 Task: Find connections with filter location Frederiksberg with filter topic #entrepreneurwith filter profile language Spanish with filter current company 360 Market Updates with filter school Shri Ram College of Commerce with filter industry Rubber Products Manufacturing with filter service category Nonprofit Consulting with filter keywords title Paralegal
Action: Mouse moved to (681, 84)
Screenshot: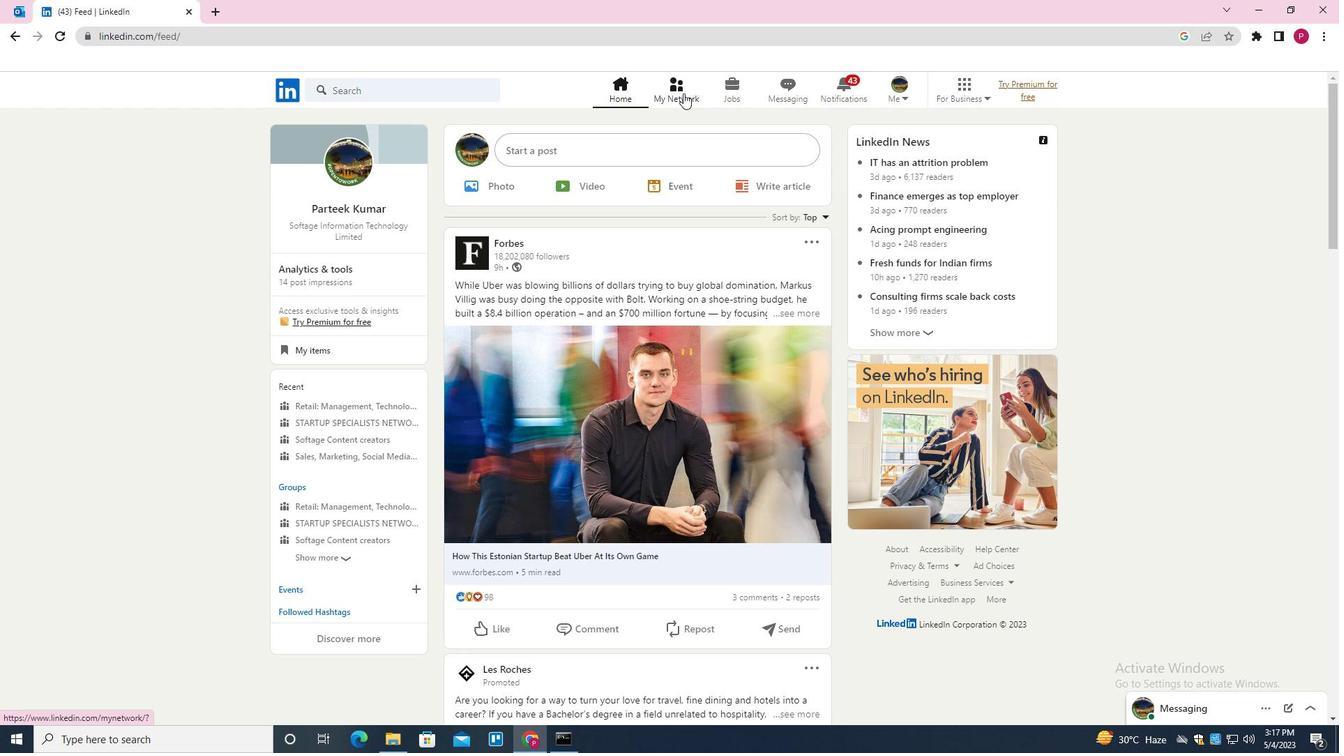 
Action: Mouse pressed left at (681, 84)
Screenshot: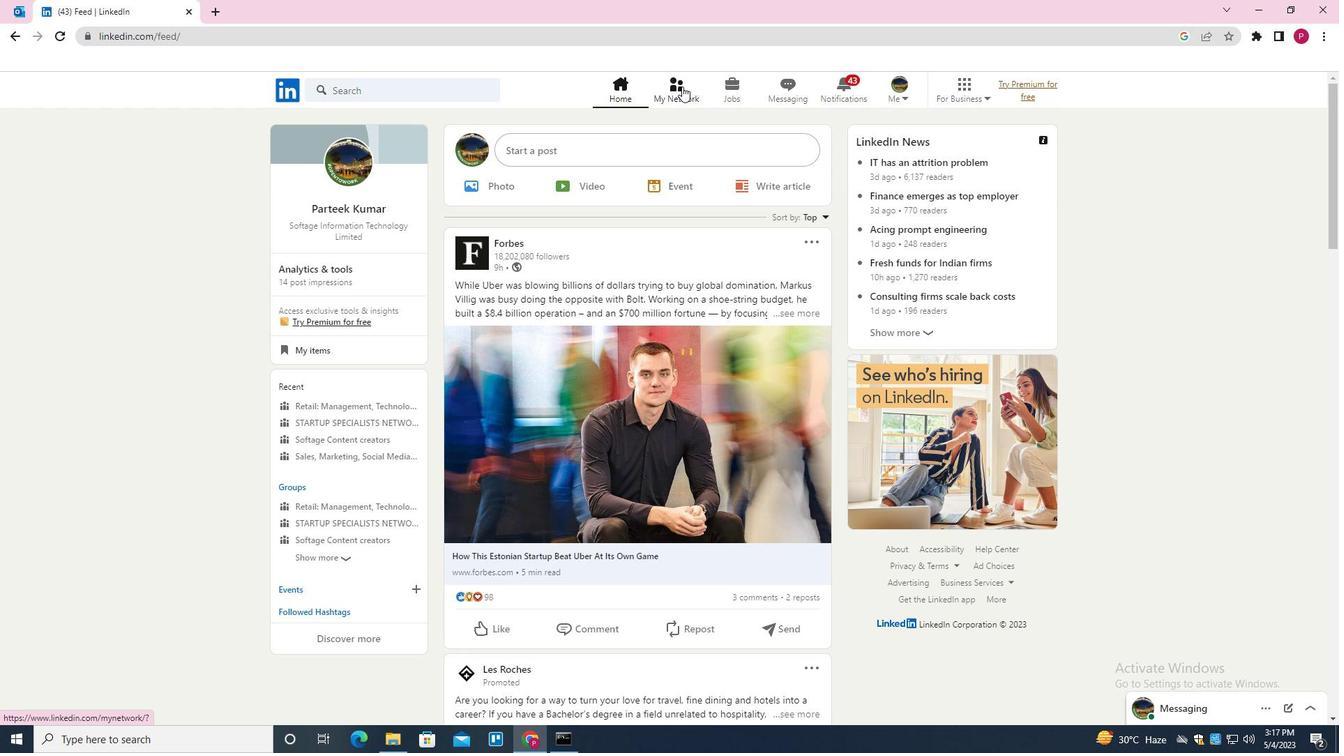 
Action: Mouse moved to (431, 166)
Screenshot: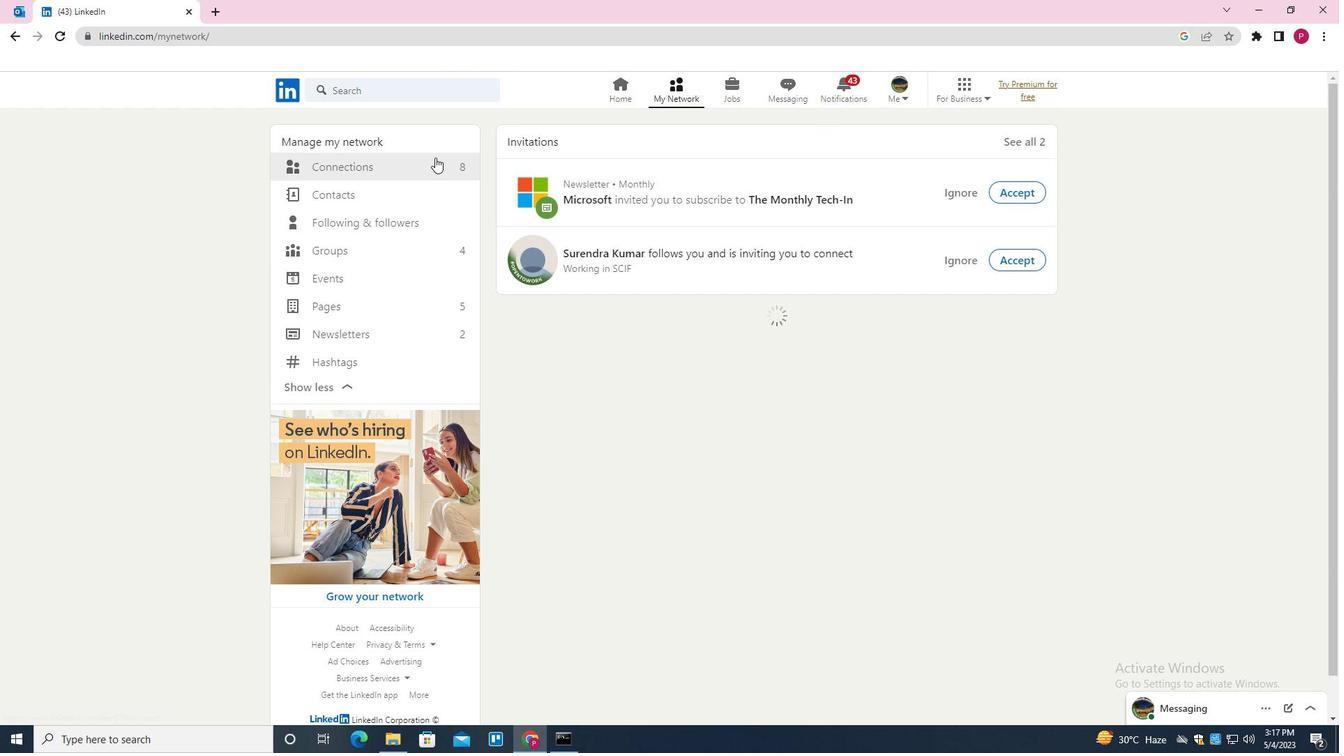 
Action: Mouse pressed left at (431, 166)
Screenshot: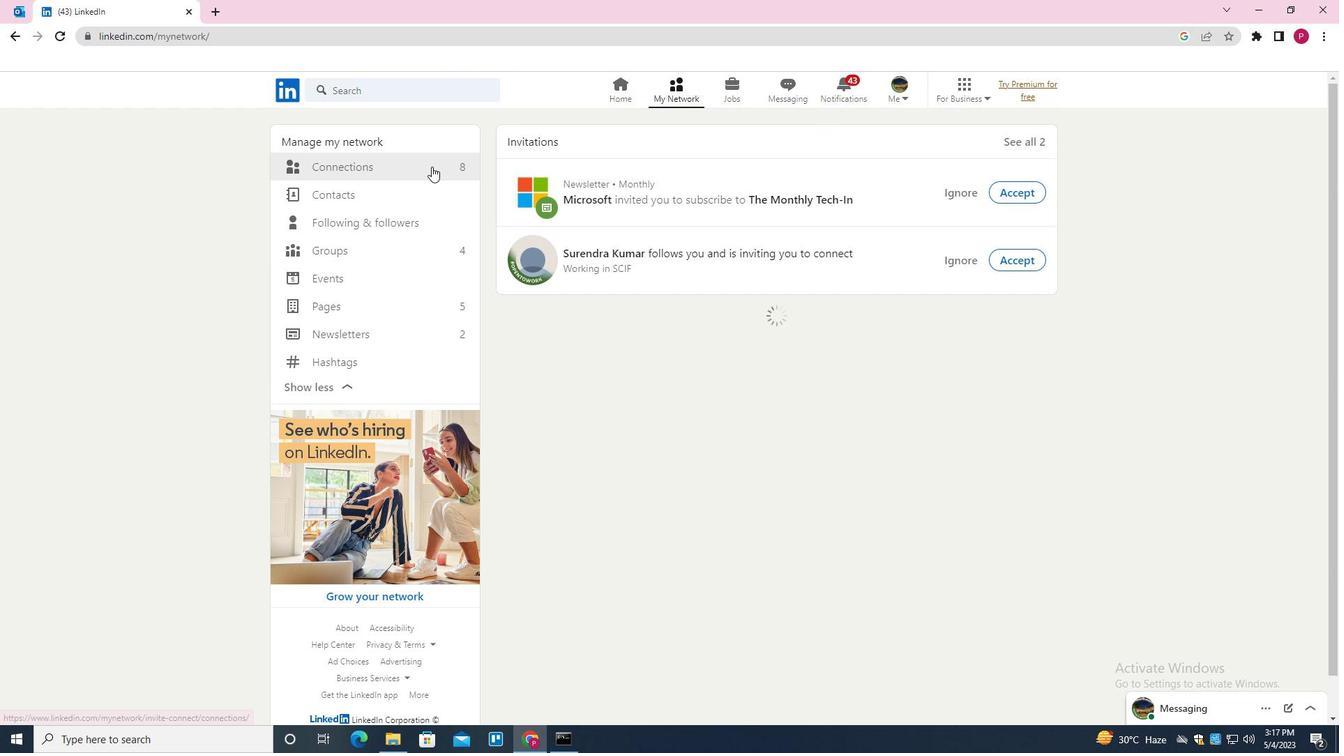 
Action: Mouse moved to (766, 167)
Screenshot: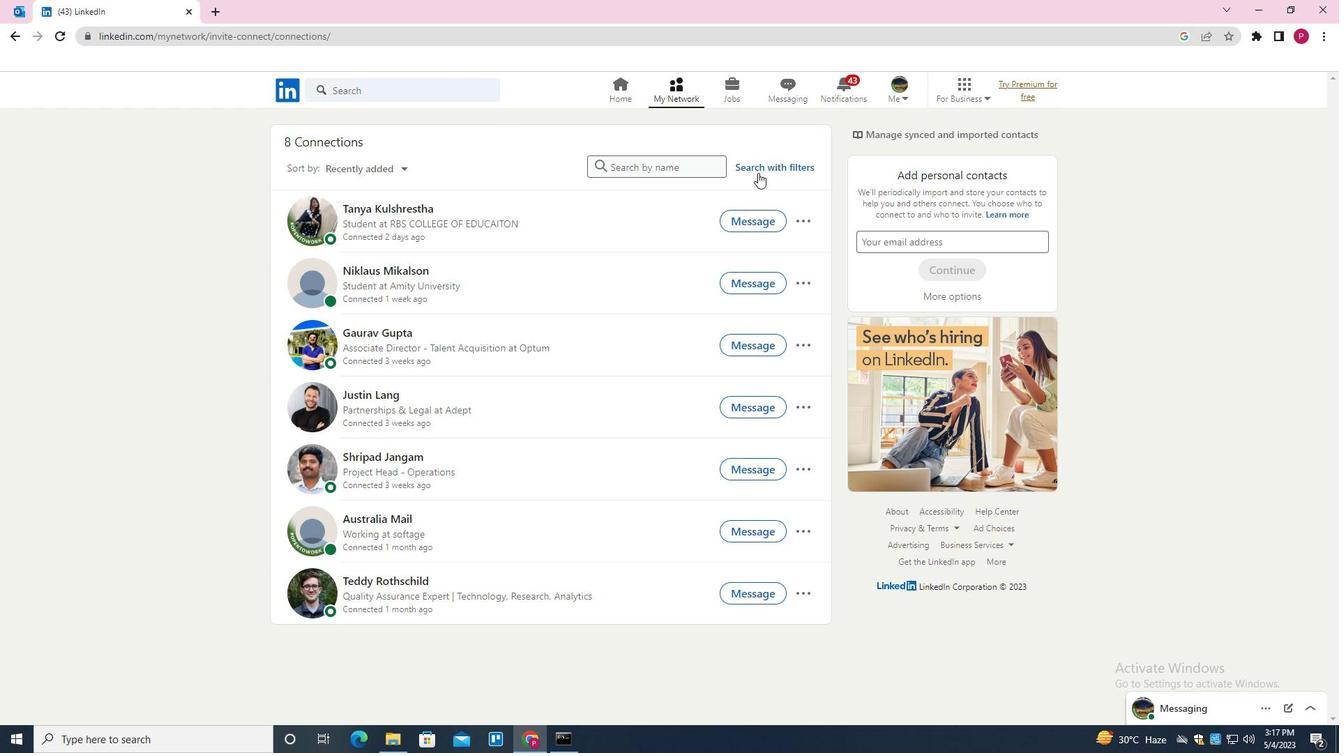 
Action: Mouse pressed left at (766, 167)
Screenshot: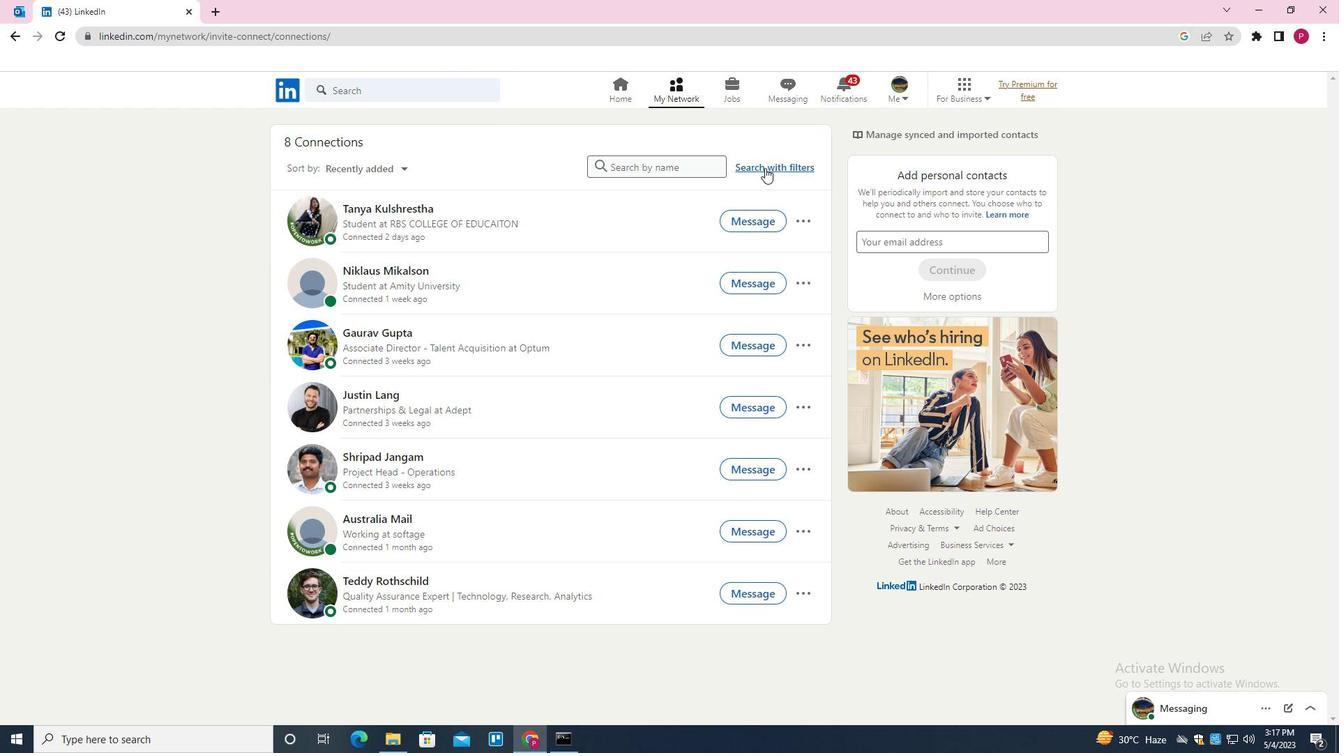 
Action: Mouse moved to (719, 132)
Screenshot: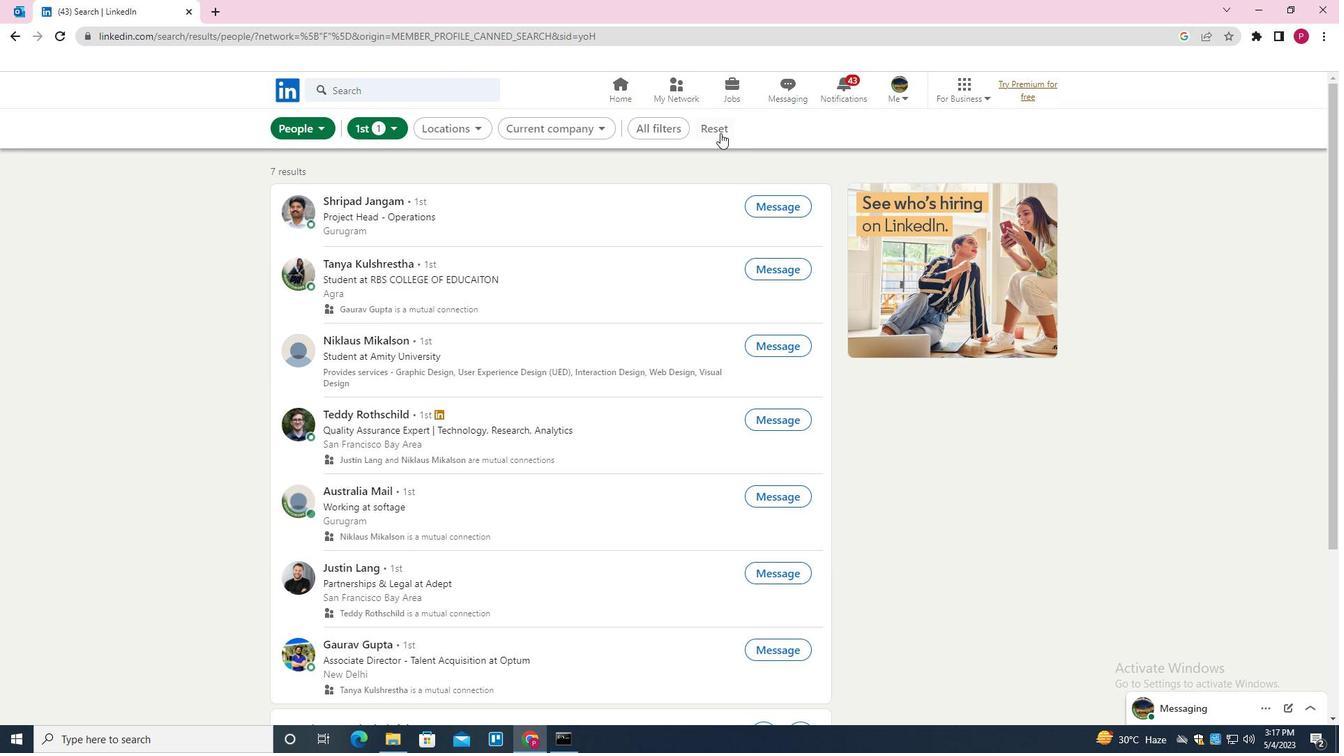 
Action: Mouse pressed left at (719, 132)
Screenshot: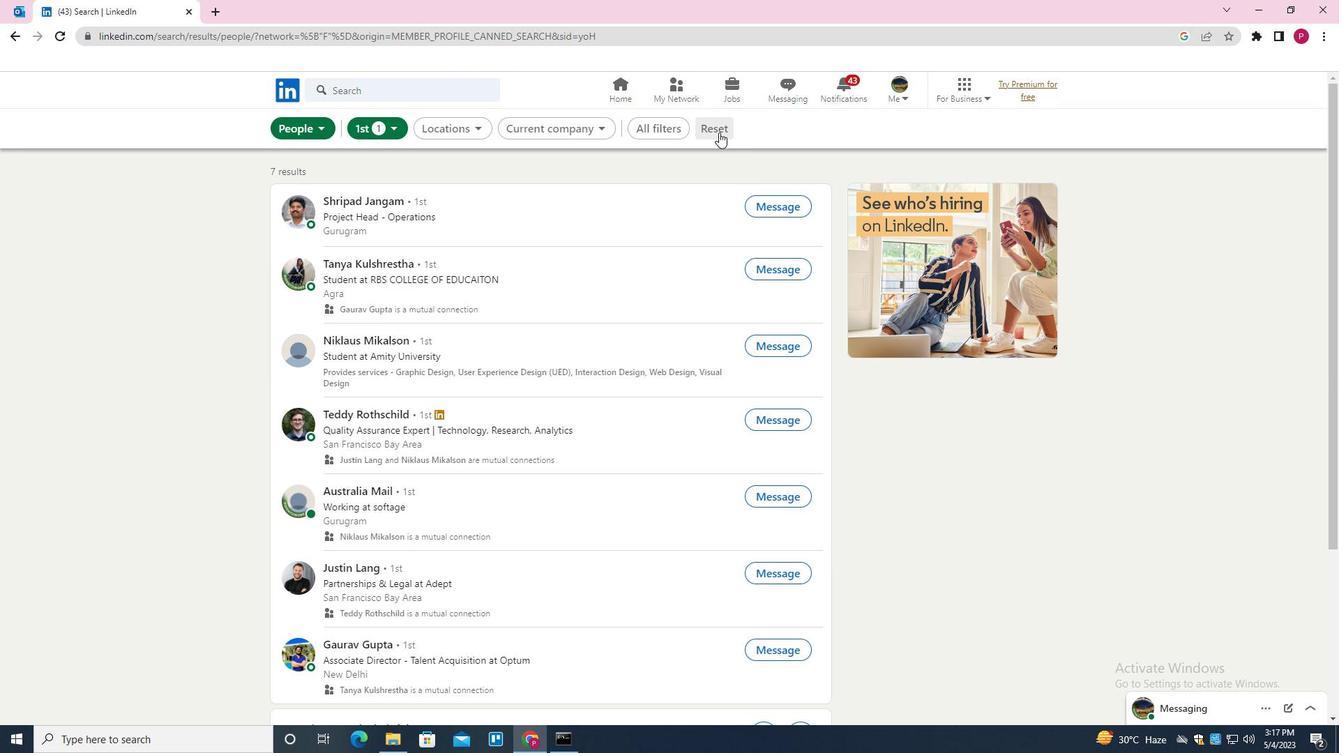 
Action: Mouse moved to (694, 132)
Screenshot: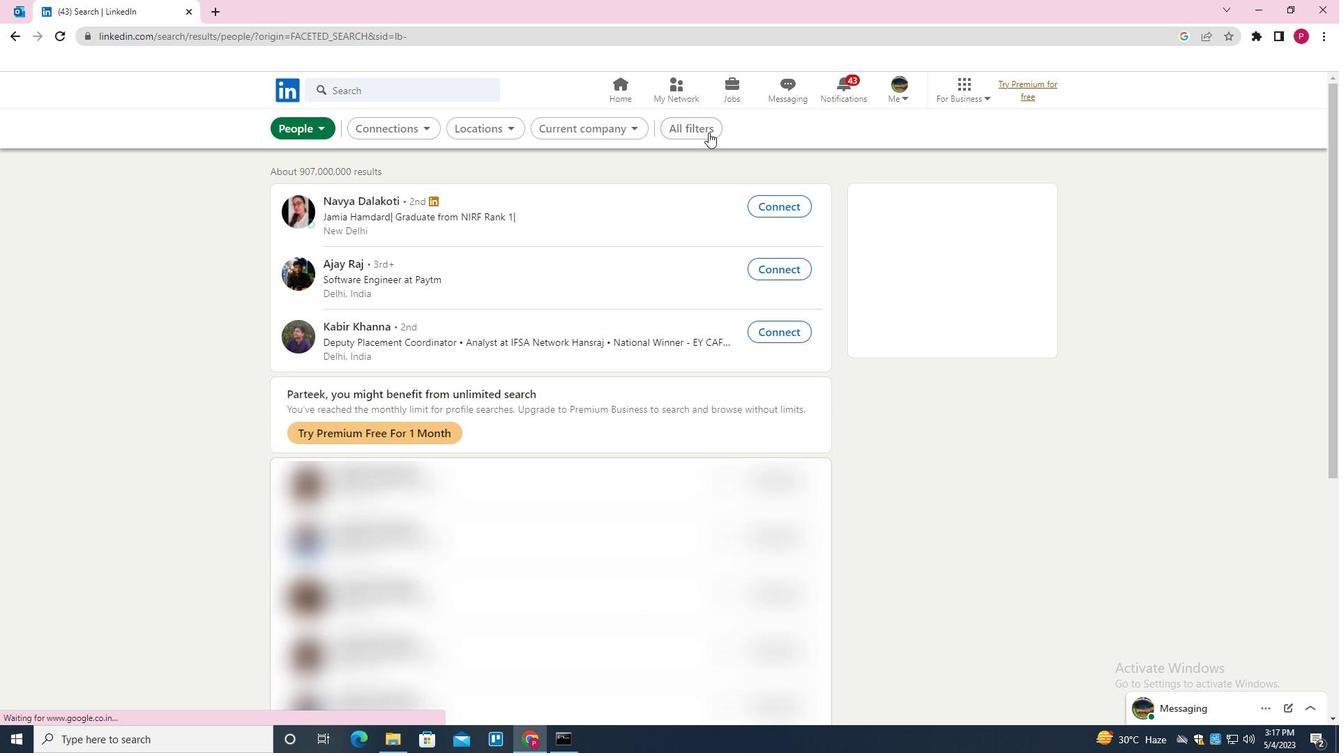 
Action: Mouse pressed left at (694, 132)
Screenshot: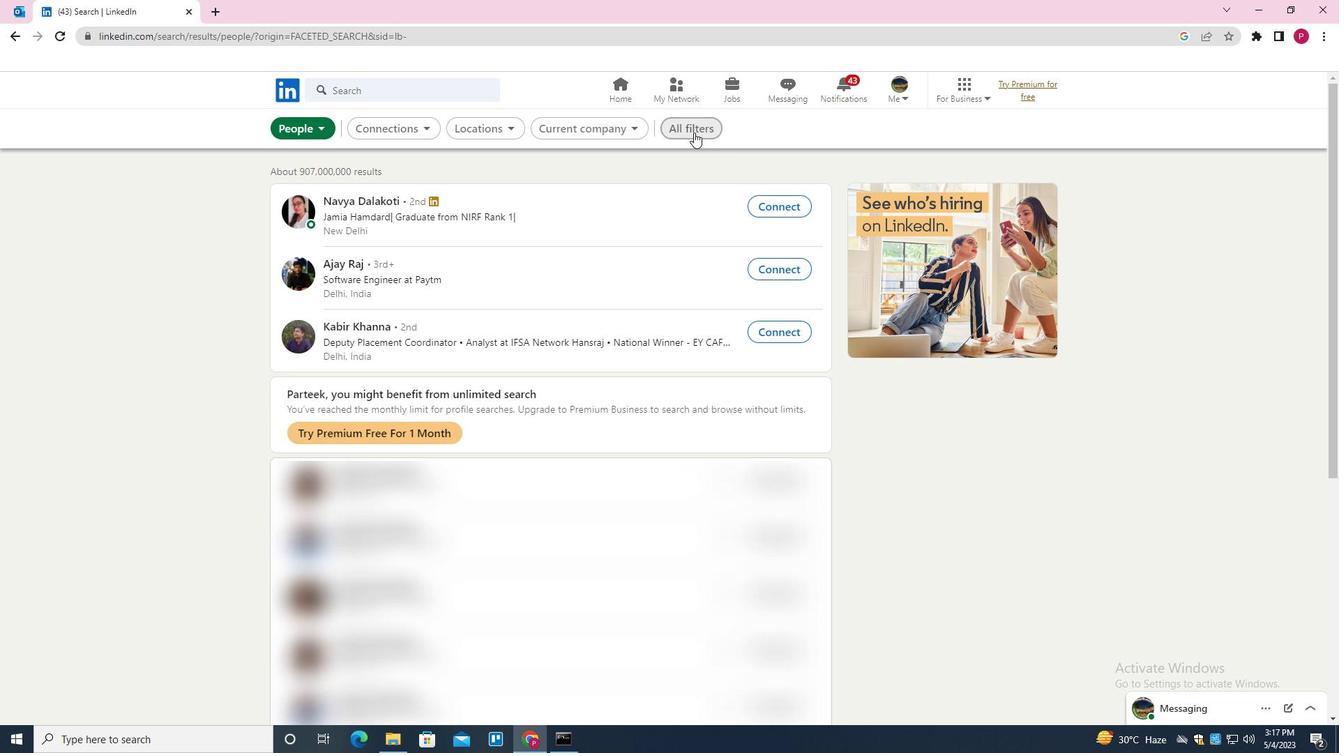 
Action: Mouse moved to (1066, 395)
Screenshot: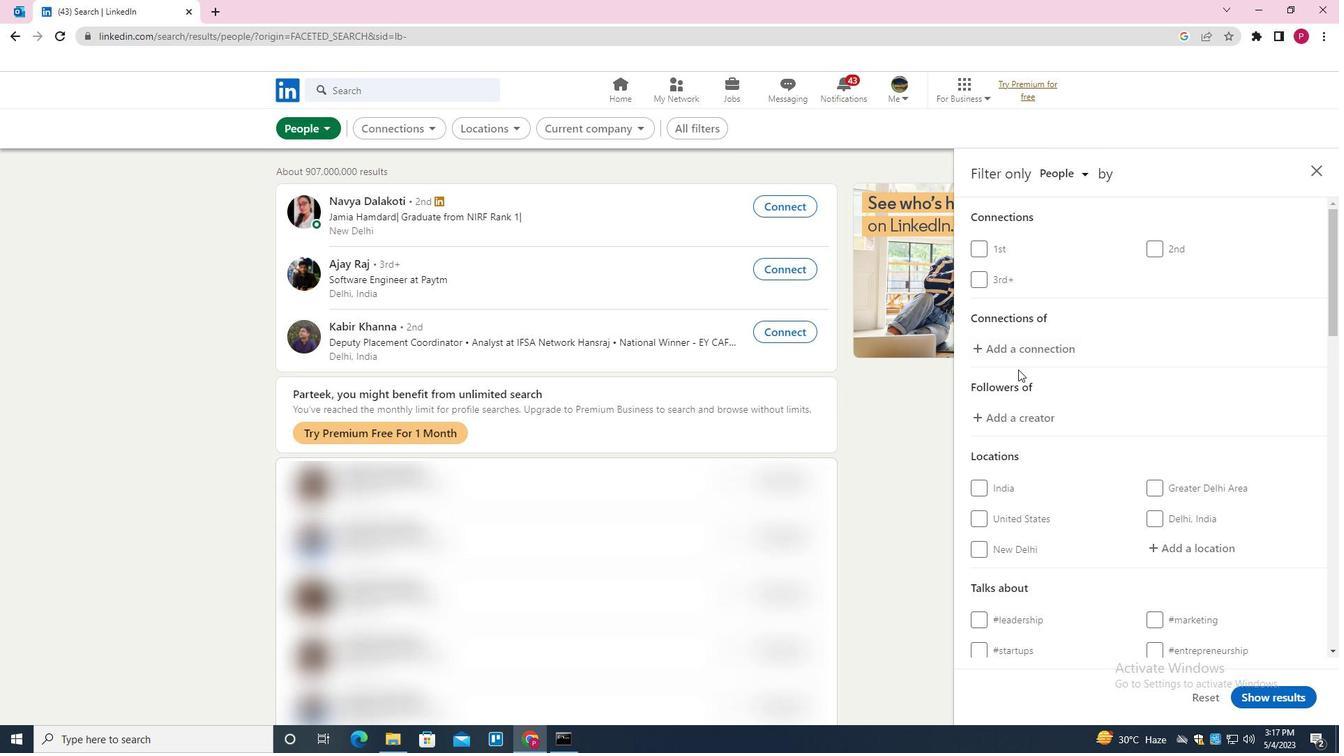 
Action: Mouse scrolled (1066, 394) with delta (0, 0)
Screenshot: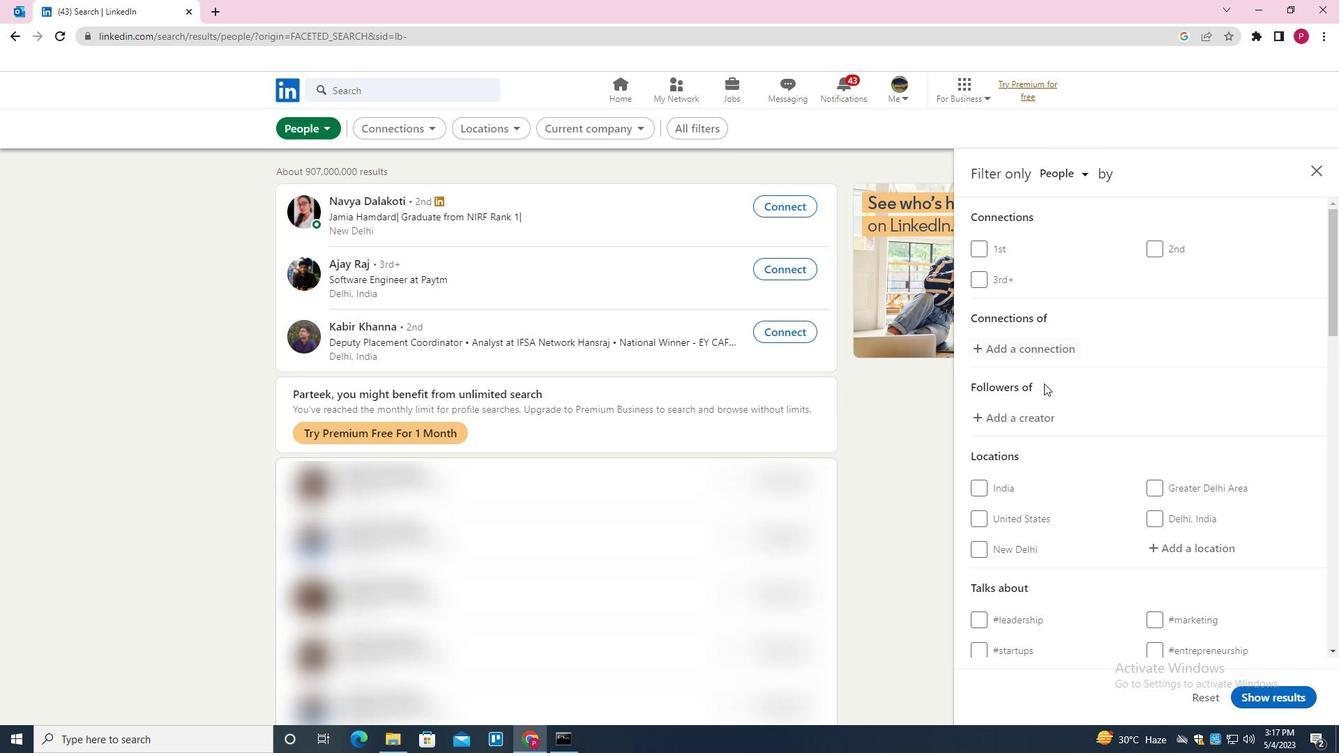 
Action: Mouse scrolled (1066, 394) with delta (0, 0)
Screenshot: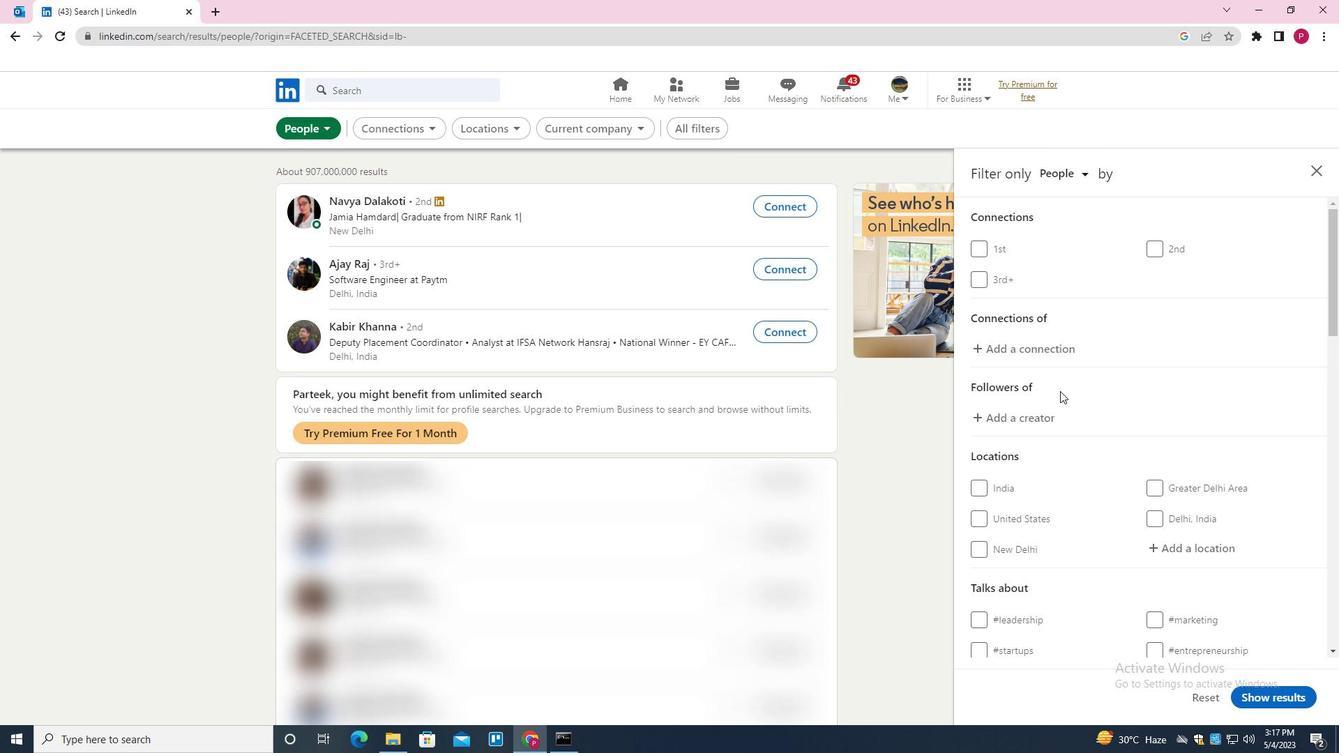 
Action: Mouse moved to (1079, 406)
Screenshot: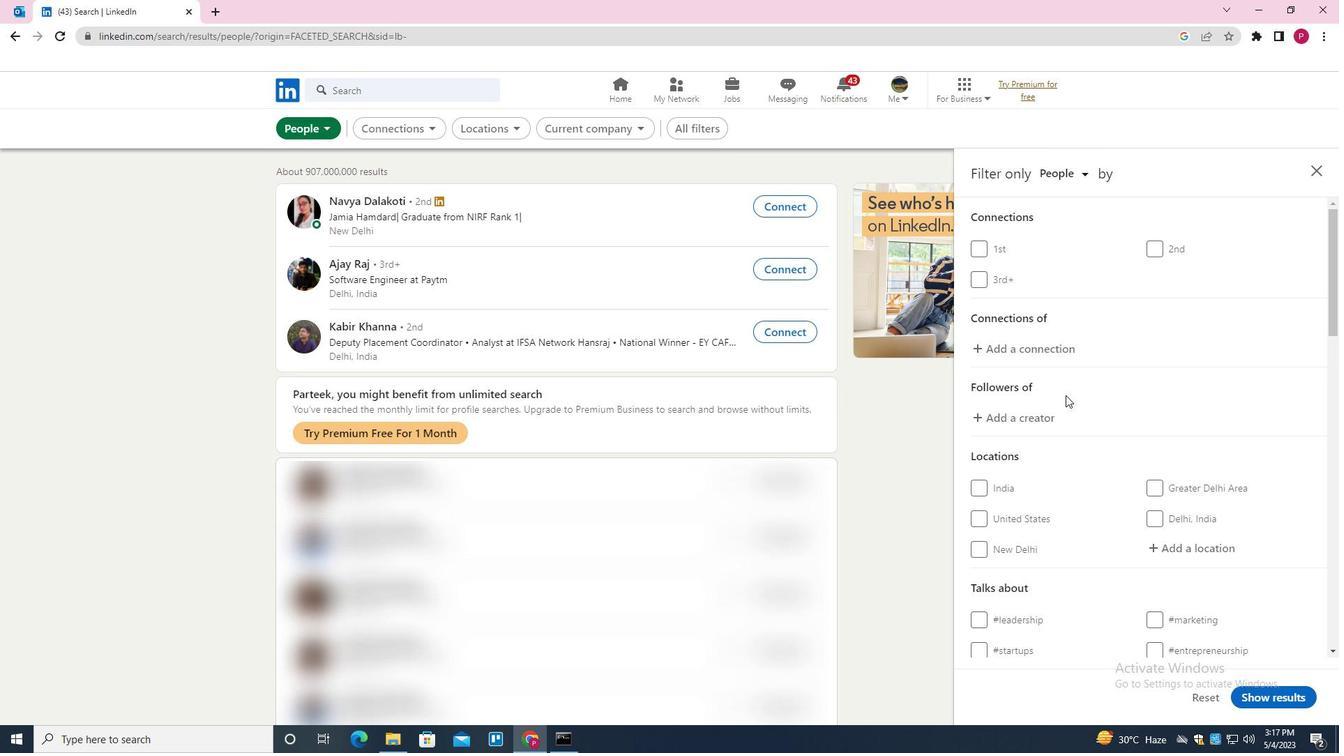 
Action: Mouse scrolled (1079, 405) with delta (0, 0)
Screenshot: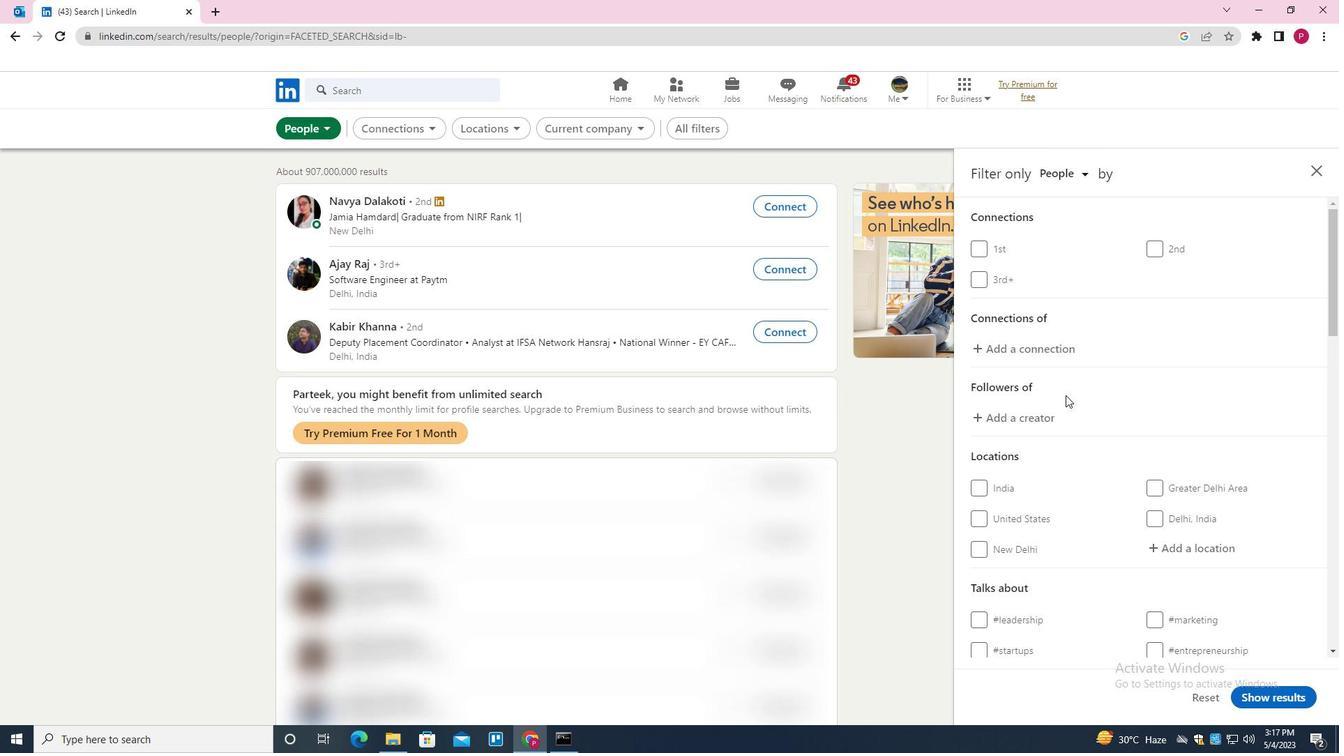
Action: Mouse moved to (1192, 336)
Screenshot: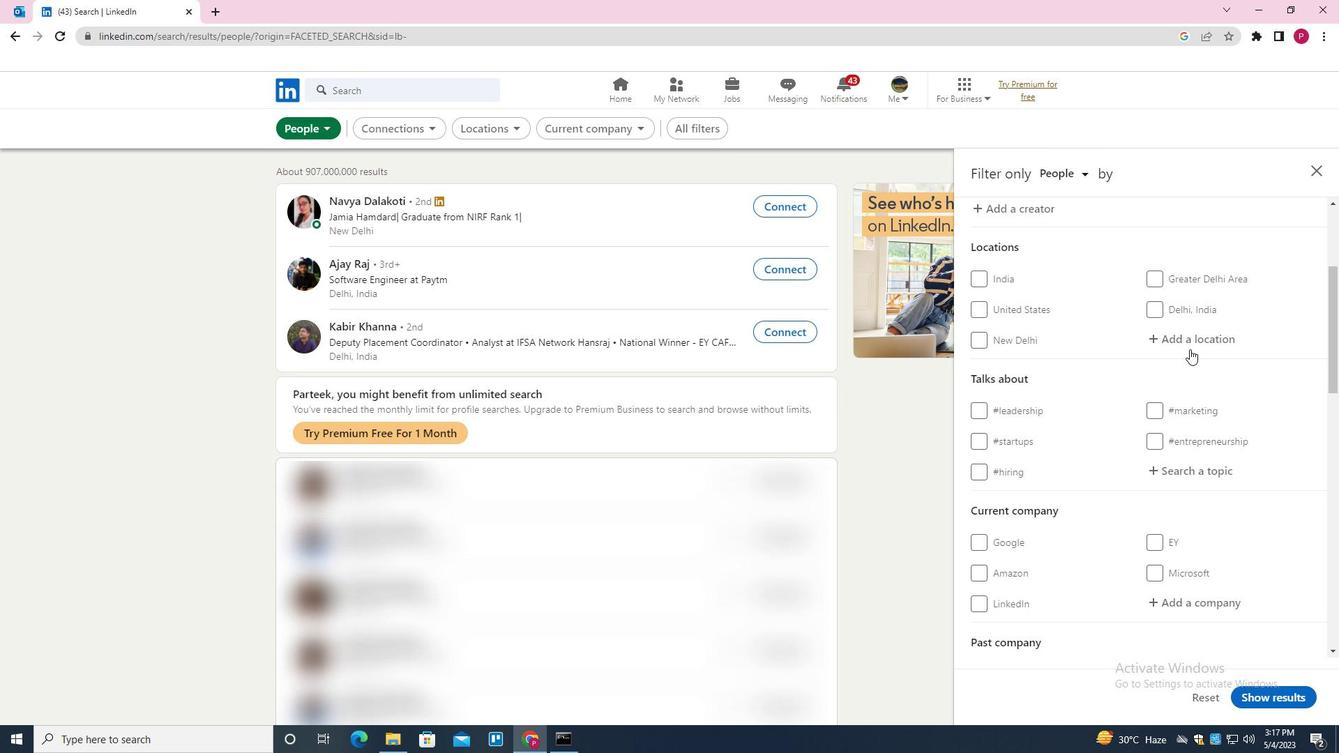 
Action: Mouse pressed left at (1192, 336)
Screenshot: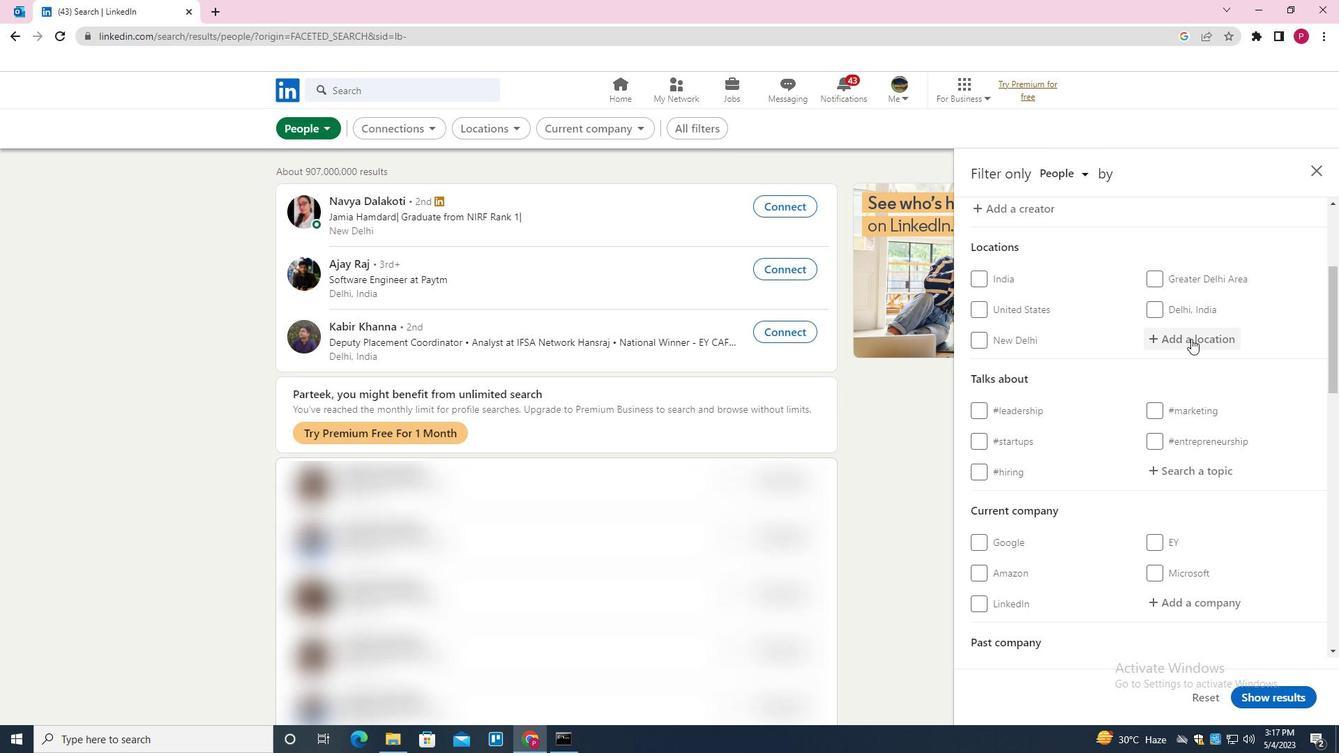 
Action: Mouse moved to (1191, 344)
Screenshot: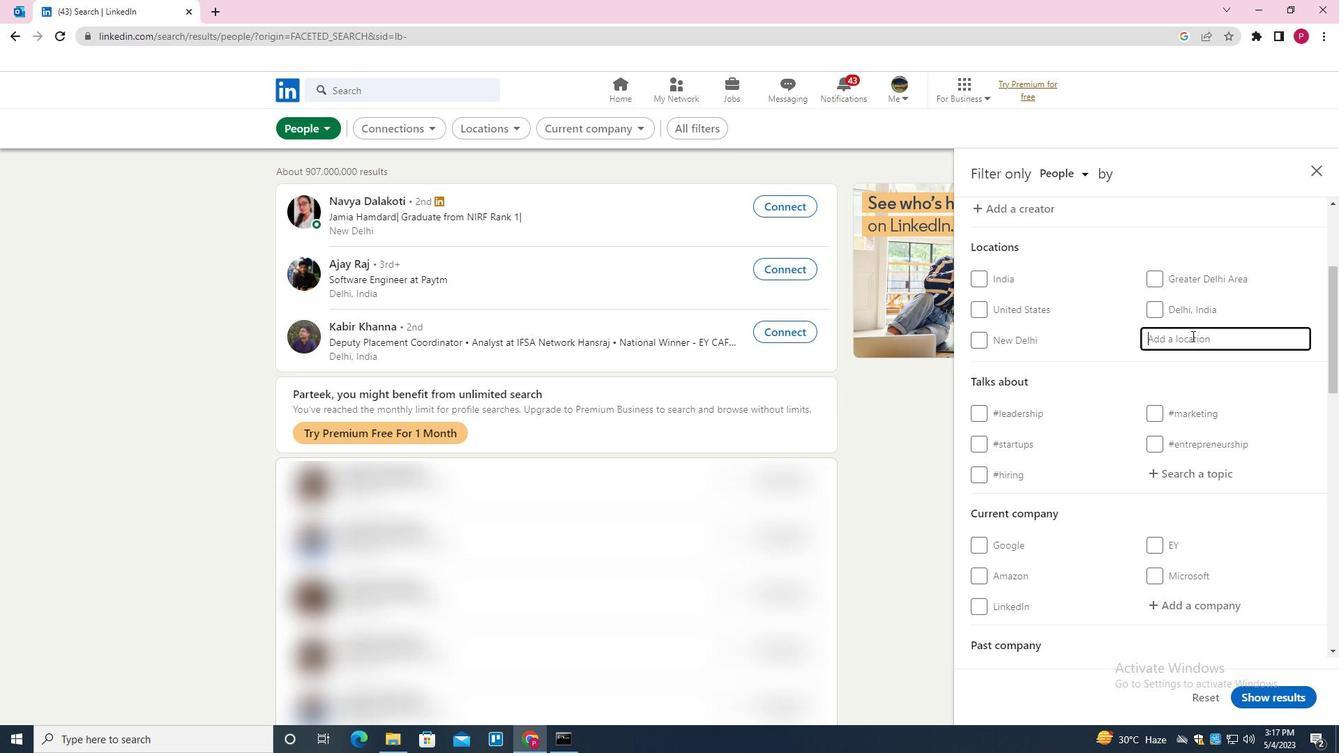 
Action: Key pressed <Key.shift><Key.shift><Key.shift>FREDERISKSBERG
Screenshot: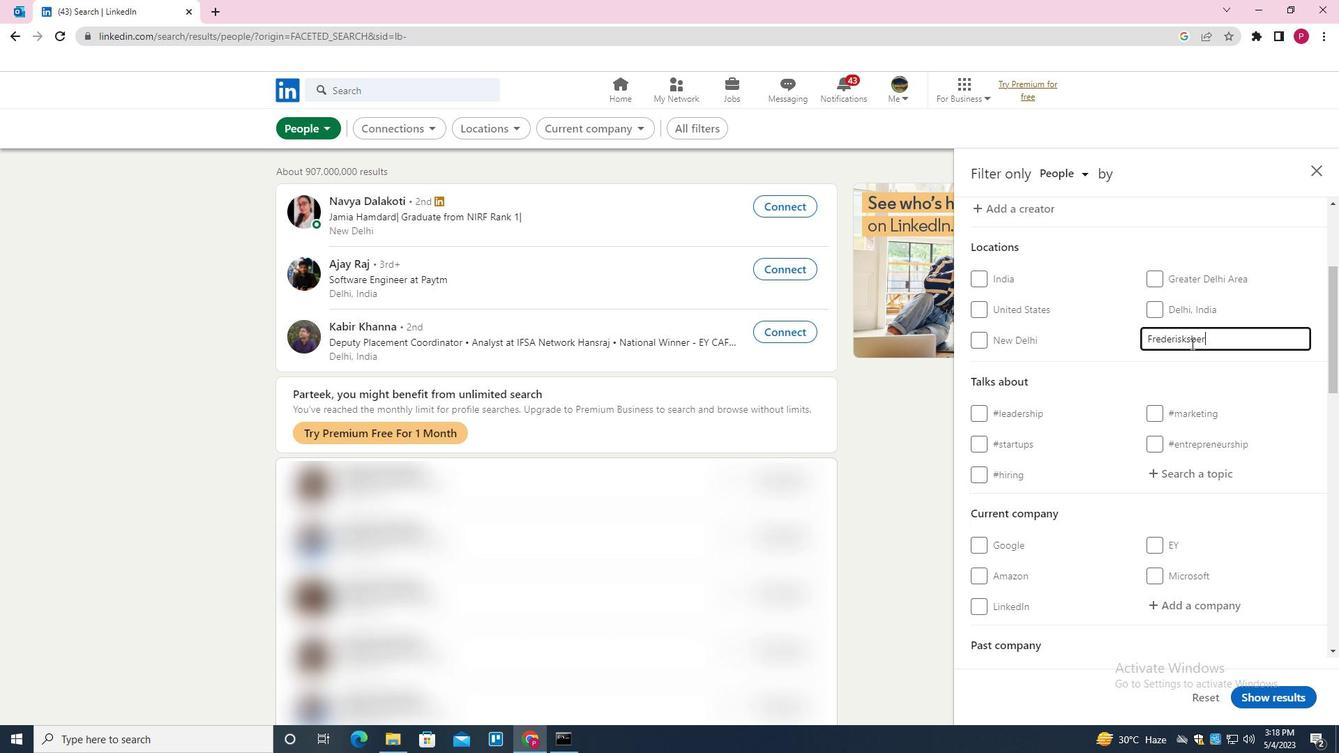 
Action: Mouse moved to (1147, 467)
Screenshot: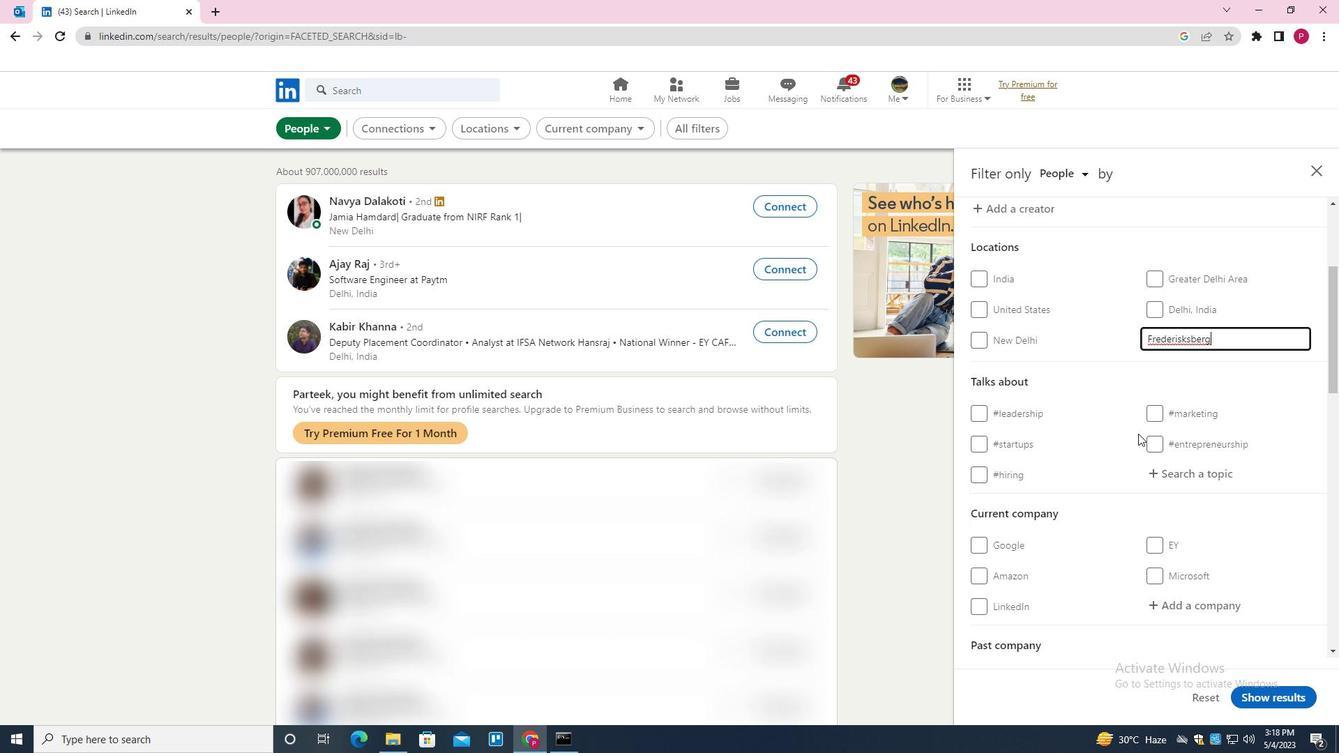 
Action: Mouse scrolled (1147, 466) with delta (0, 0)
Screenshot: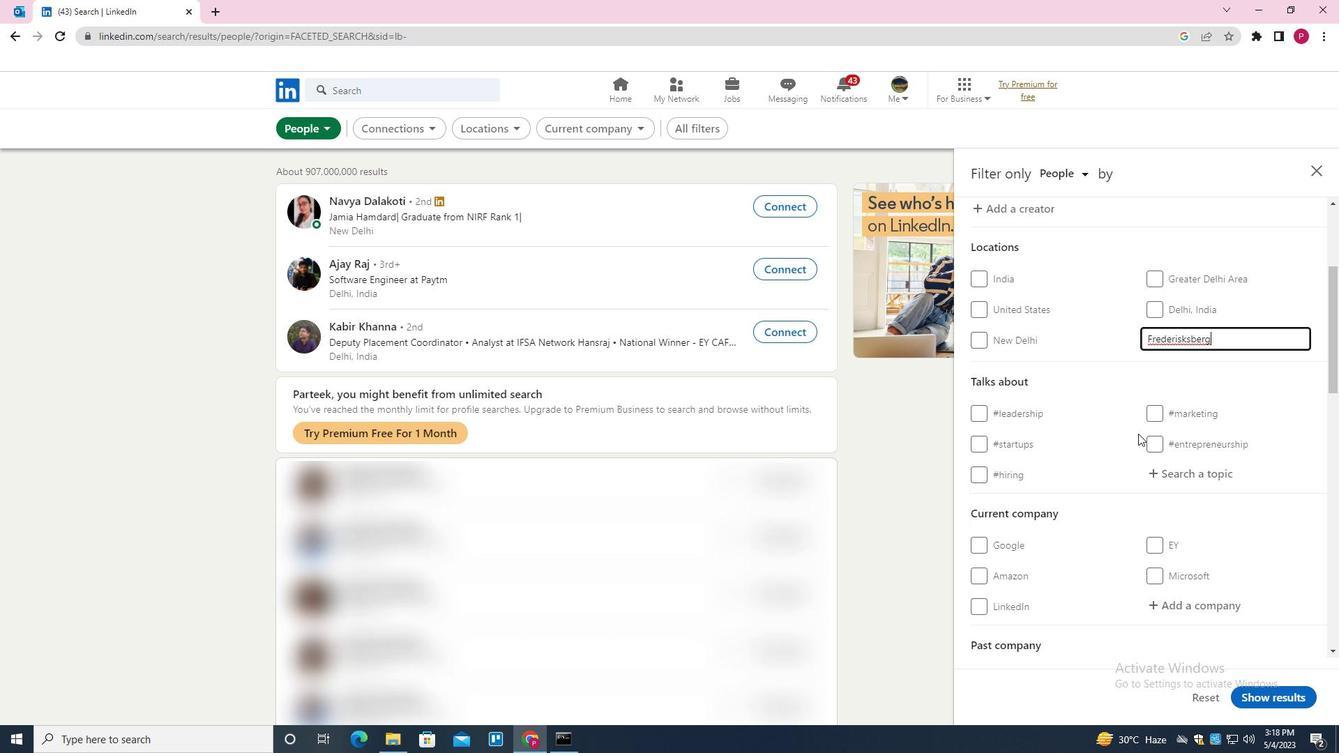 
Action: Mouse moved to (1143, 472)
Screenshot: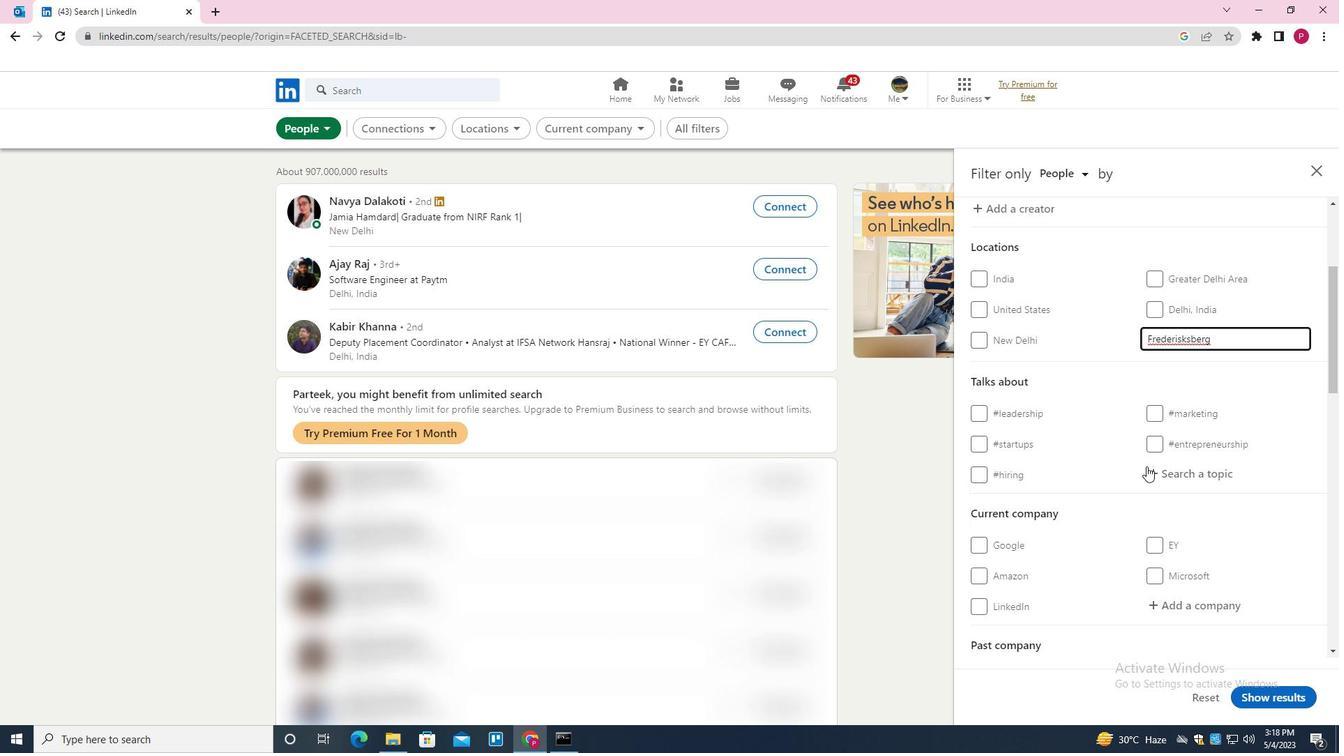 
Action: Mouse scrolled (1143, 471) with delta (0, 0)
Screenshot: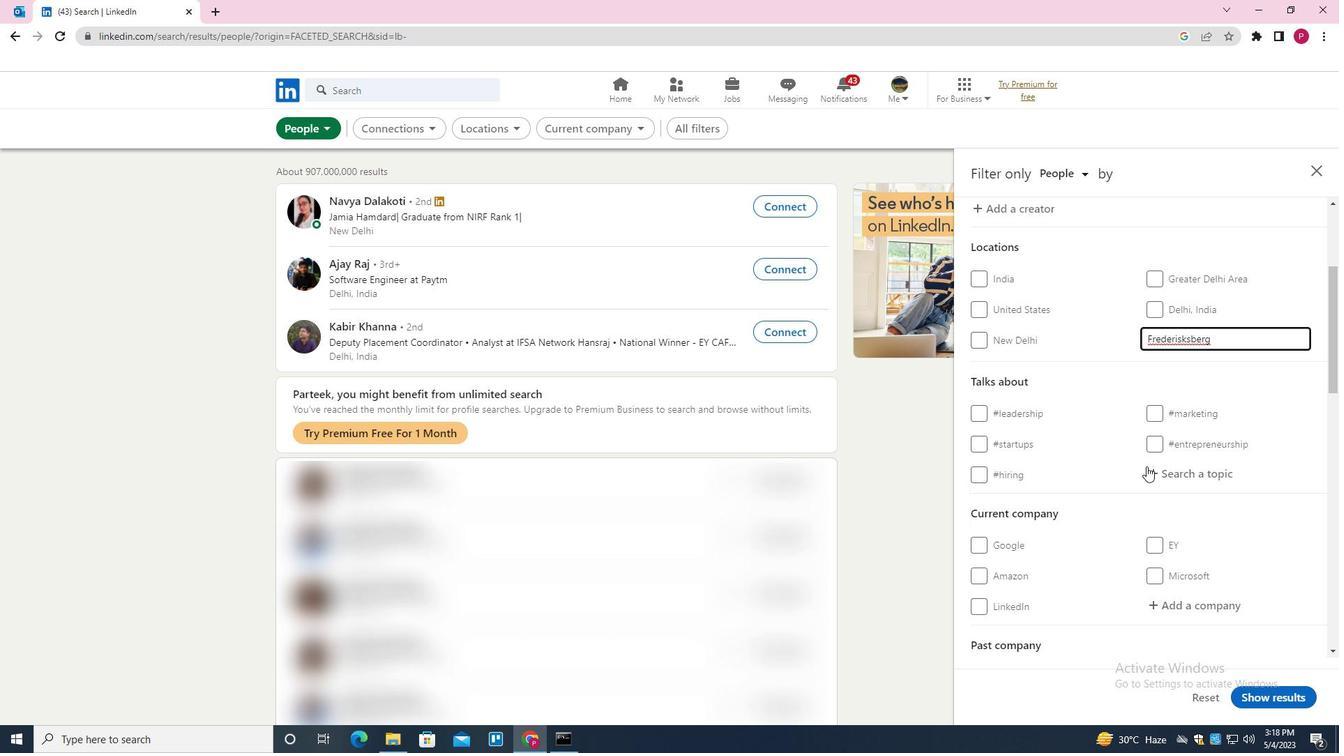 
Action: Mouse moved to (1190, 333)
Screenshot: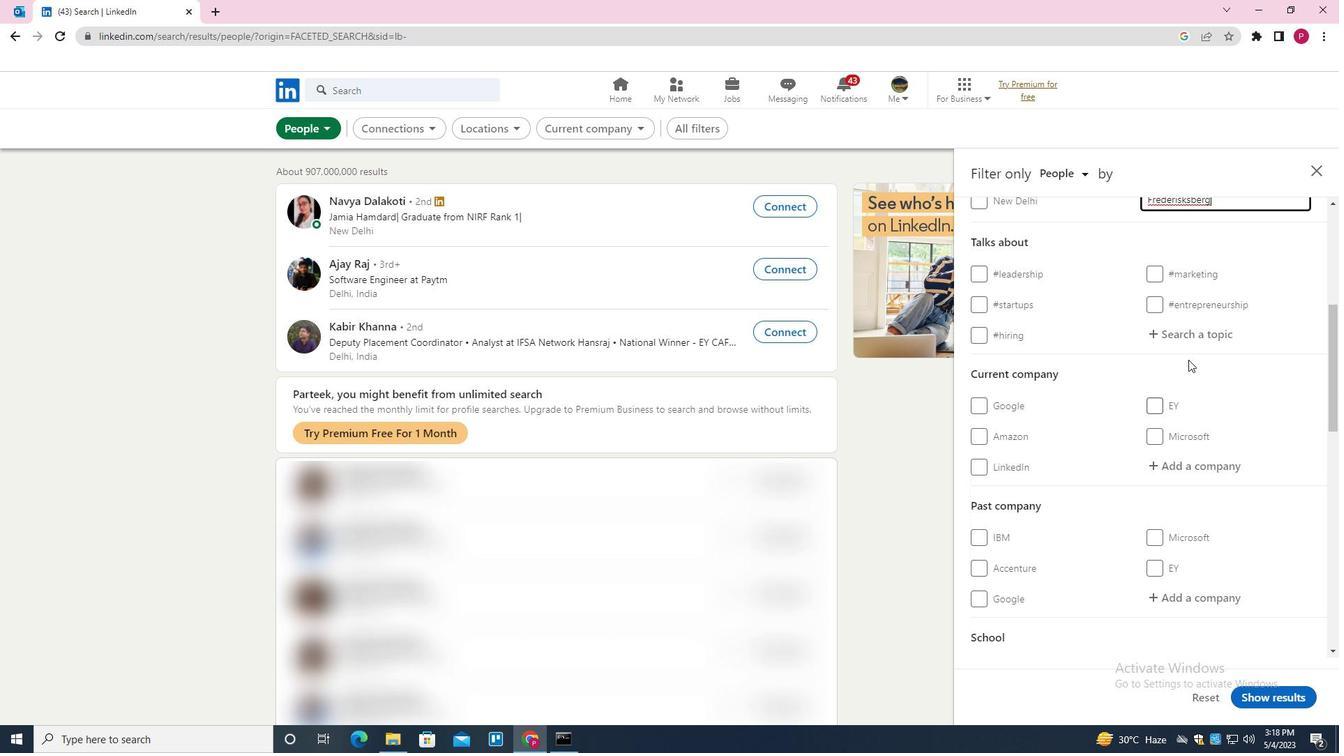 
Action: Mouse pressed left at (1190, 333)
Screenshot: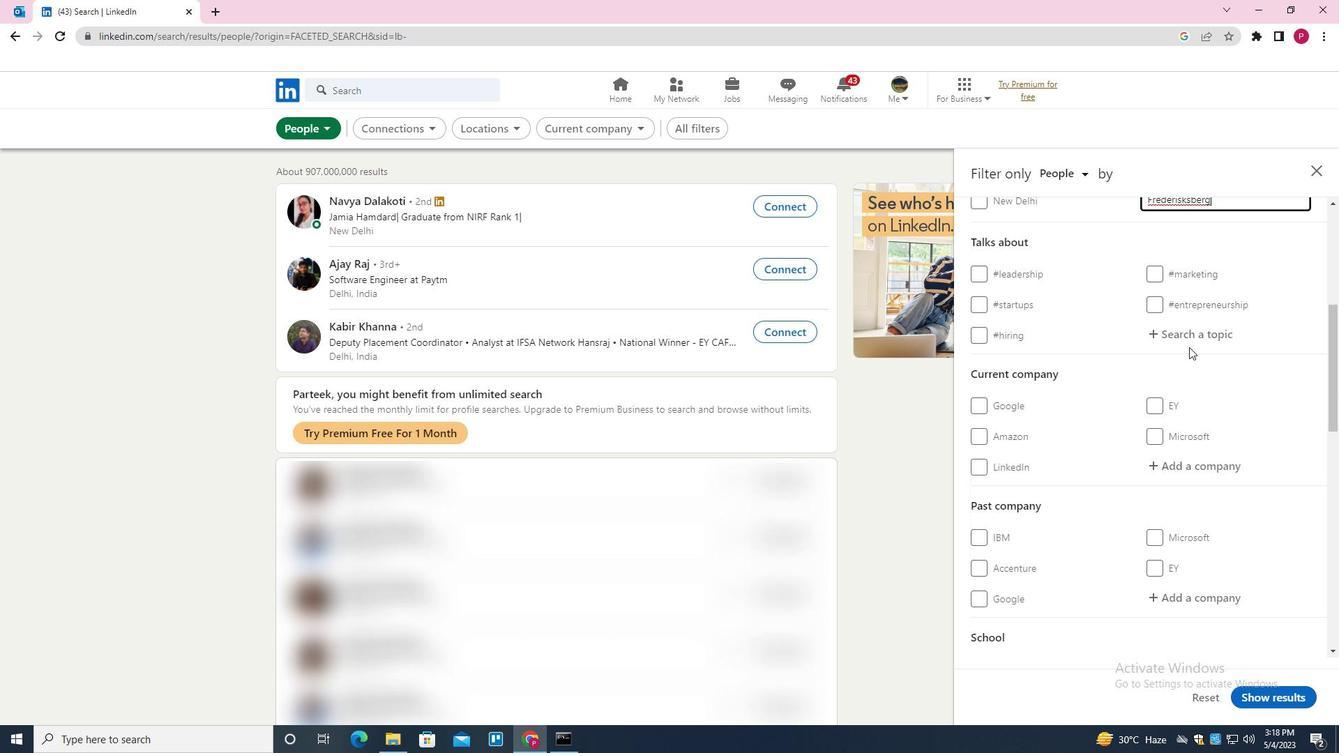 
Action: Key pressed ENTERPRENEUR
Screenshot: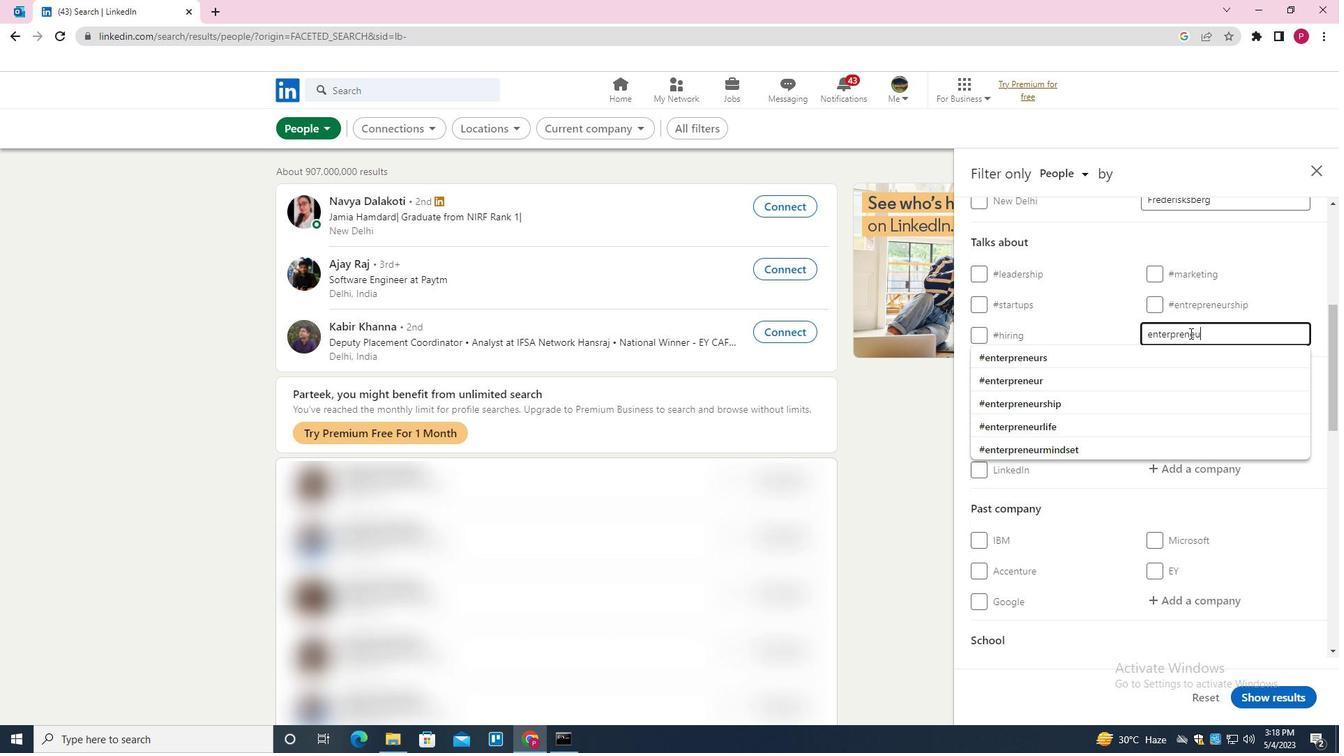 
Action: Mouse moved to (1126, 383)
Screenshot: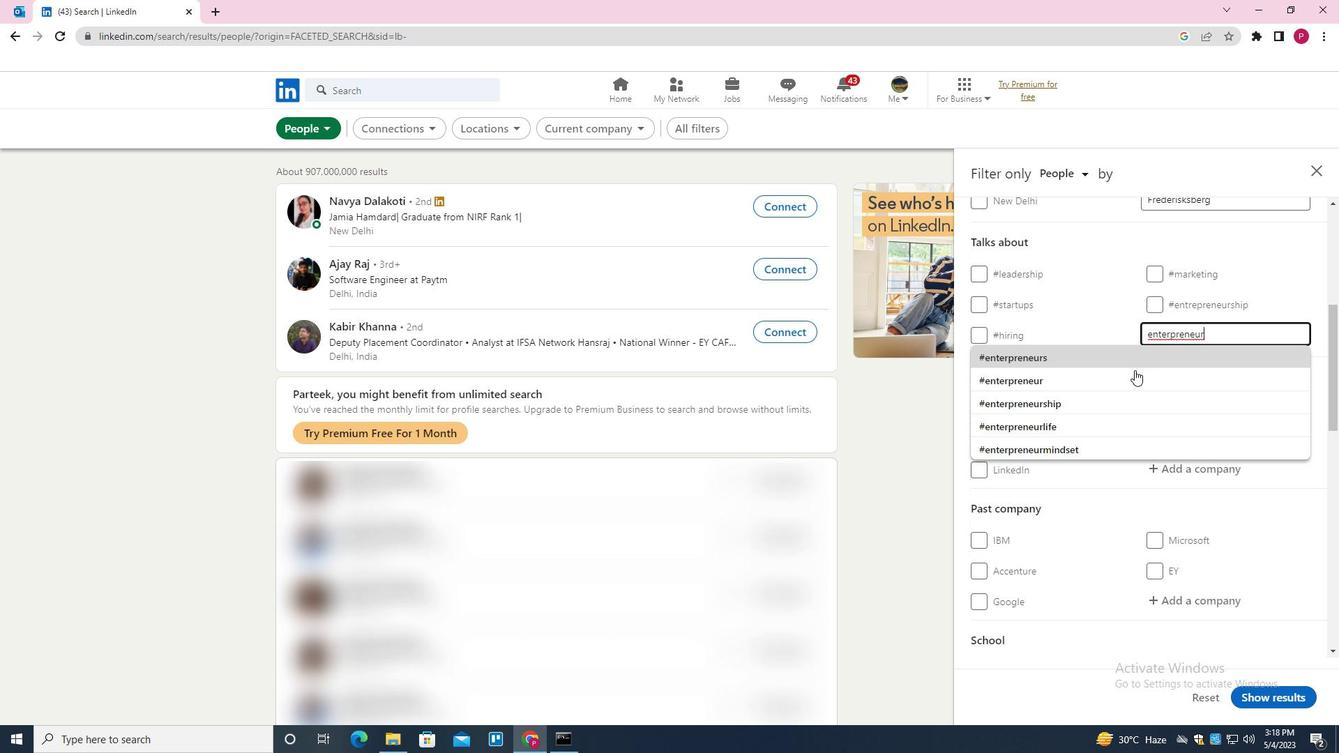 
Action: Mouse pressed left at (1126, 383)
Screenshot: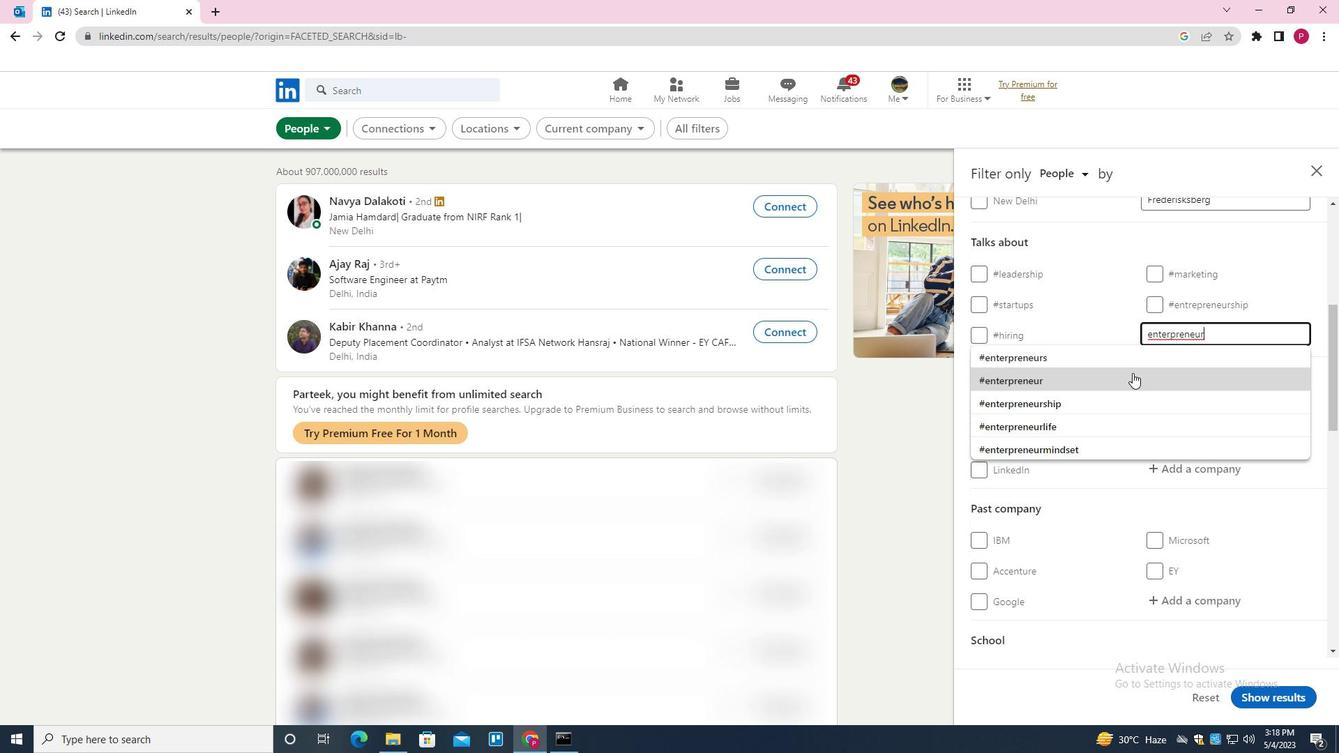 
Action: Mouse moved to (1090, 388)
Screenshot: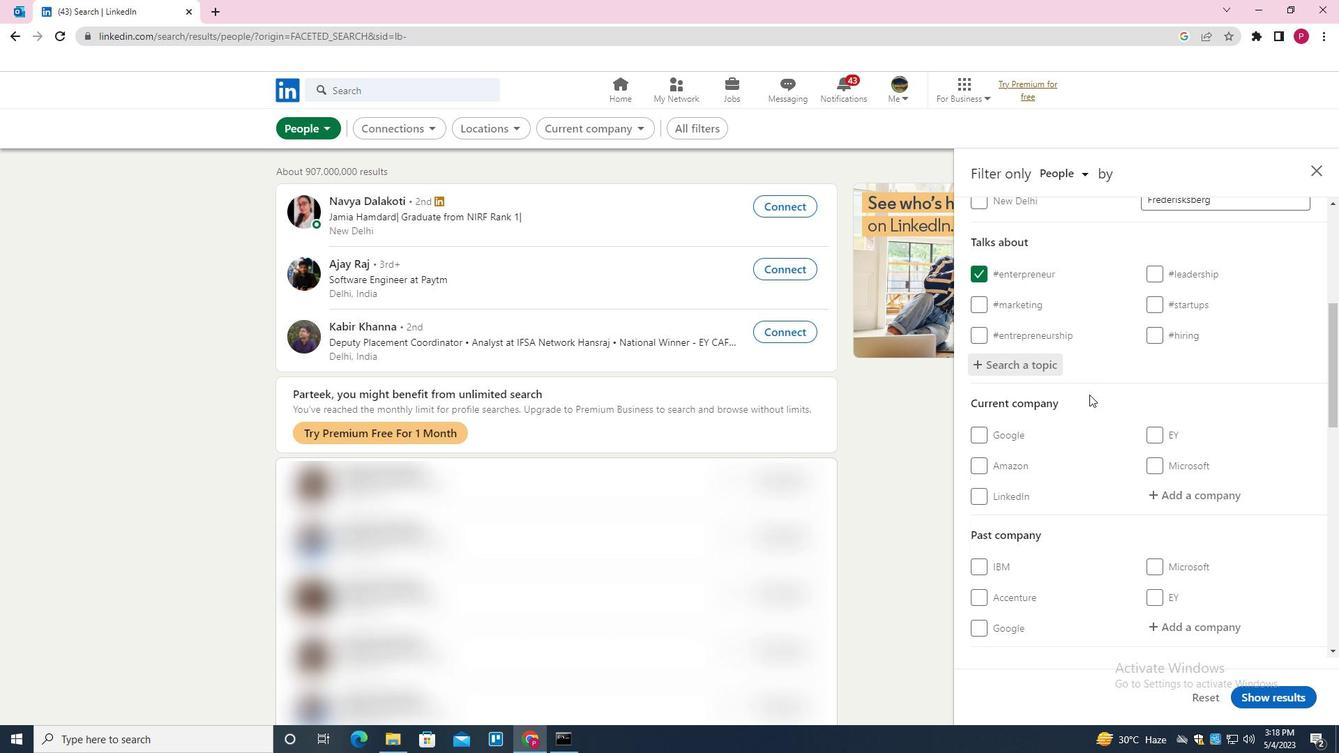 
Action: Mouse scrolled (1090, 387) with delta (0, 0)
Screenshot: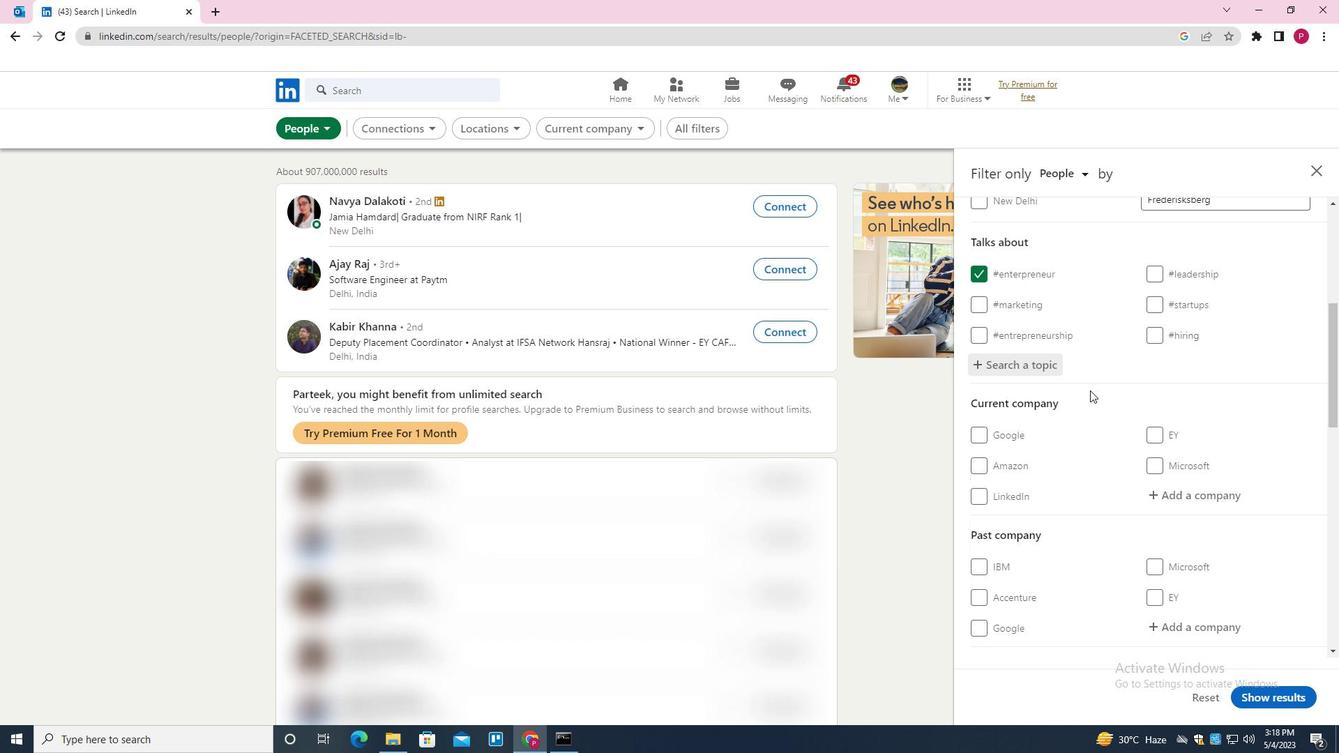 
Action: Mouse scrolled (1090, 387) with delta (0, 0)
Screenshot: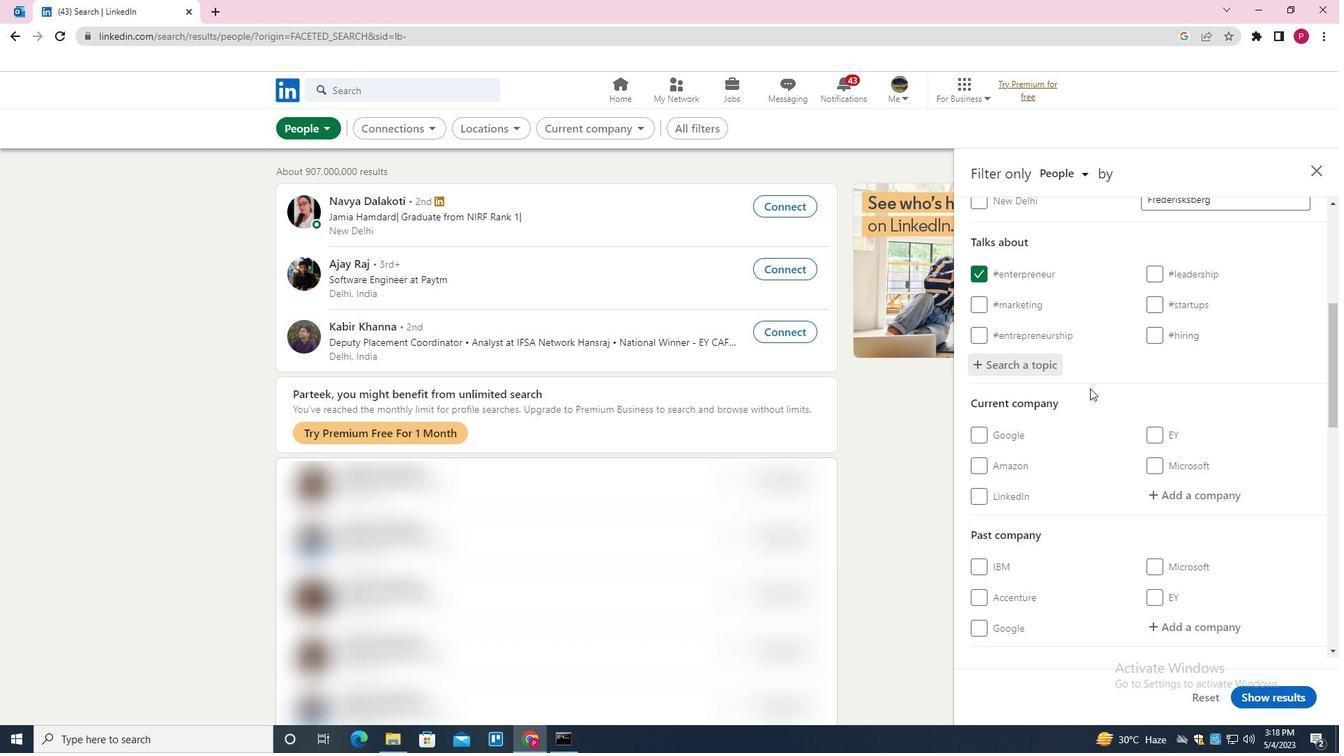 
Action: Mouse moved to (1096, 413)
Screenshot: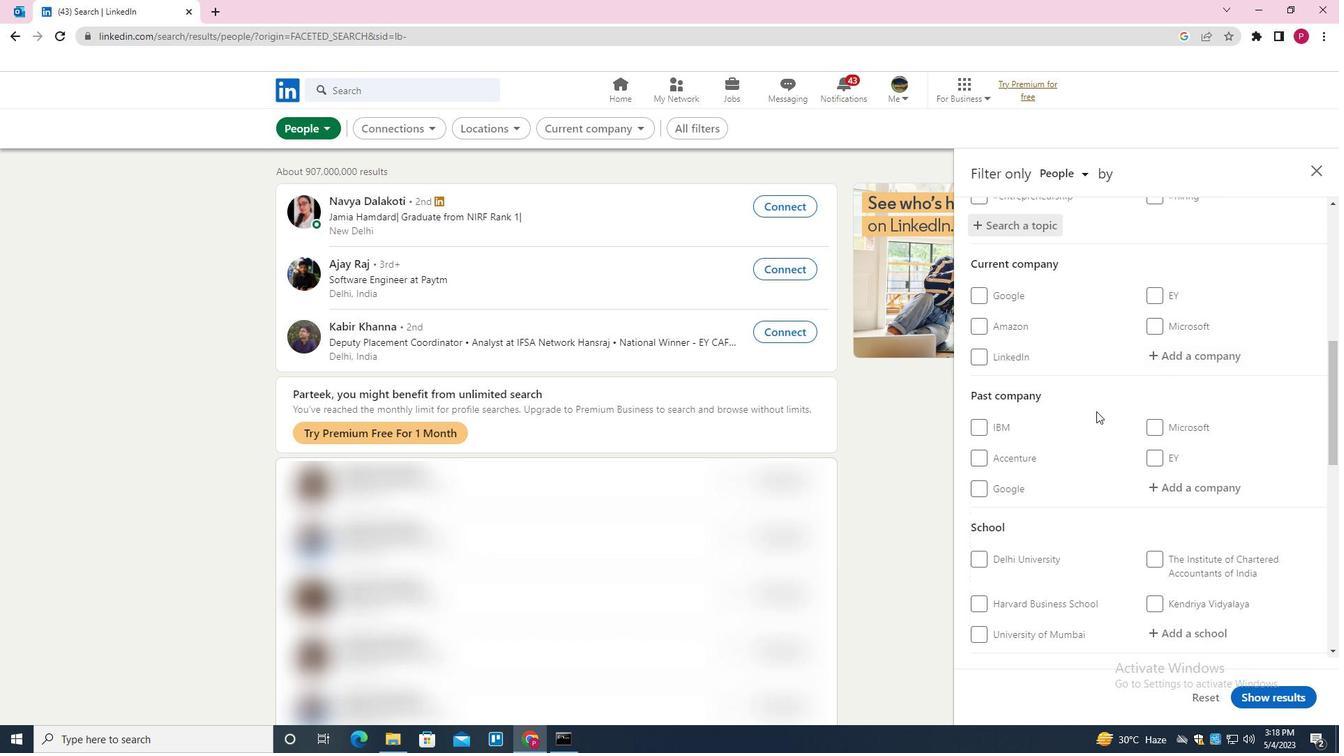 
Action: Mouse scrolled (1096, 412) with delta (0, 0)
Screenshot: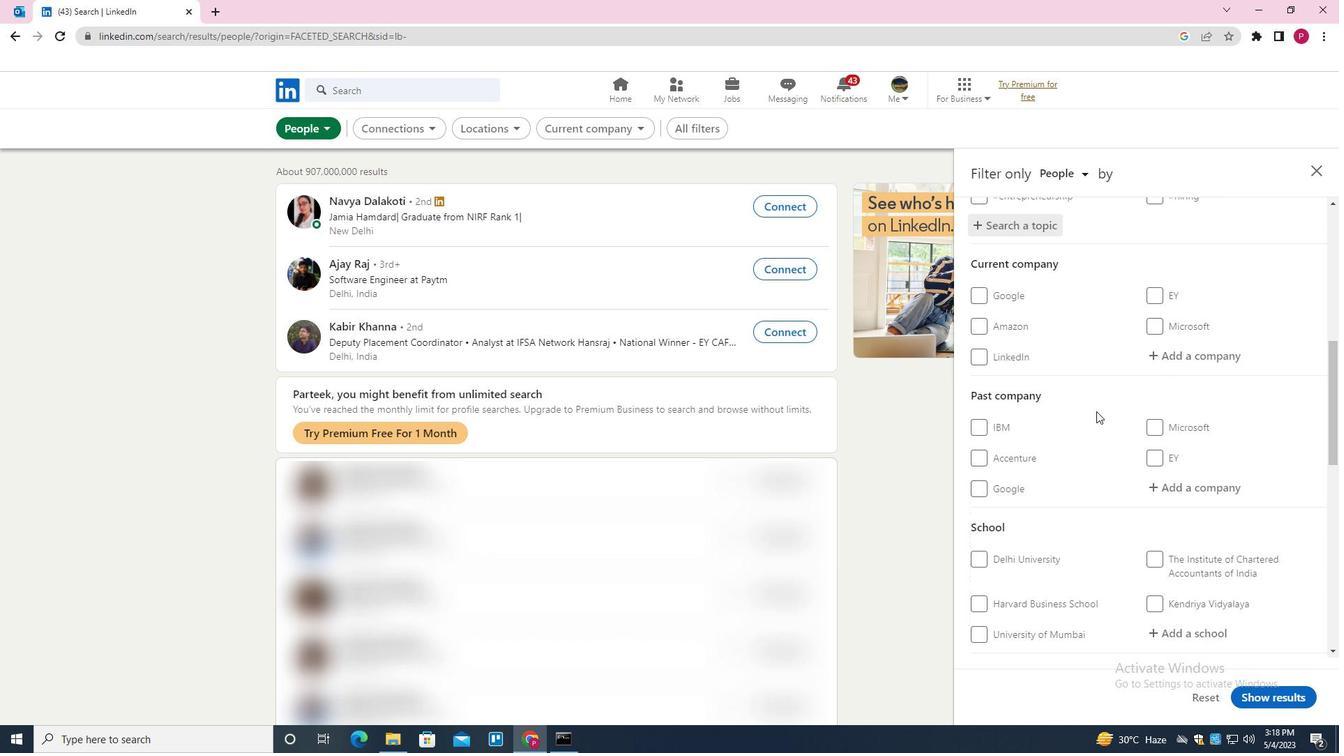 
Action: Mouse moved to (1101, 423)
Screenshot: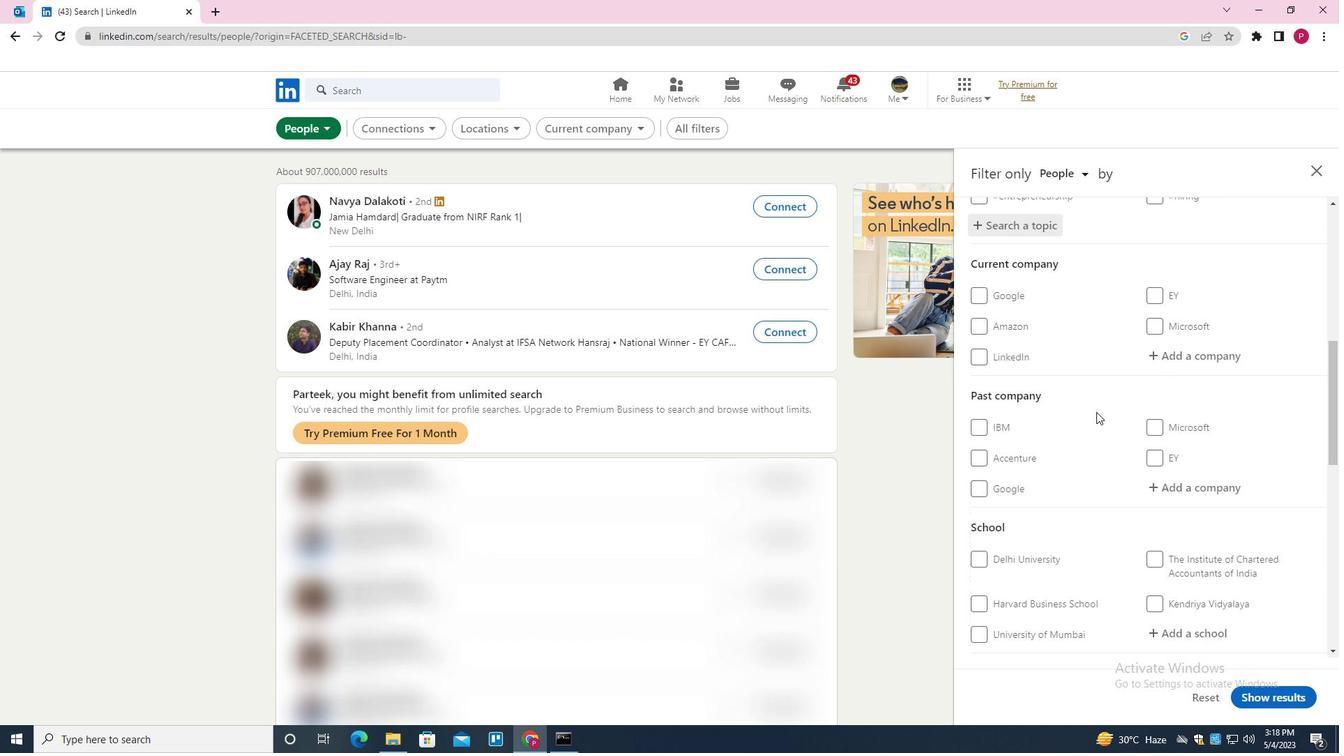 
Action: Mouse scrolled (1101, 422) with delta (0, 0)
Screenshot: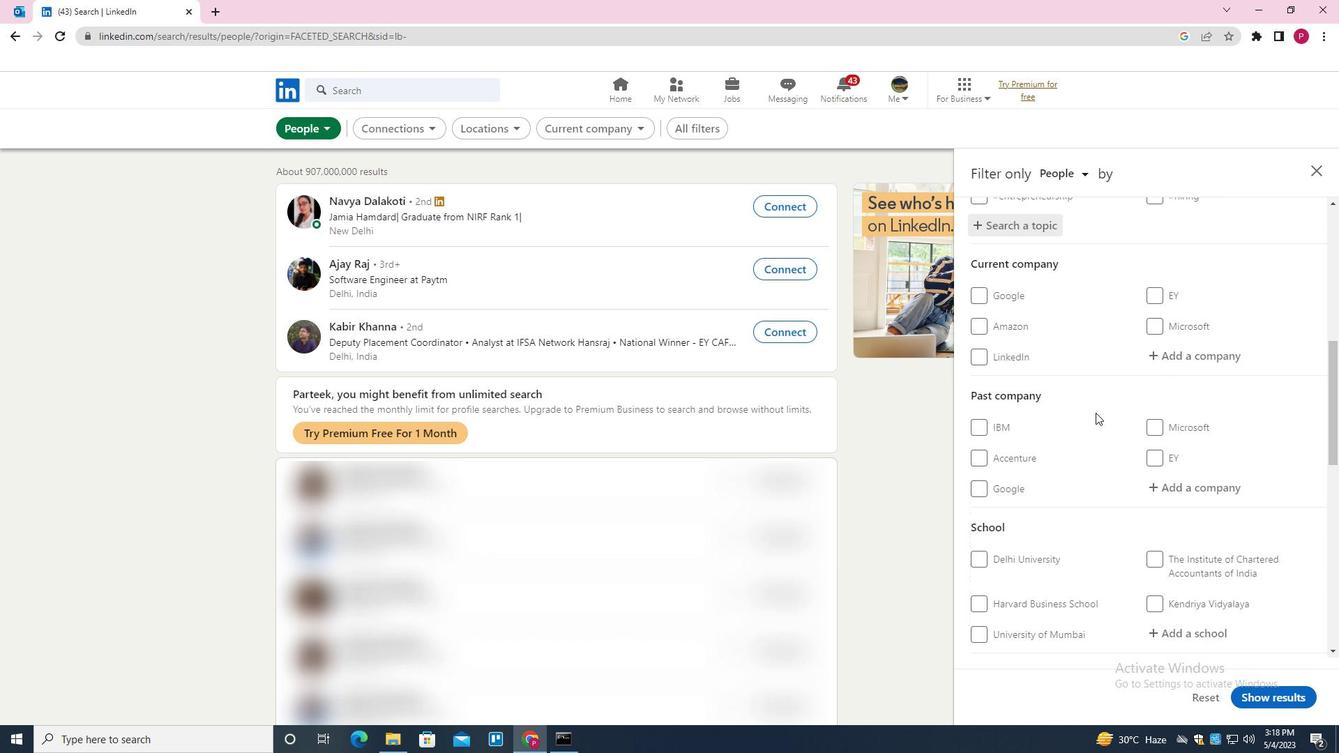 
Action: Mouse moved to (1102, 423)
Screenshot: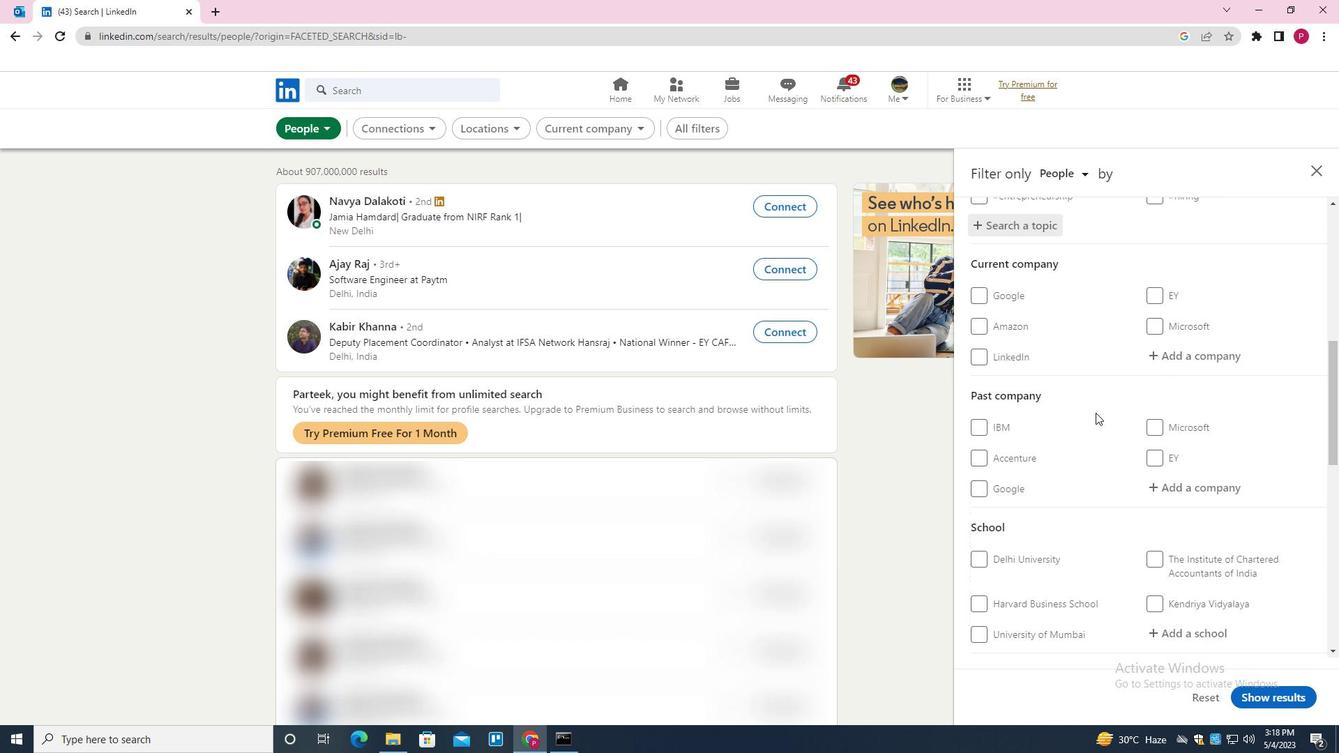 
Action: Mouse scrolled (1102, 422) with delta (0, 0)
Screenshot: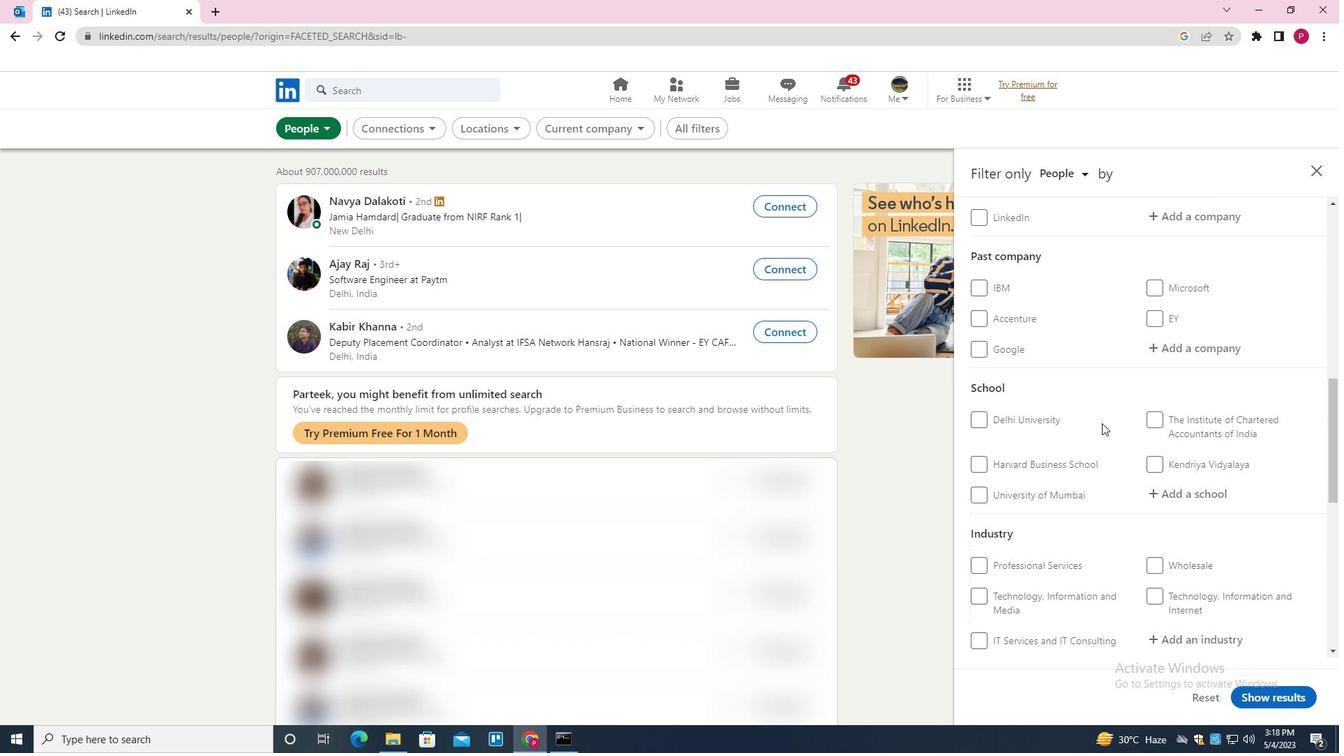 
Action: Mouse scrolled (1102, 422) with delta (0, 0)
Screenshot: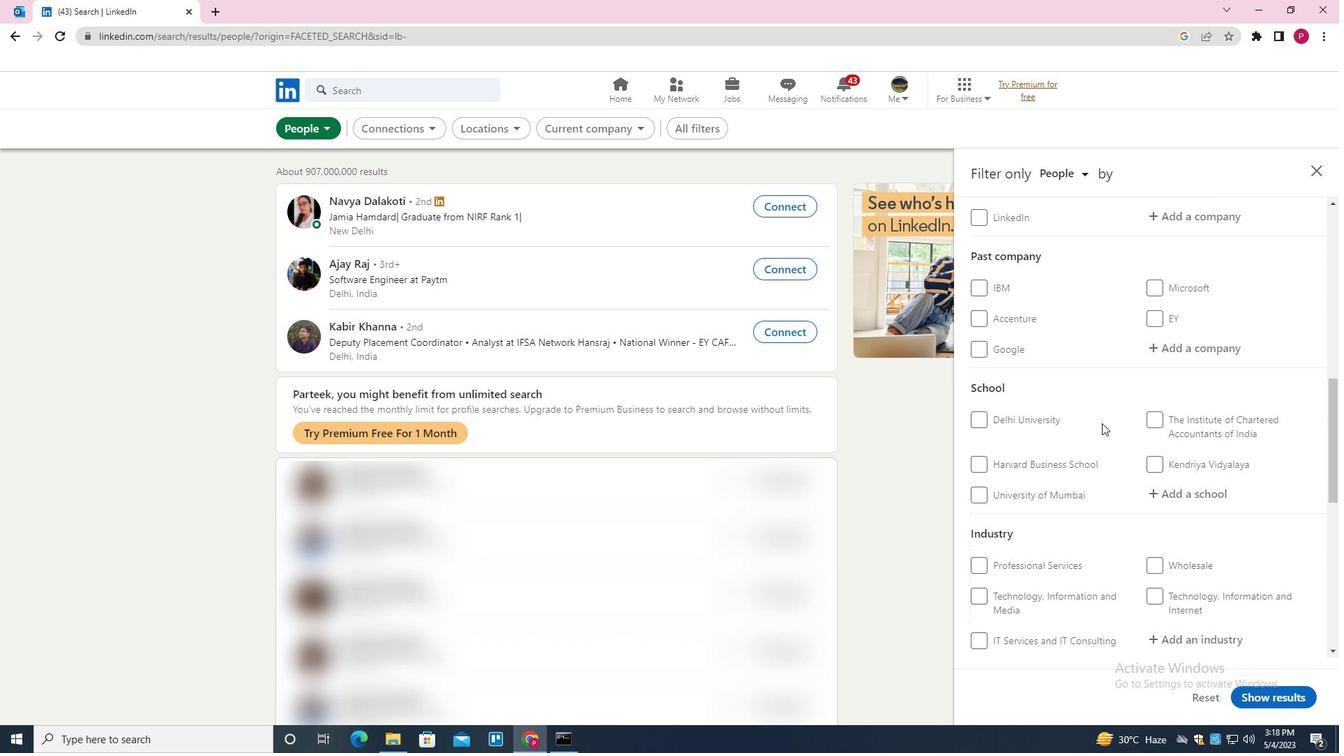 
Action: Mouse moved to (1108, 420)
Screenshot: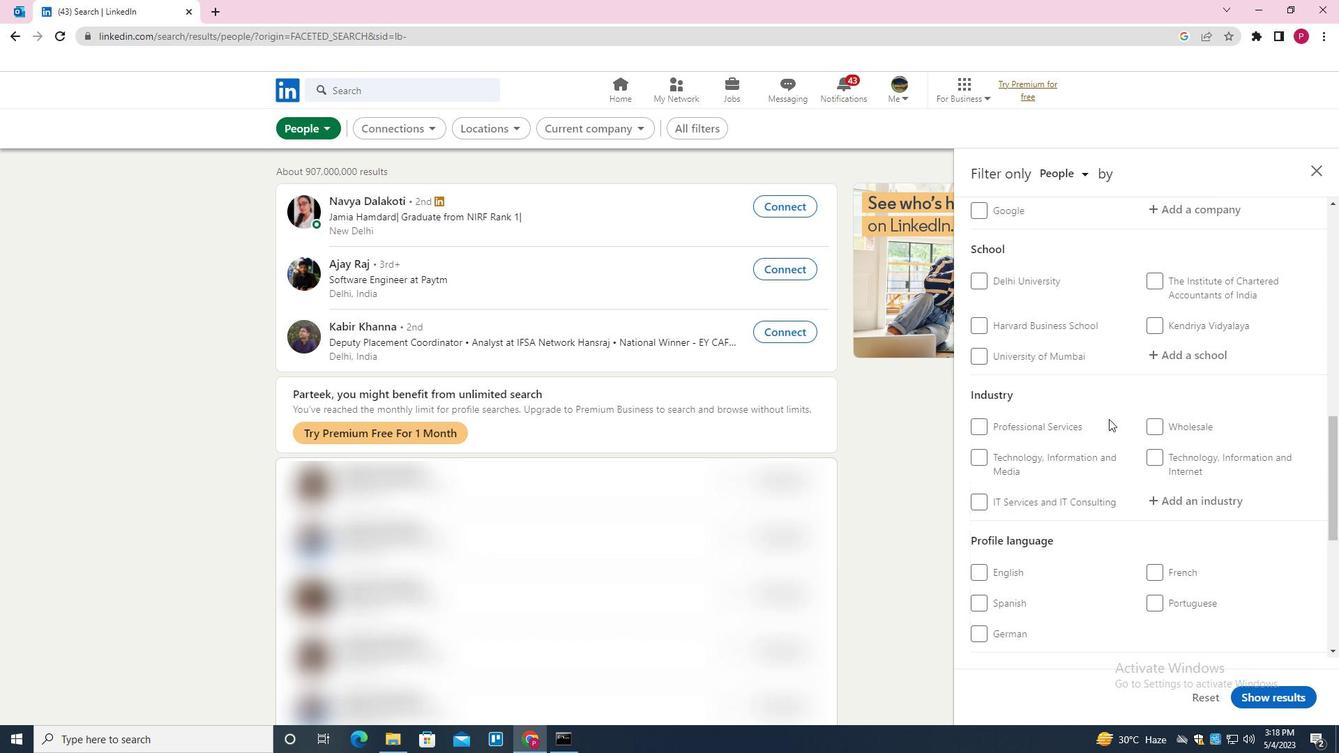 
Action: Mouse scrolled (1108, 419) with delta (0, 0)
Screenshot: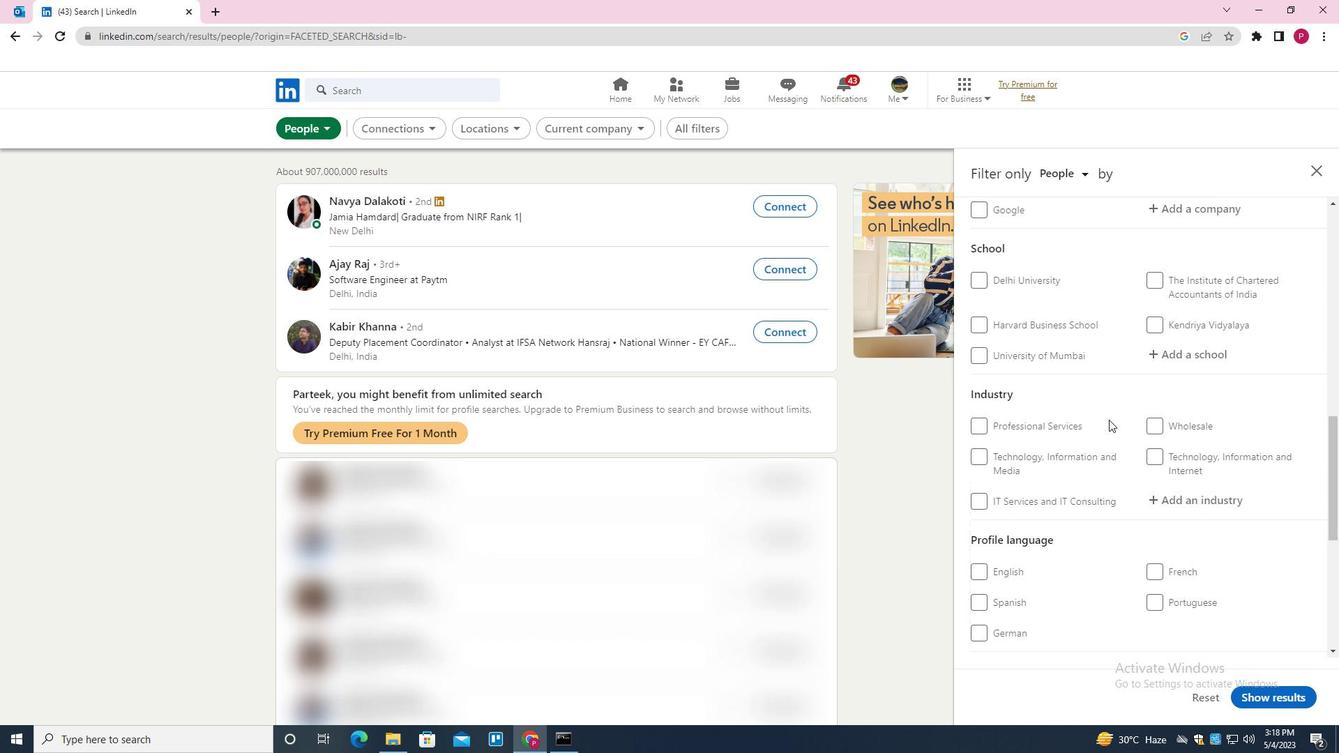 
Action: Mouse scrolled (1108, 419) with delta (0, 0)
Screenshot: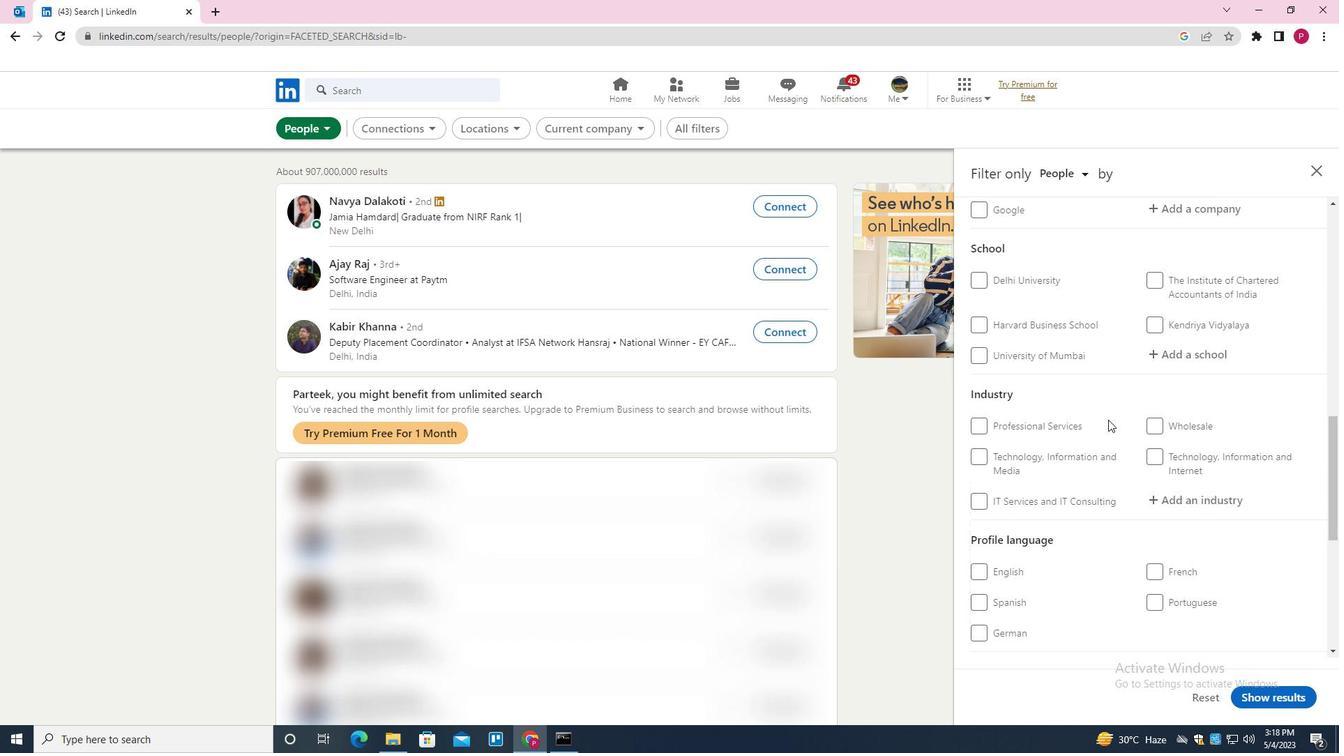 
Action: Mouse moved to (997, 457)
Screenshot: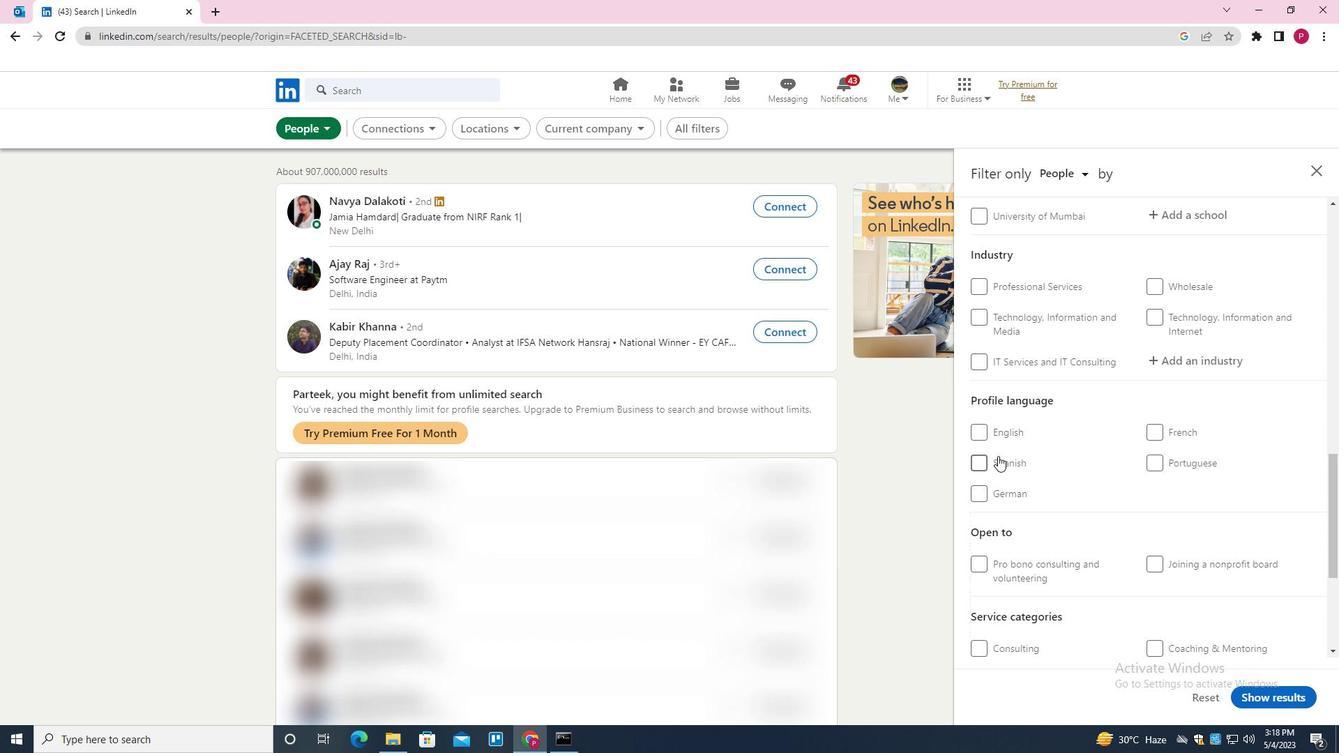 
Action: Mouse pressed left at (997, 457)
Screenshot: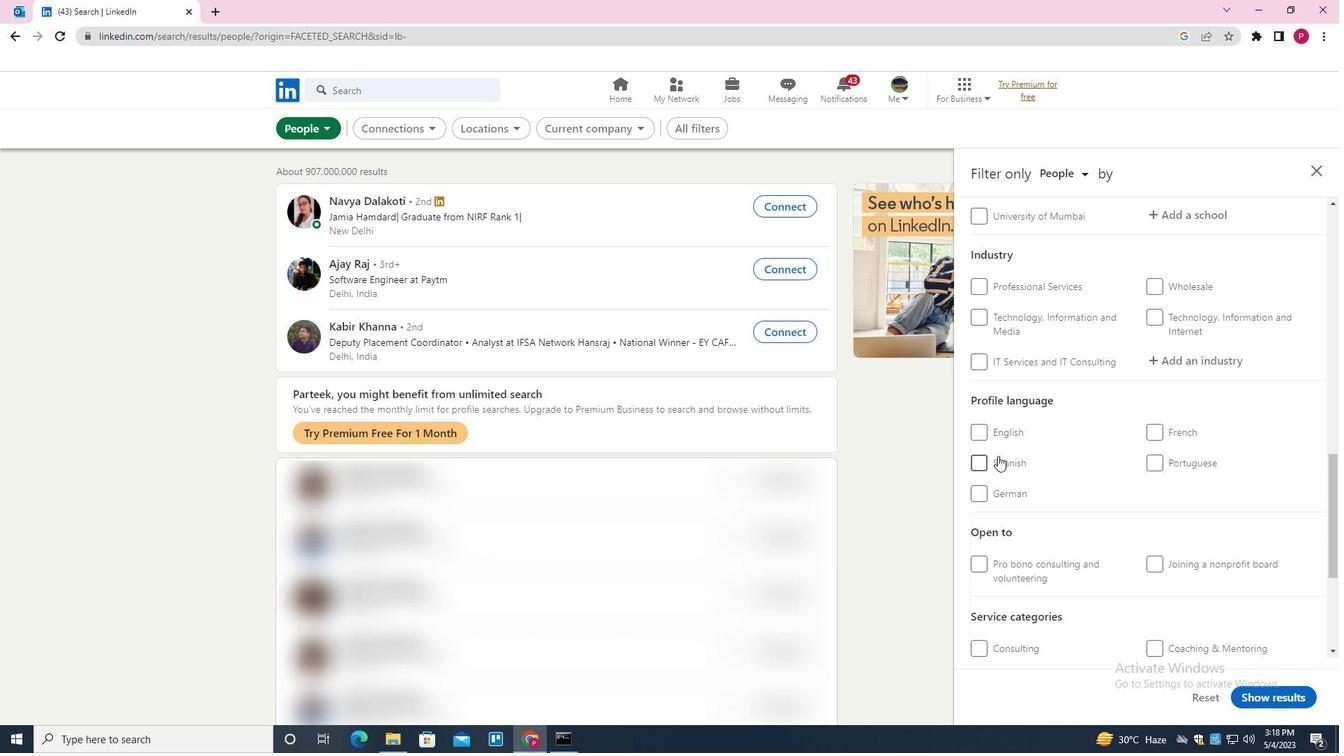 
Action: Mouse moved to (1002, 480)
Screenshot: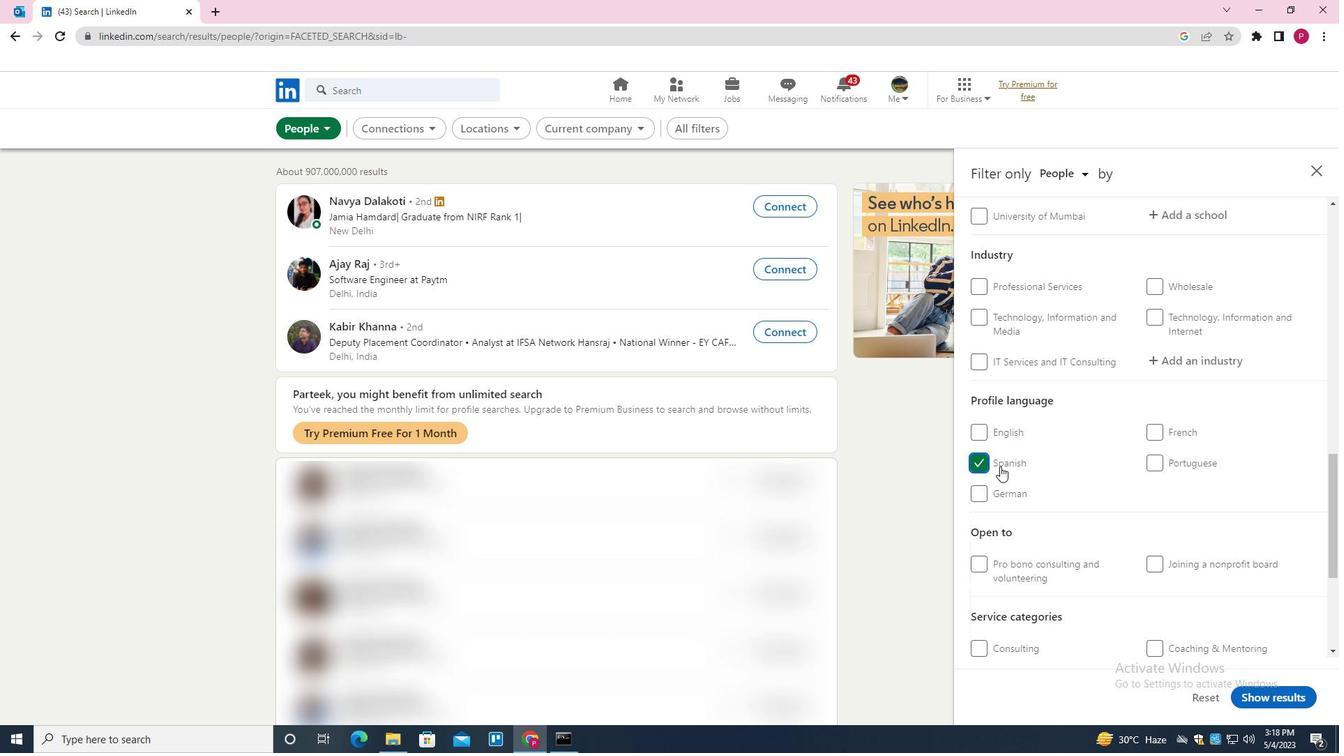 
Action: Mouse scrolled (1002, 481) with delta (0, 0)
Screenshot: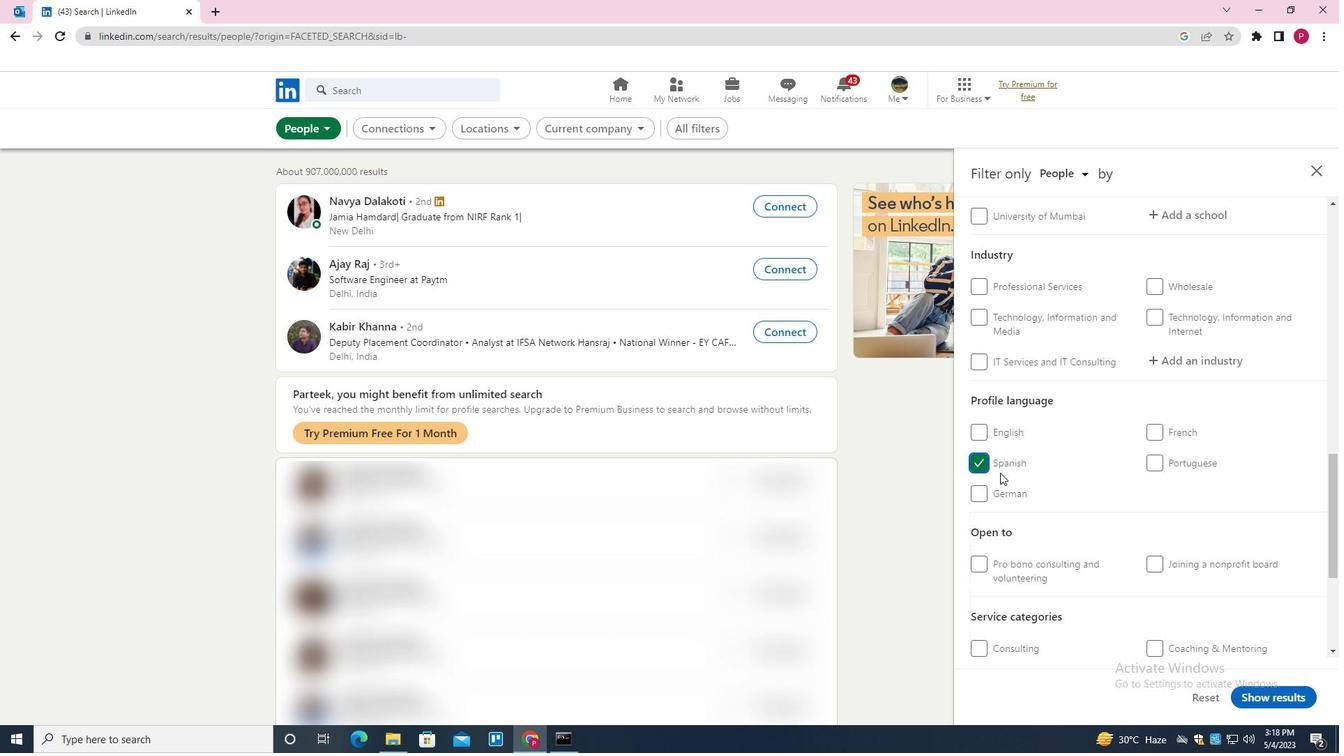 
Action: Mouse scrolled (1002, 481) with delta (0, 0)
Screenshot: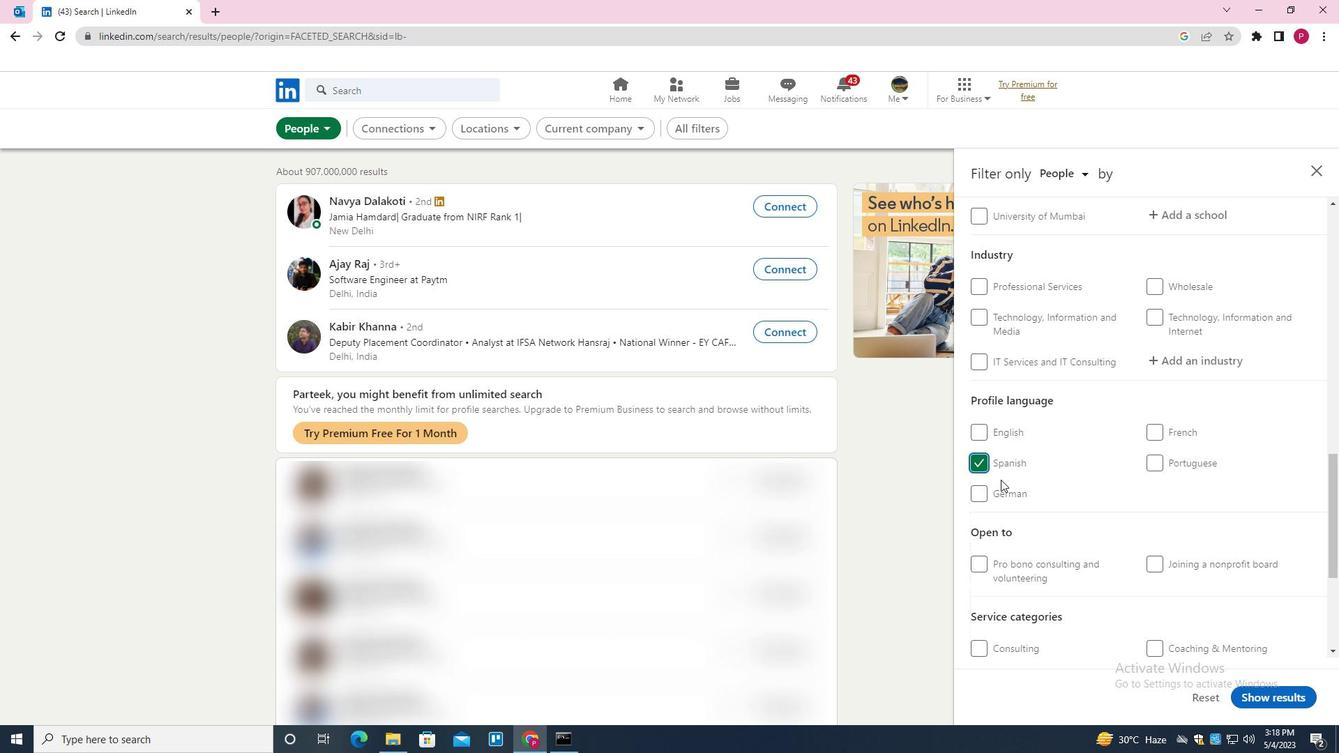
Action: Mouse moved to (1005, 498)
Screenshot: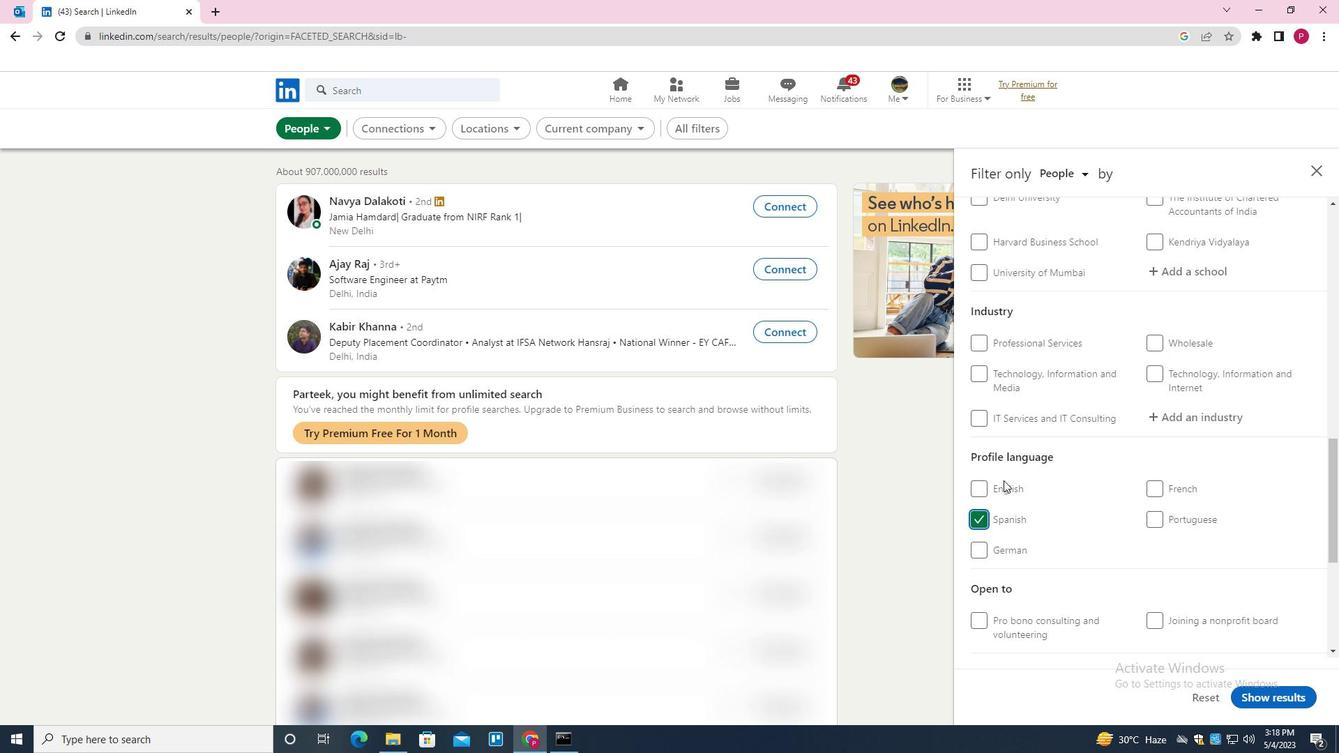 
Action: Mouse scrolled (1005, 498) with delta (0, 0)
Screenshot: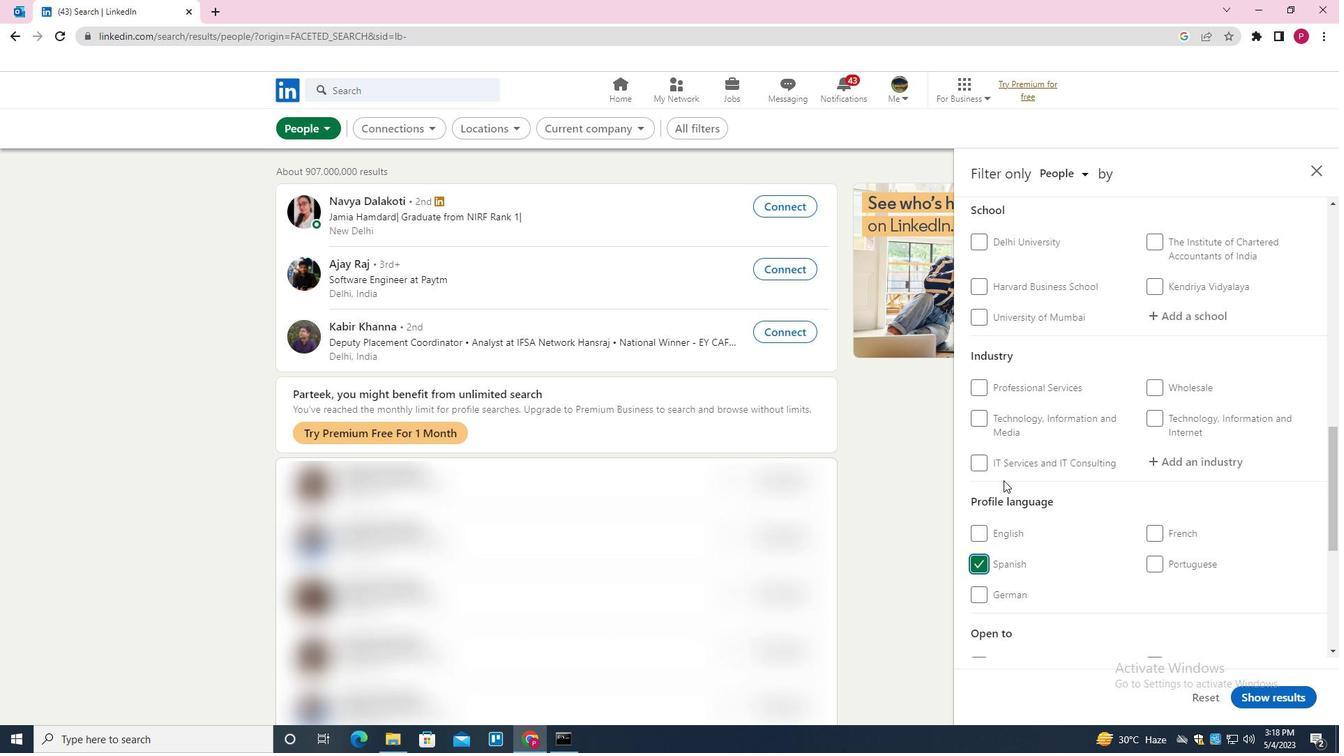 
Action: Mouse scrolled (1005, 498) with delta (0, 0)
Screenshot: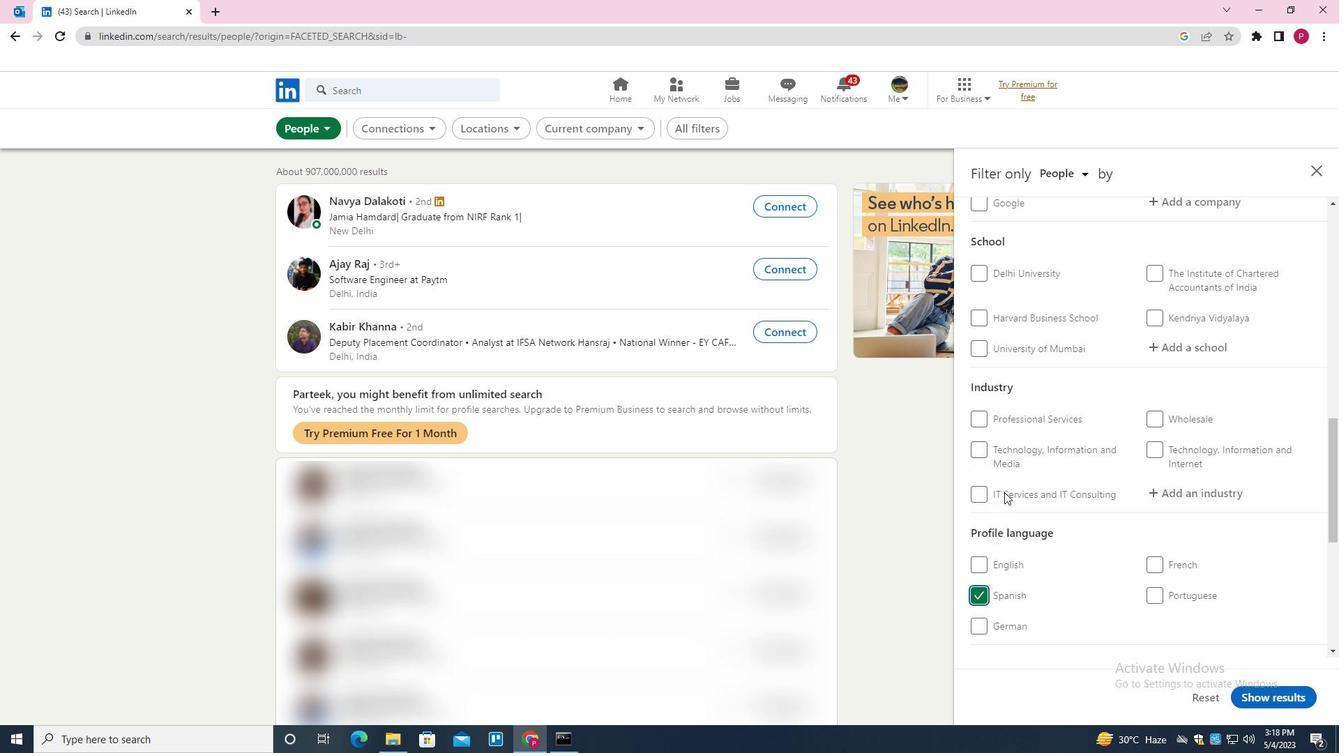 
Action: Mouse moved to (1006, 498)
Screenshot: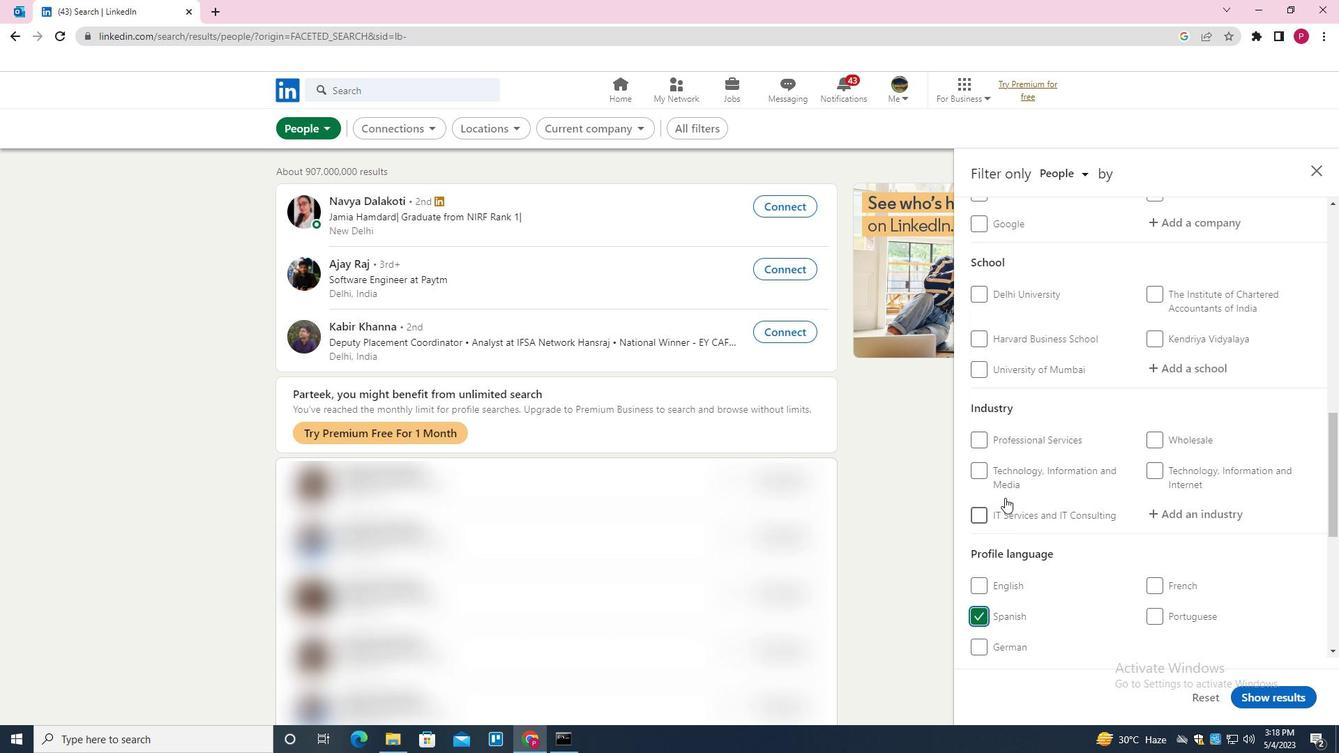 
Action: Mouse scrolled (1006, 498) with delta (0, 0)
Screenshot: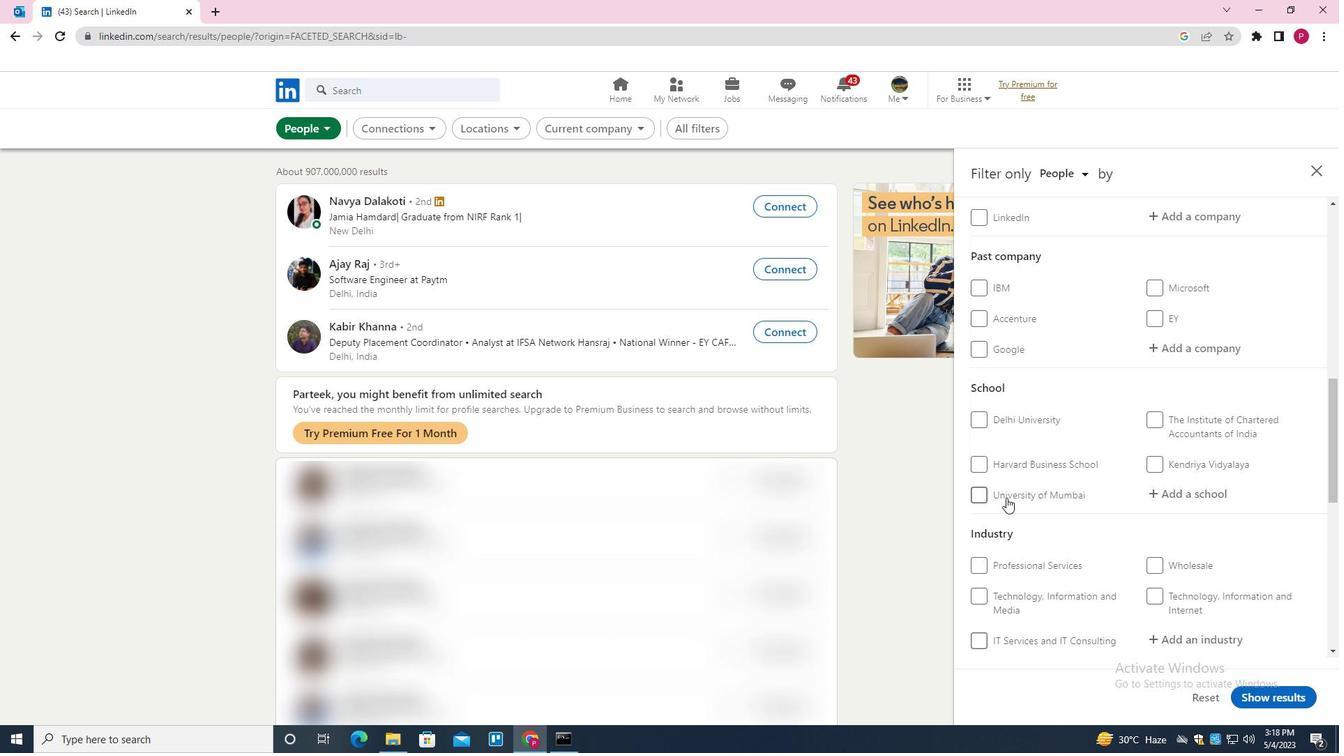 
Action: Mouse moved to (1119, 417)
Screenshot: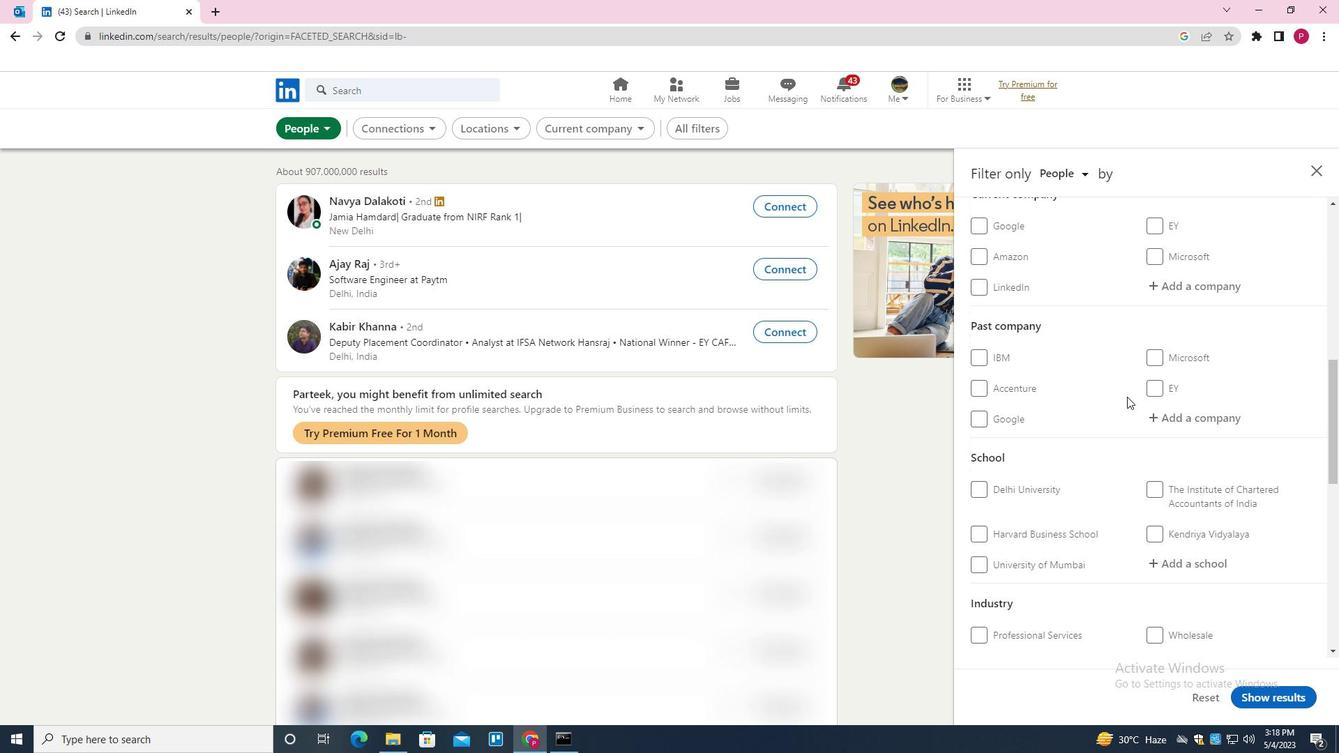 
Action: Mouse scrolled (1119, 417) with delta (0, 0)
Screenshot: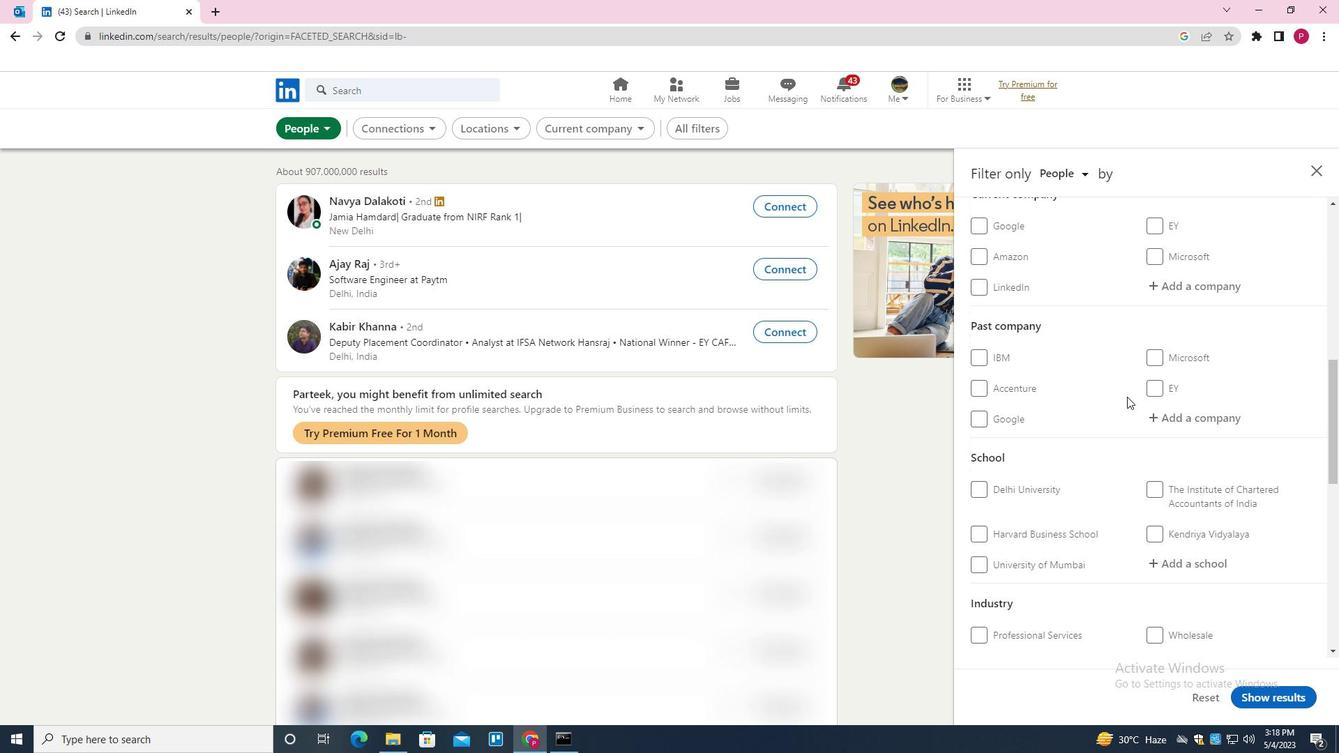 
Action: Mouse moved to (1116, 427)
Screenshot: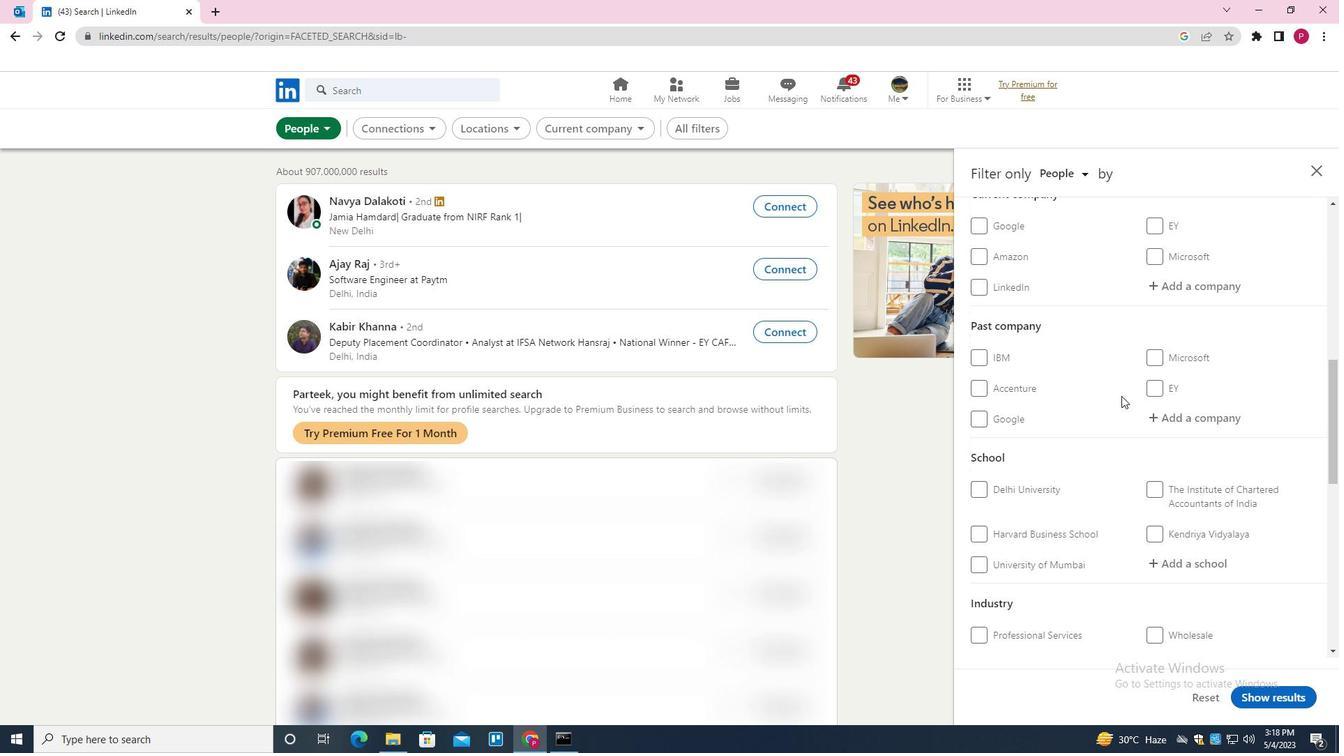 
Action: Mouse scrolled (1116, 428) with delta (0, 0)
Screenshot: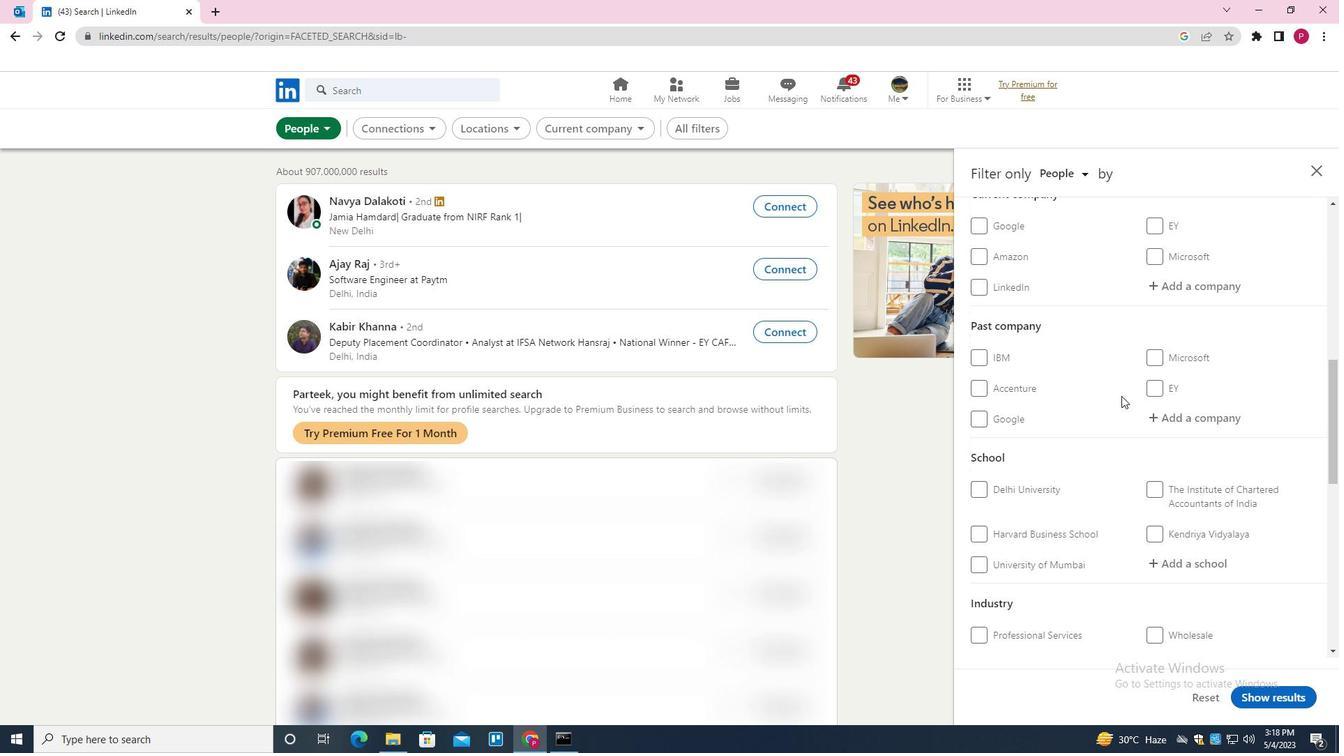 
Action: Mouse moved to (1163, 418)
Screenshot: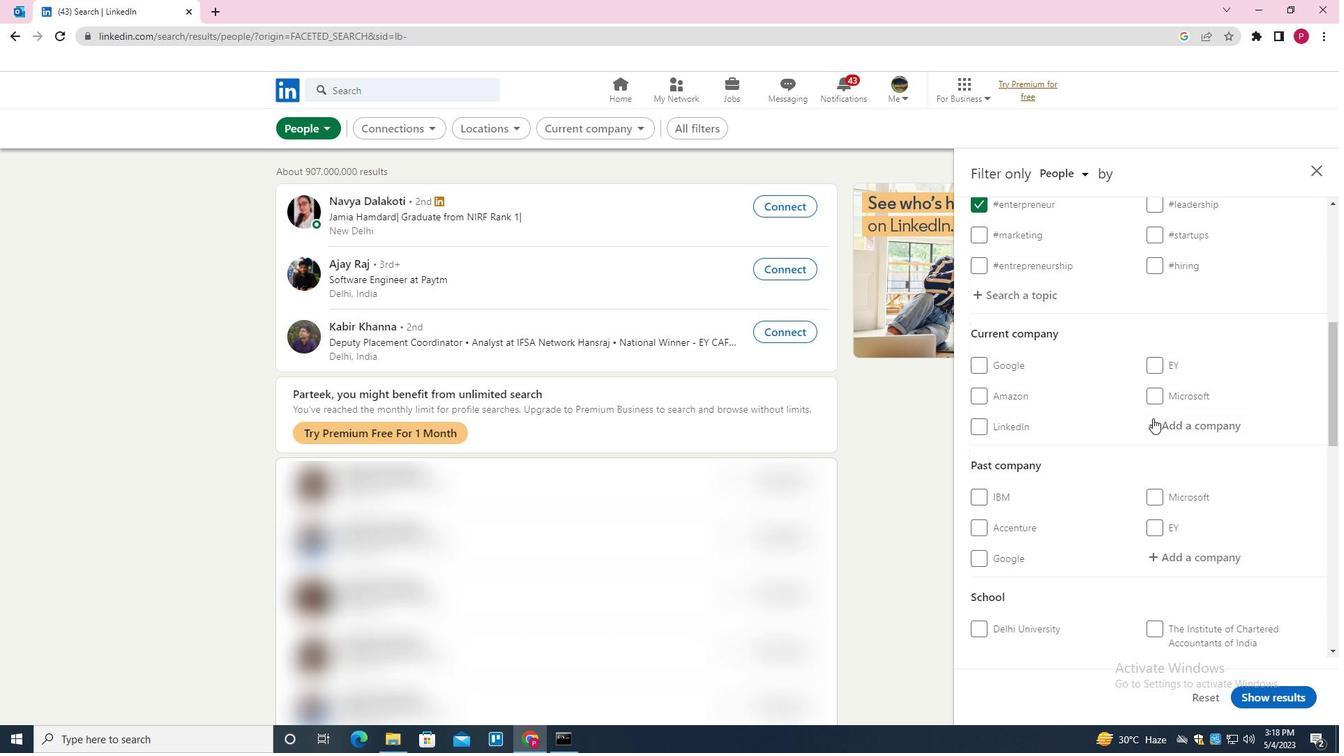 
Action: Mouse pressed left at (1163, 418)
Screenshot: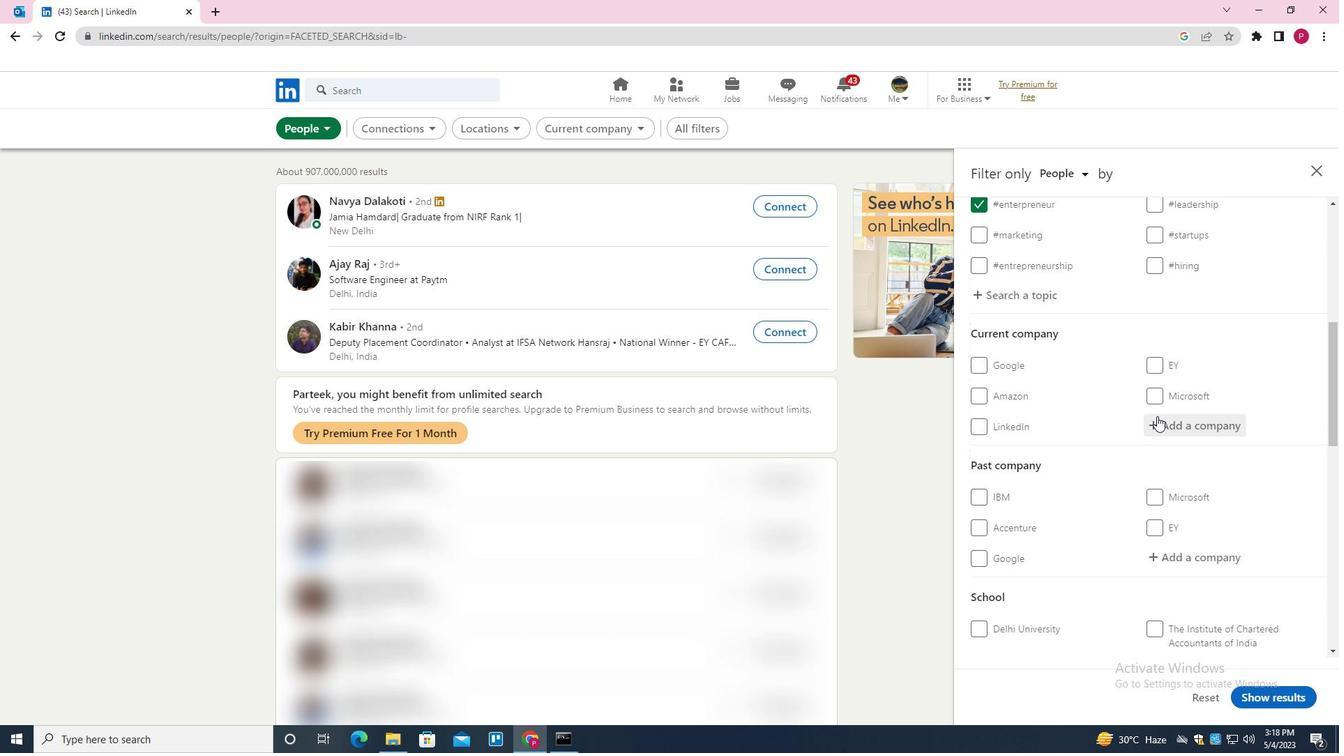 
Action: Mouse moved to (1160, 421)
Screenshot: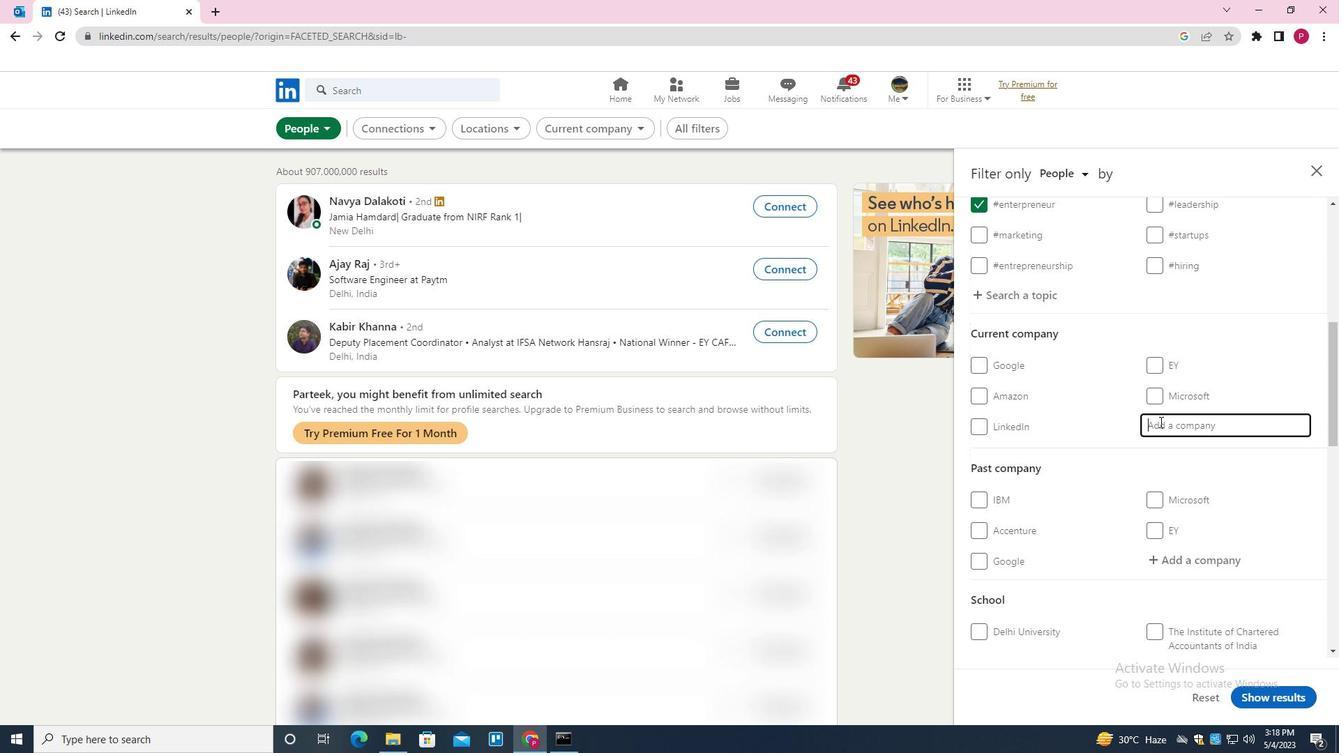 
Action: Key pressed <Key.shift><Key.shift><Key.shift><Key.shift><Key.shift><Key.shift><Key.shift><Key.shift><Key.shift><Key.shift><Key.shift><Key.shift><Key.shift><Key.shift><Key.shift><Key.shift><Key.shift><Key.shift><Key.shift><Key.shift><Key.shift><Key.shift><Key.shift><Key.shift><Key.shift><Key.shift><Key.shift>360<Key.space><Key.shift>MARKET<Key.space>UPDATES<Key.down><Key.enter>
Screenshot: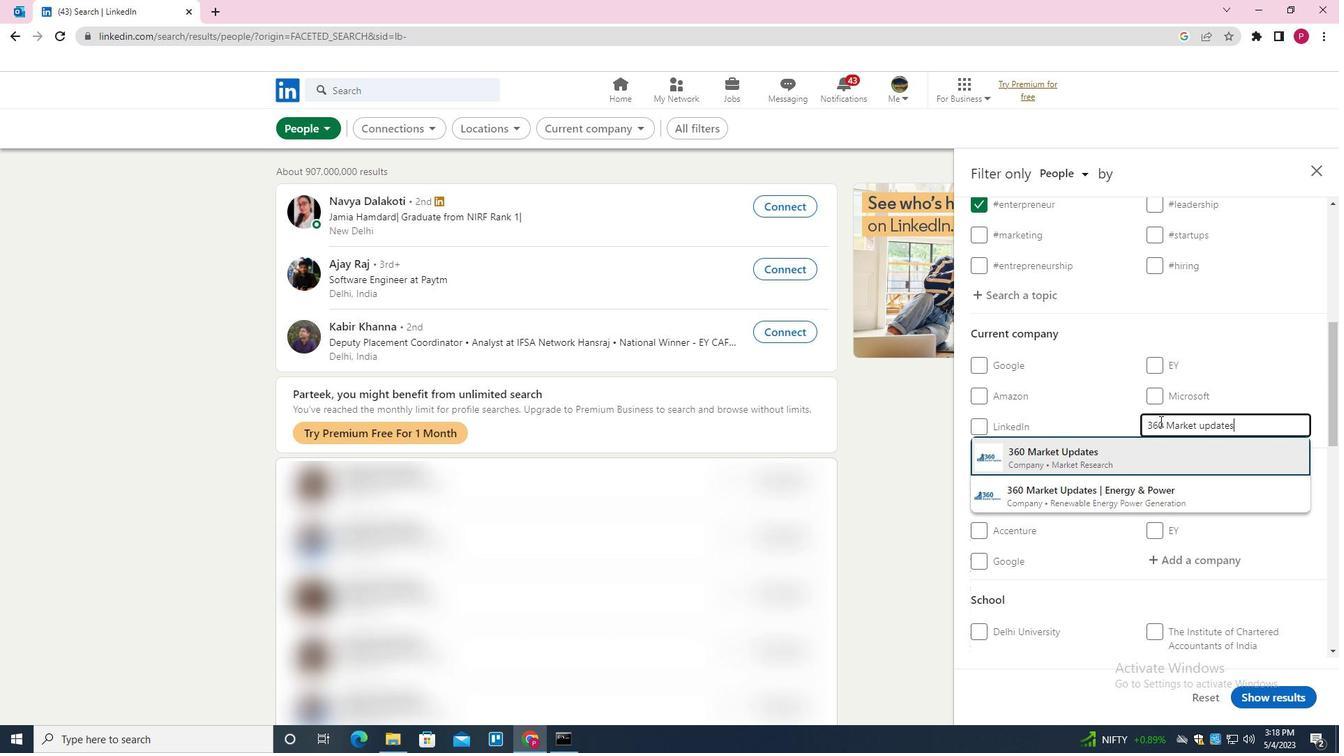 
Action: Mouse moved to (1140, 444)
Screenshot: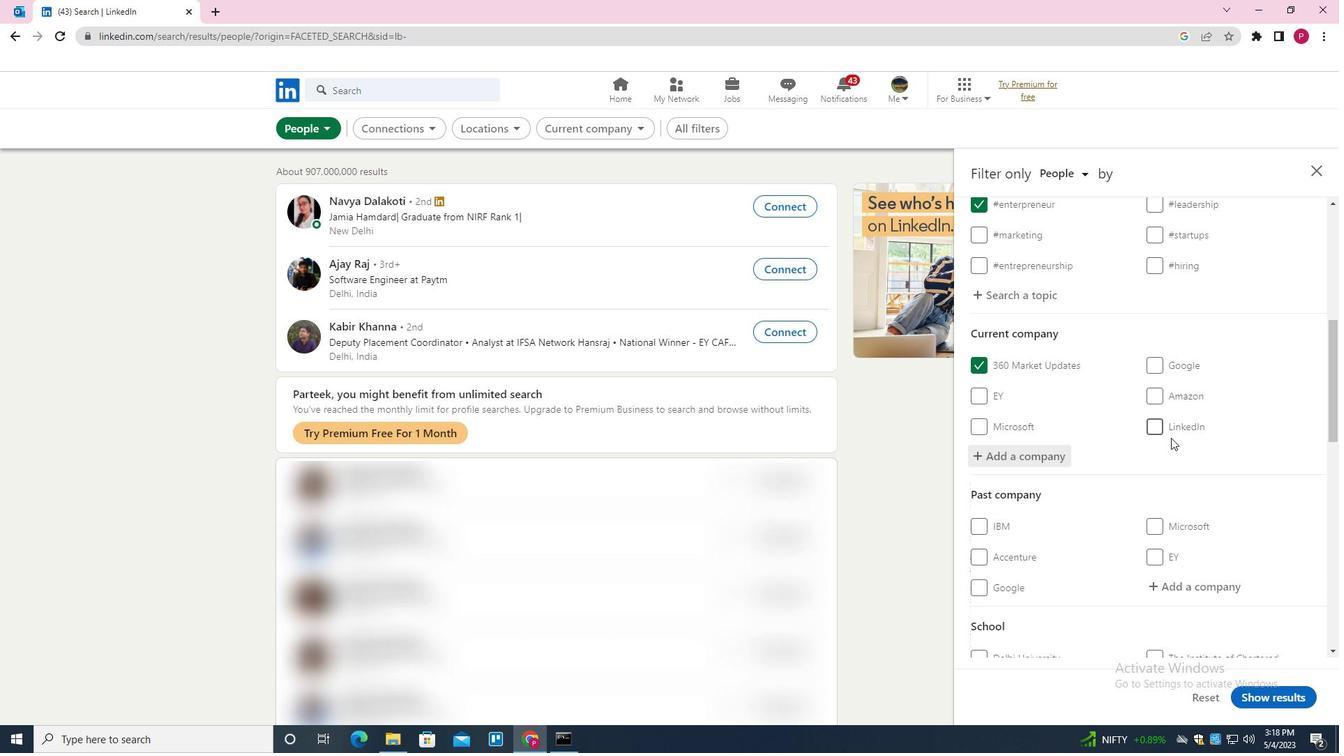 
Action: Mouse scrolled (1140, 443) with delta (0, 0)
Screenshot: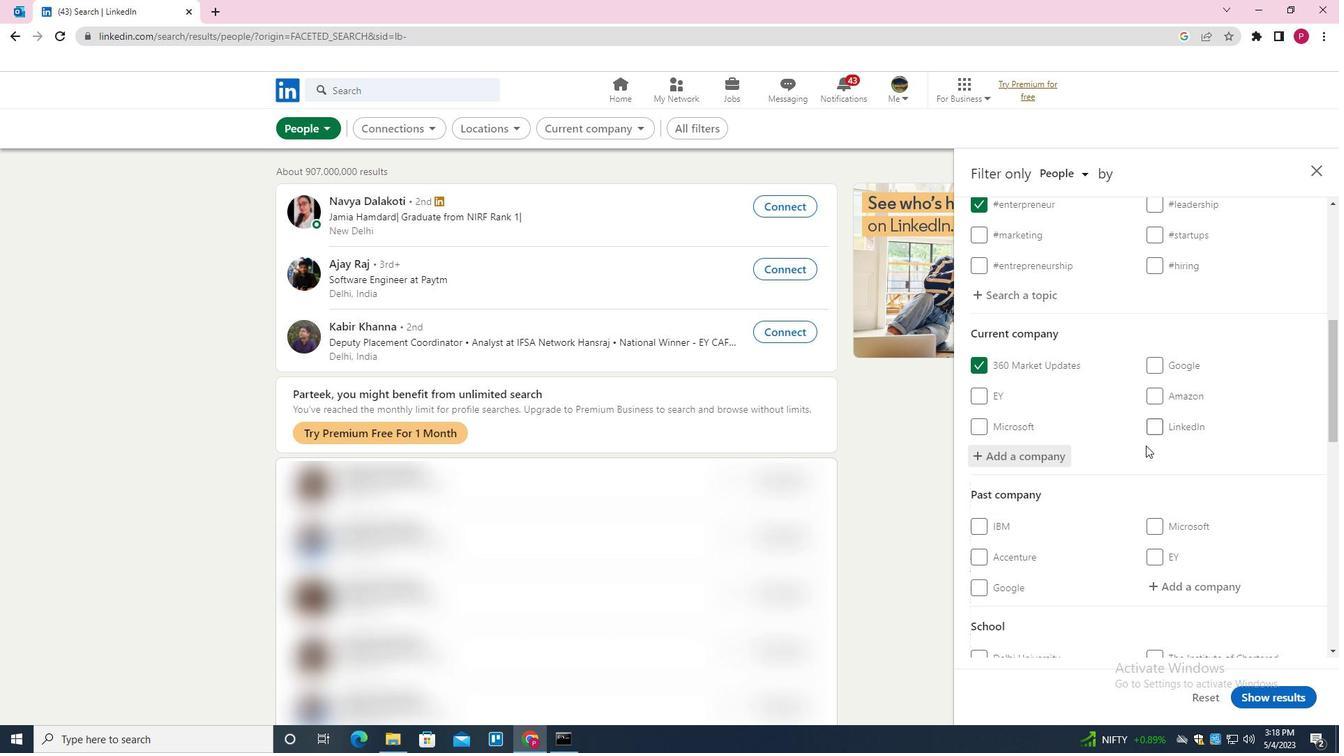 
Action: Mouse moved to (1138, 444)
Screenshot: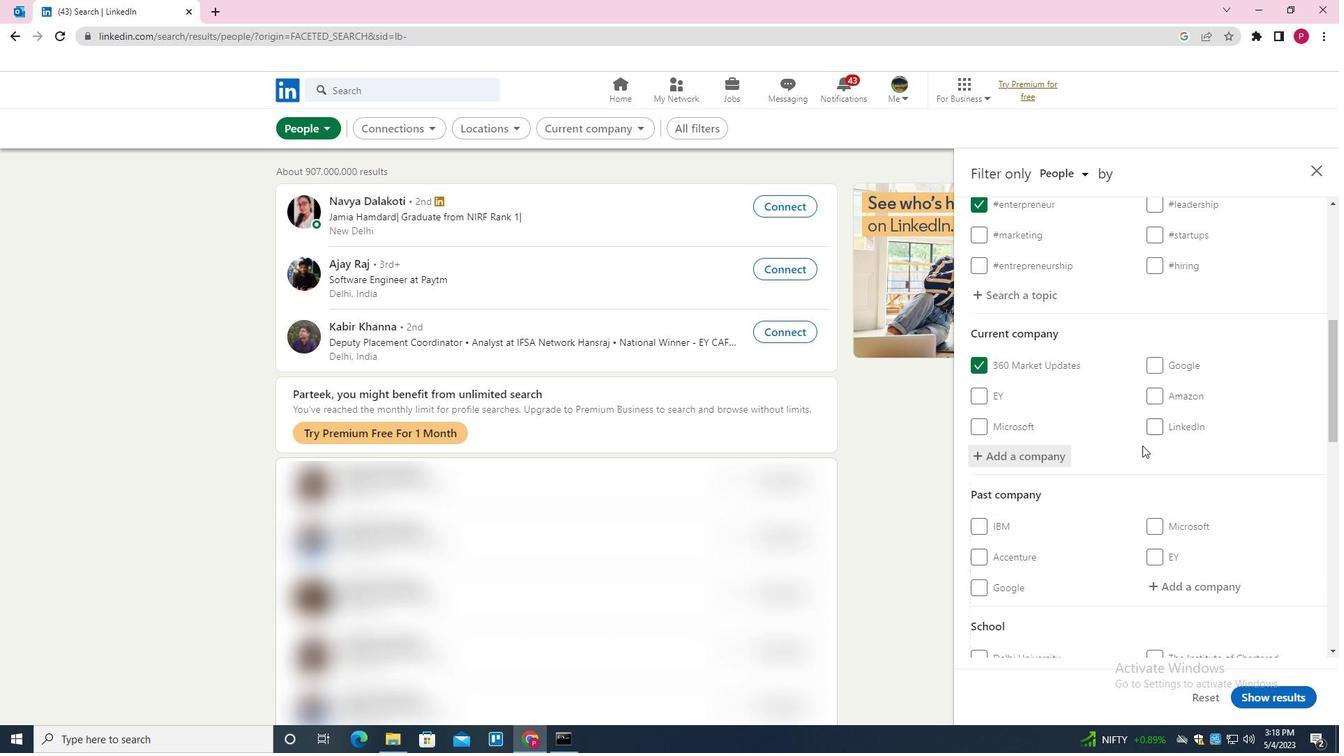 
Action: Mouse scrolled (1138, 443) with delta (0, 0)
Screenshot: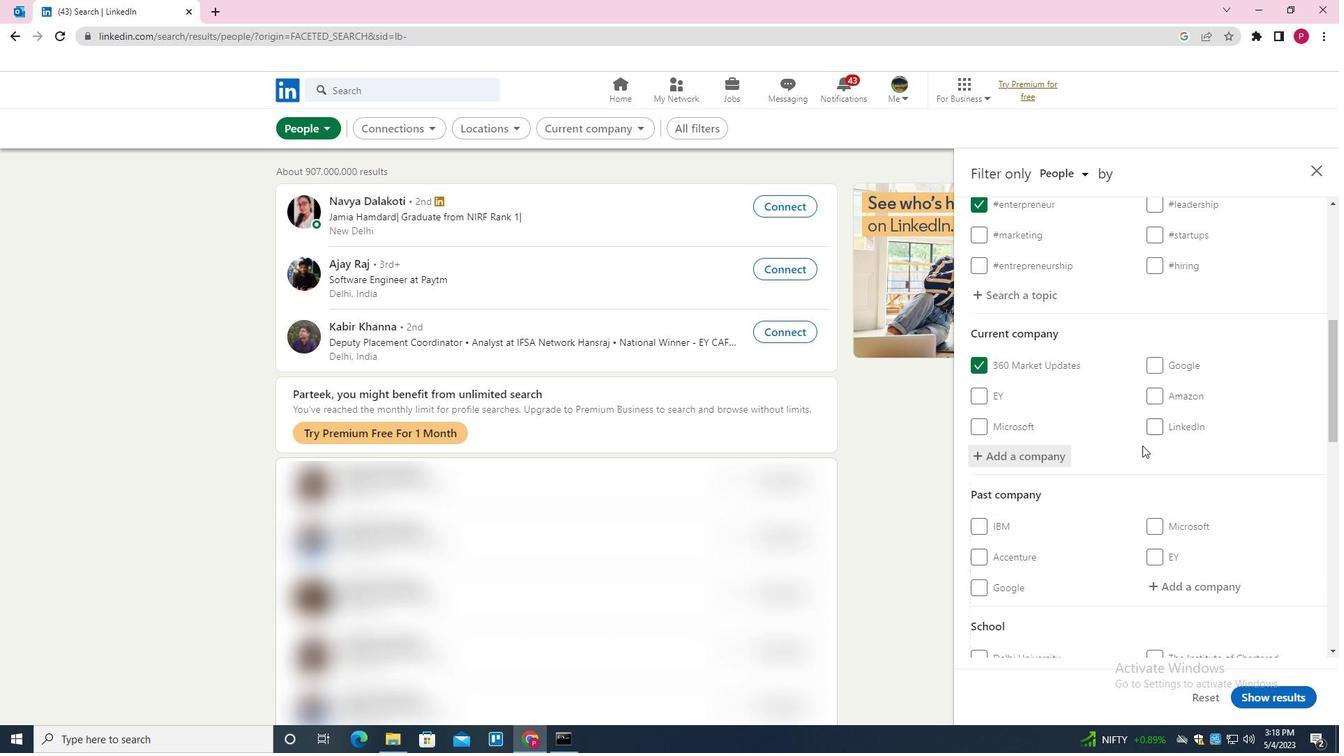 
Action: Mouse moved to (1138, 444)
Screenshot: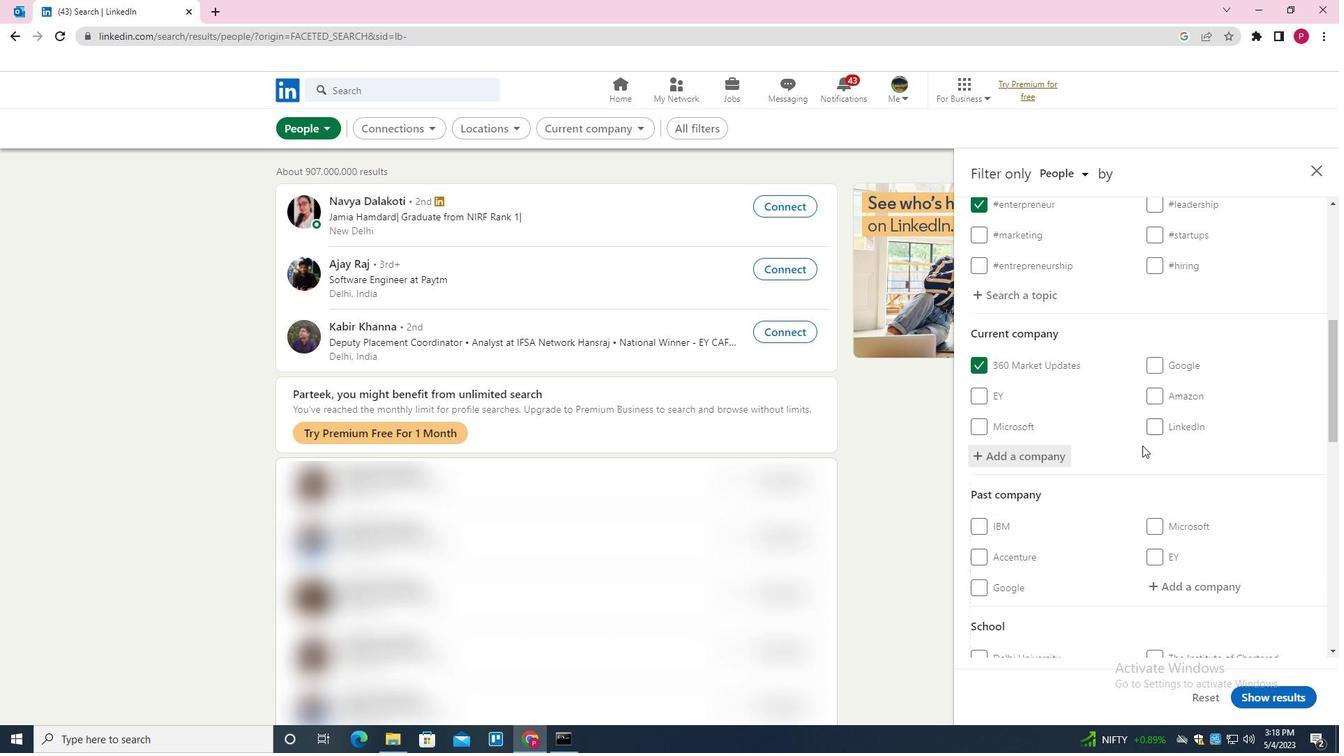 
Action: Mouse scrolled (1138, 443) with delta (0, 0)
Screenshot: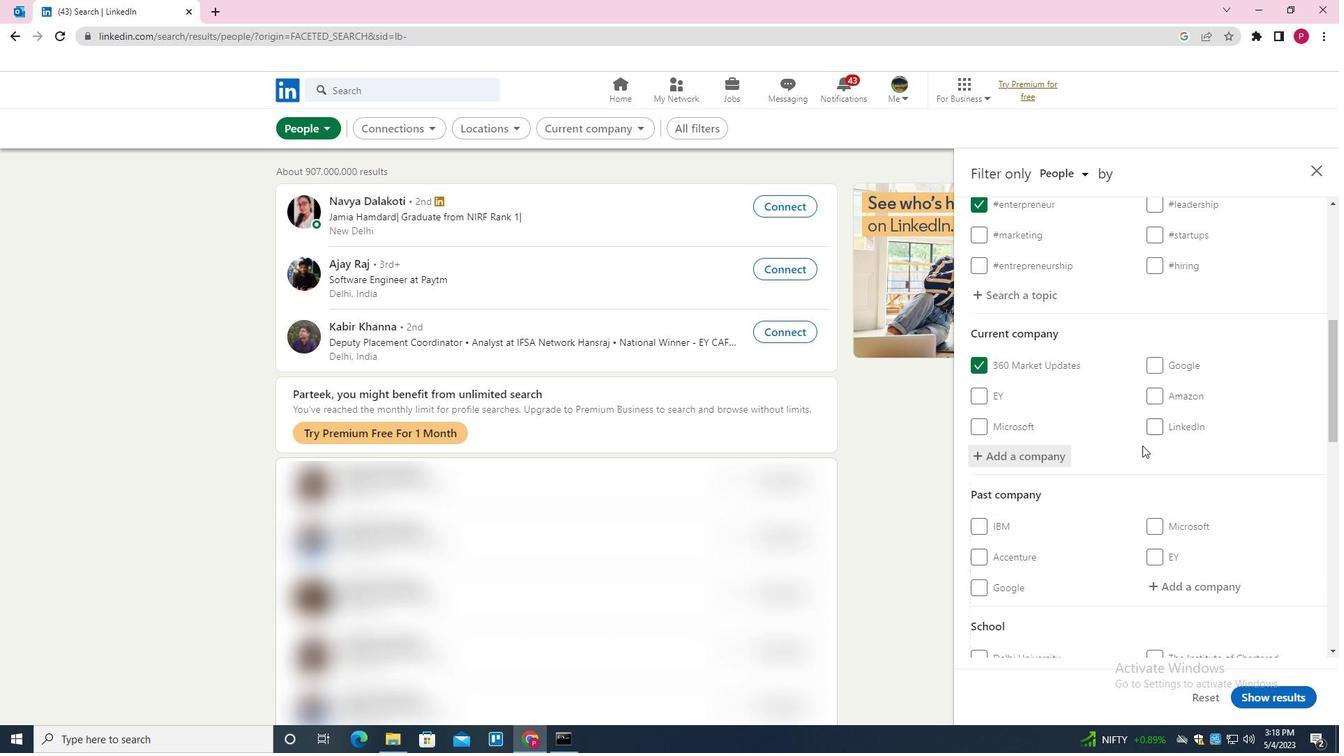 
Action: Mouse moved to (1137, 445)
Screenshot: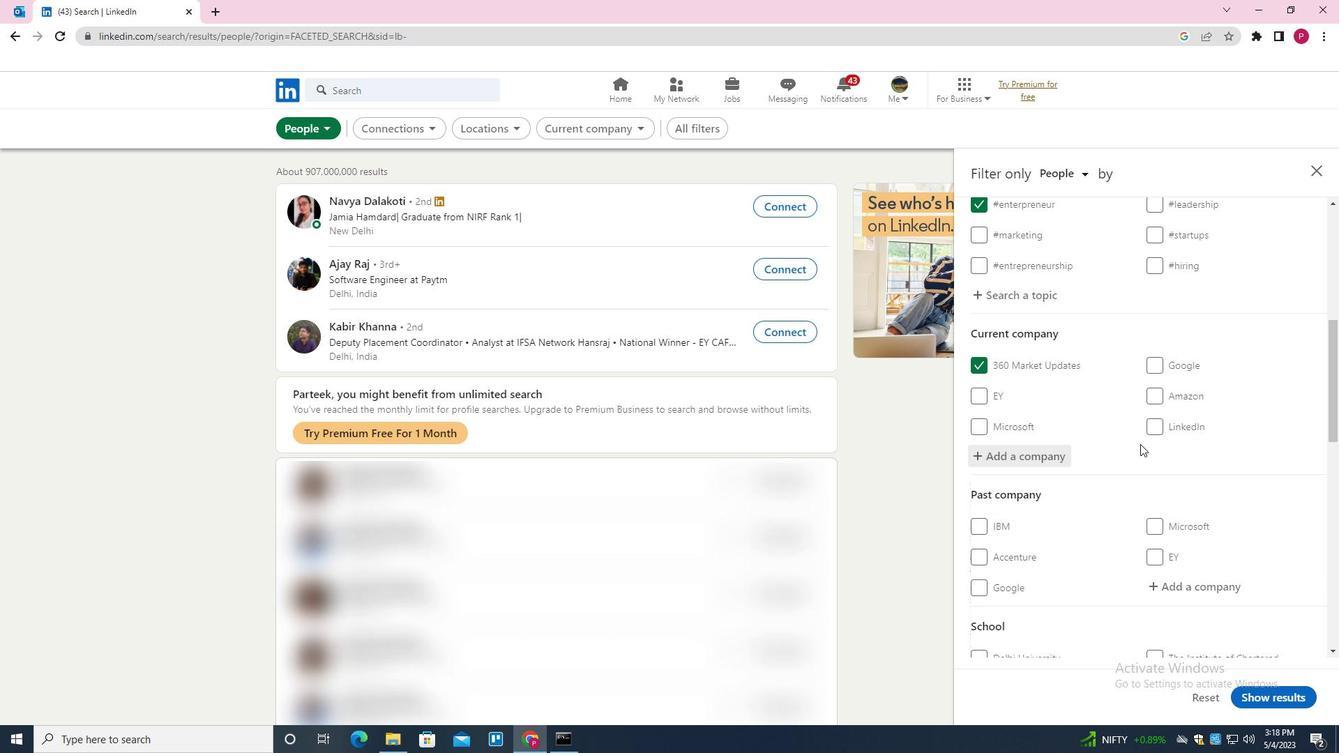 
Action: Mouse scrolled (1137, 444) with delta (0, 0)
Screenshot: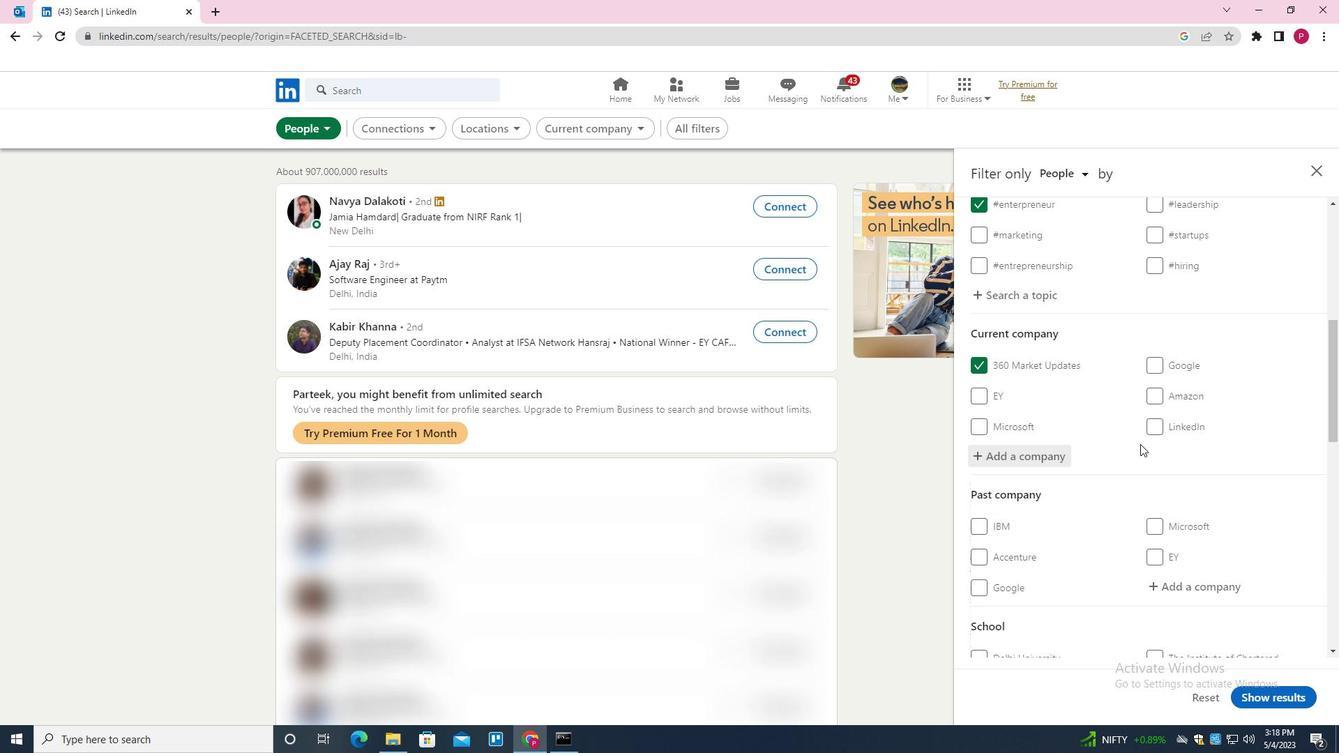 
Action: Mouse moved to (1136, 450)
Screenshot: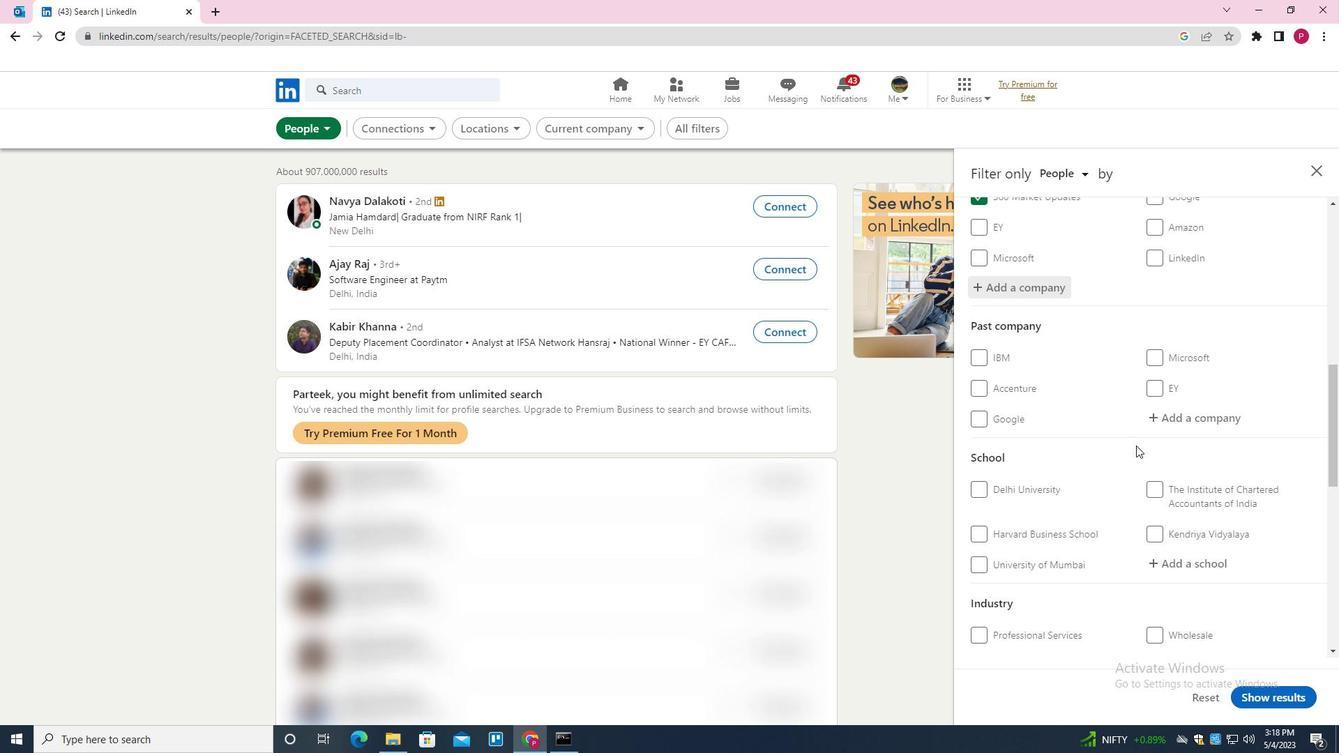 
Action: Mouse scrolled (1136, 449) with delta (0, 0)
Screenshot: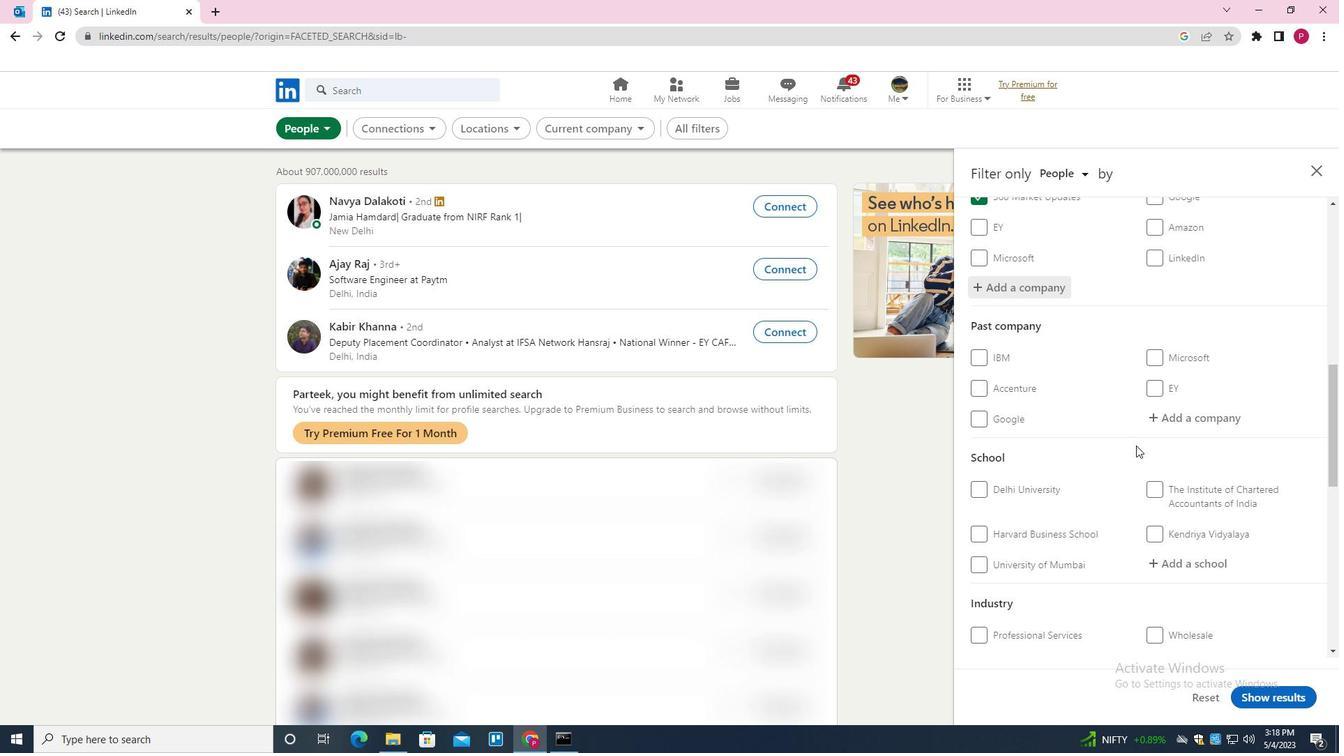 
Action: Mouse moved to (1200, 386)
Screenshot: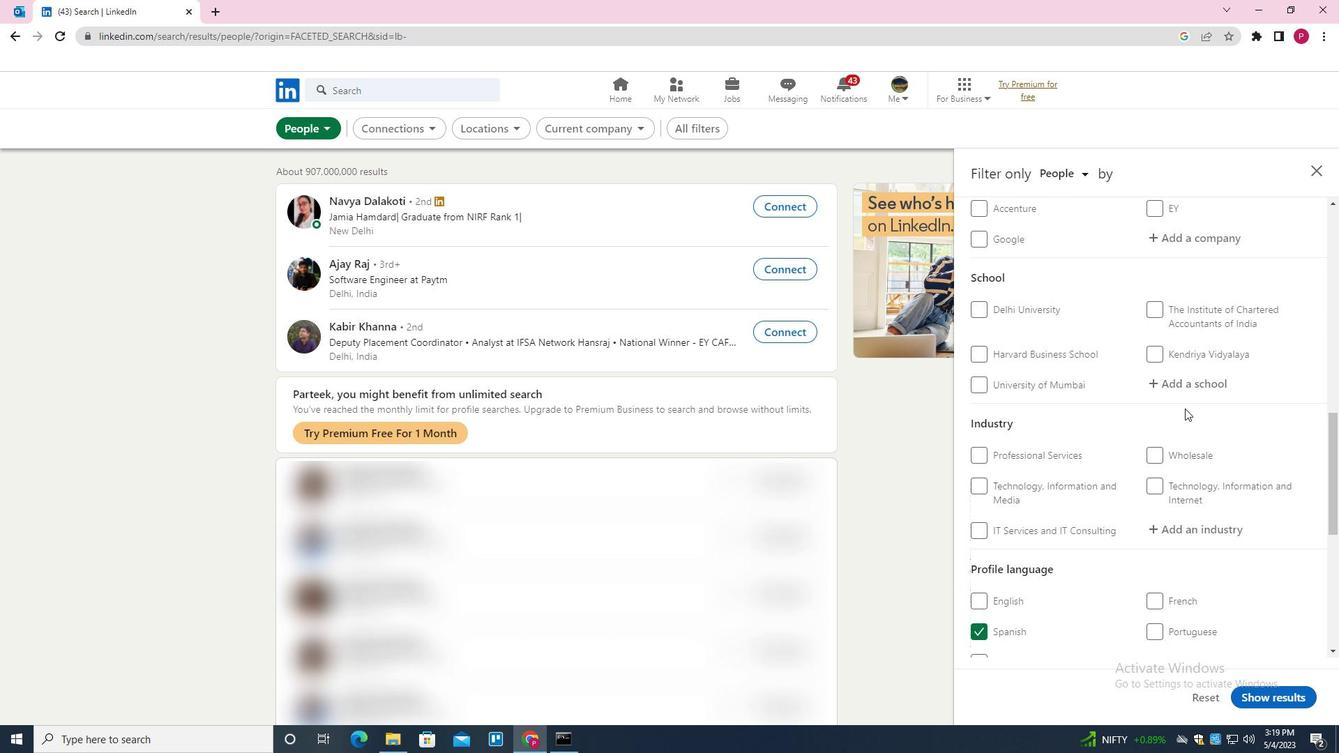 
Action: Mouse pressed left at (1200, 386)
Screenshot: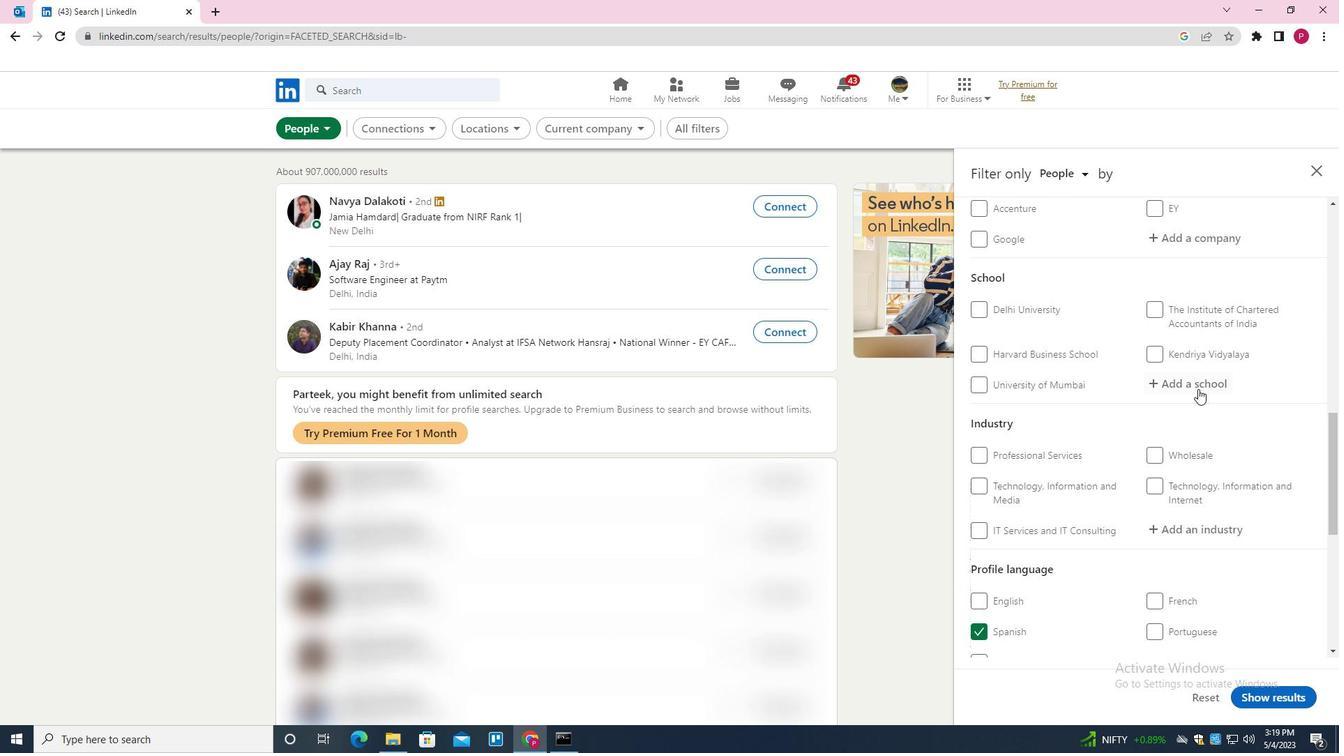
Action: Key pressed <Key.shift><Key.shift><Key.shift><Key.shift><Key.shift><Key.shift><Key.shift><Key.shift><Key.shift><Key.shift><Key.shift><Key.shift><Key.shift><Key.shift><Key.shift><Key.shift><Key.shift><Key.shift><Key.shift><Key.shift>SHRI<Key.space><Key.shift>RAAM<Key.backspace><Key.backspace>M<Key.space><Key.shift>COLLEGE<Key.space>OF<Key.space><Key.shift>COMMERCE<Key.space><Key.down><Key.enter>
Screenshot: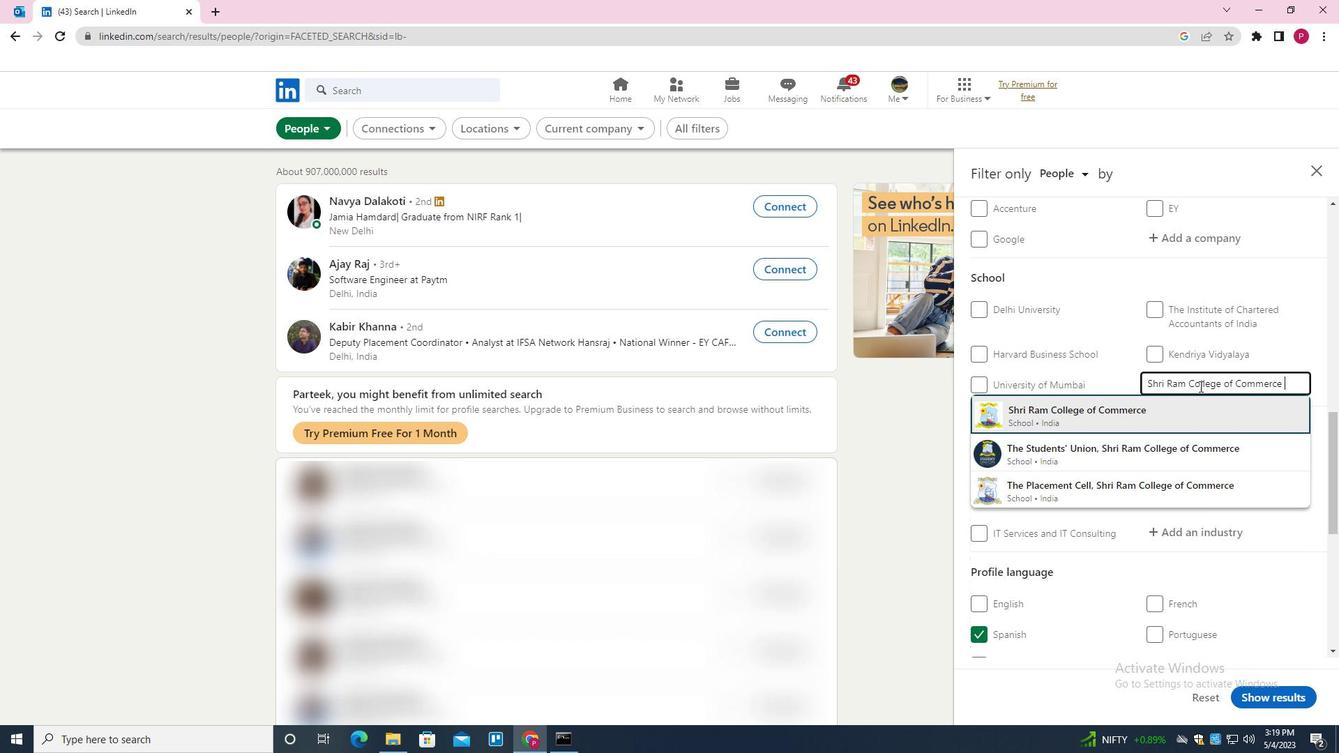 
Action: Mouse moved to (1163, 411)
Screenshot: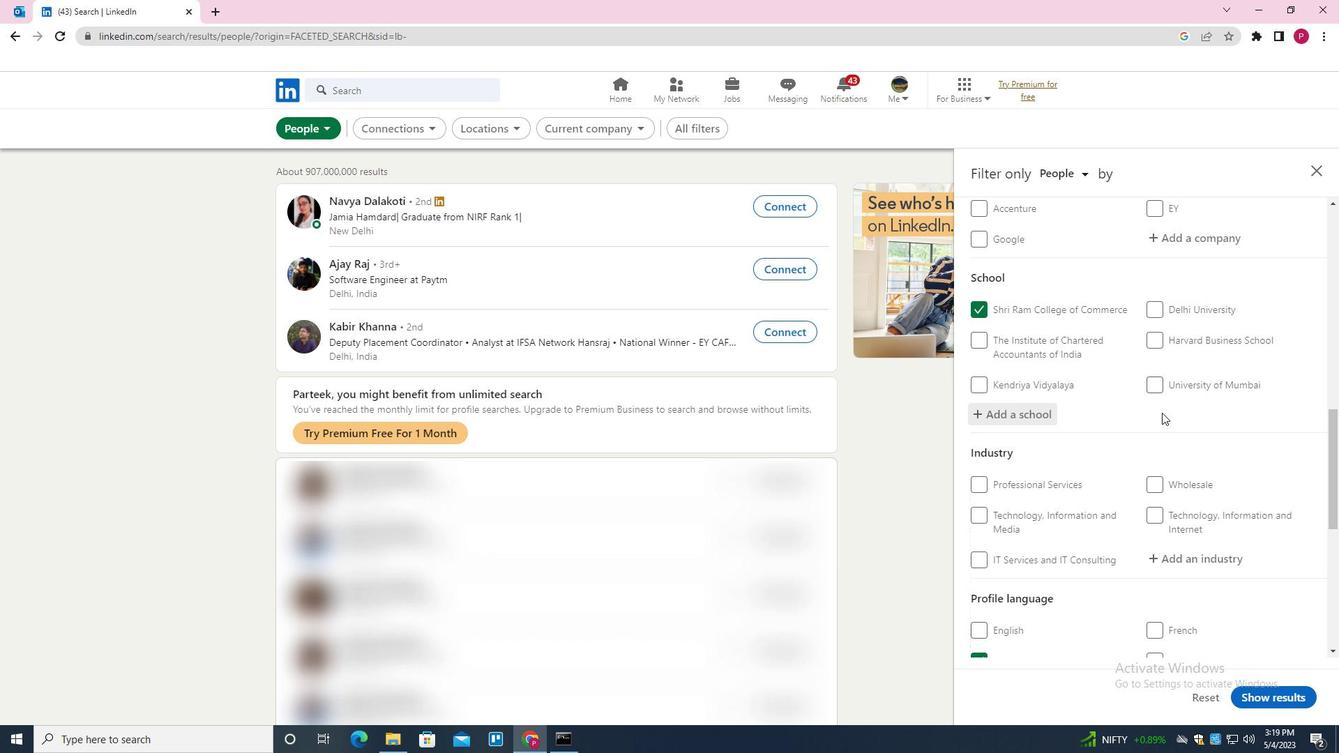 
Action: Mouse scrolled (1163, 410) with delta (0, 0)
Screenshot: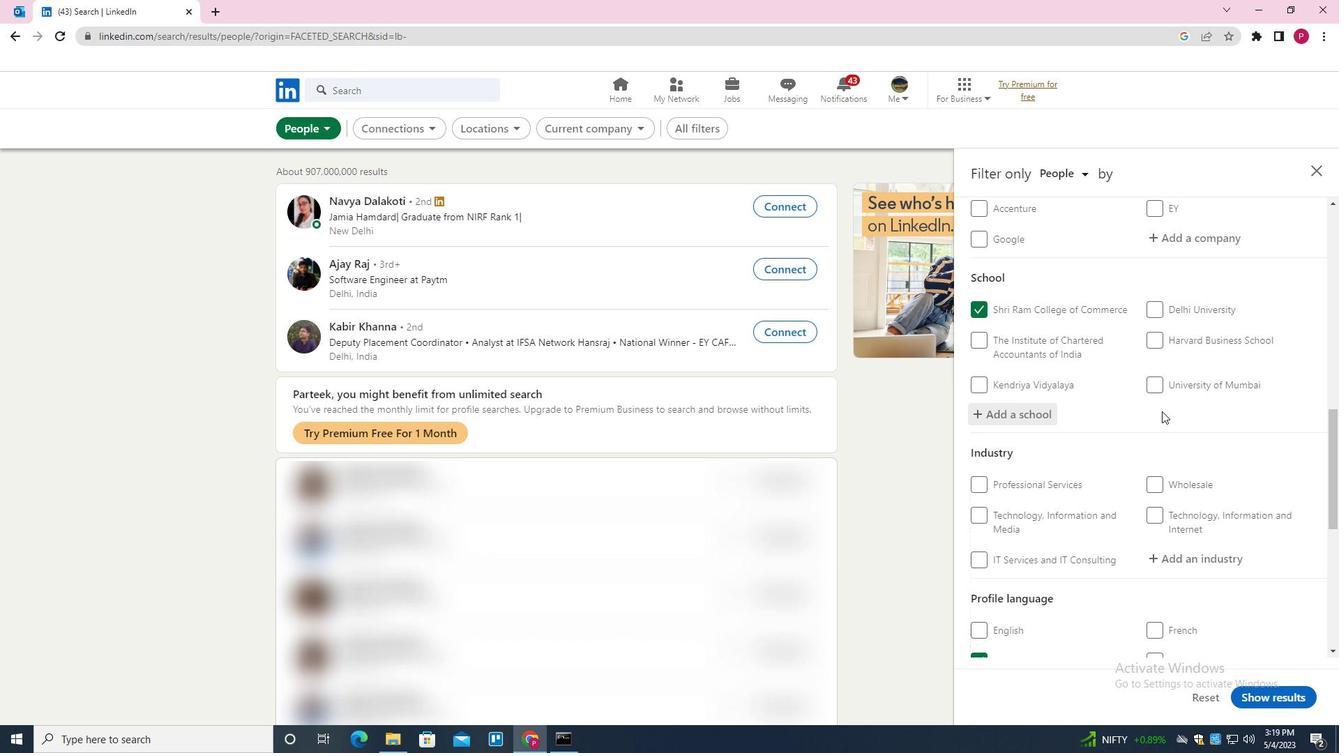 
Action: Mouse scrolled (1163, 410) with delta (0, 0)
Screenshot: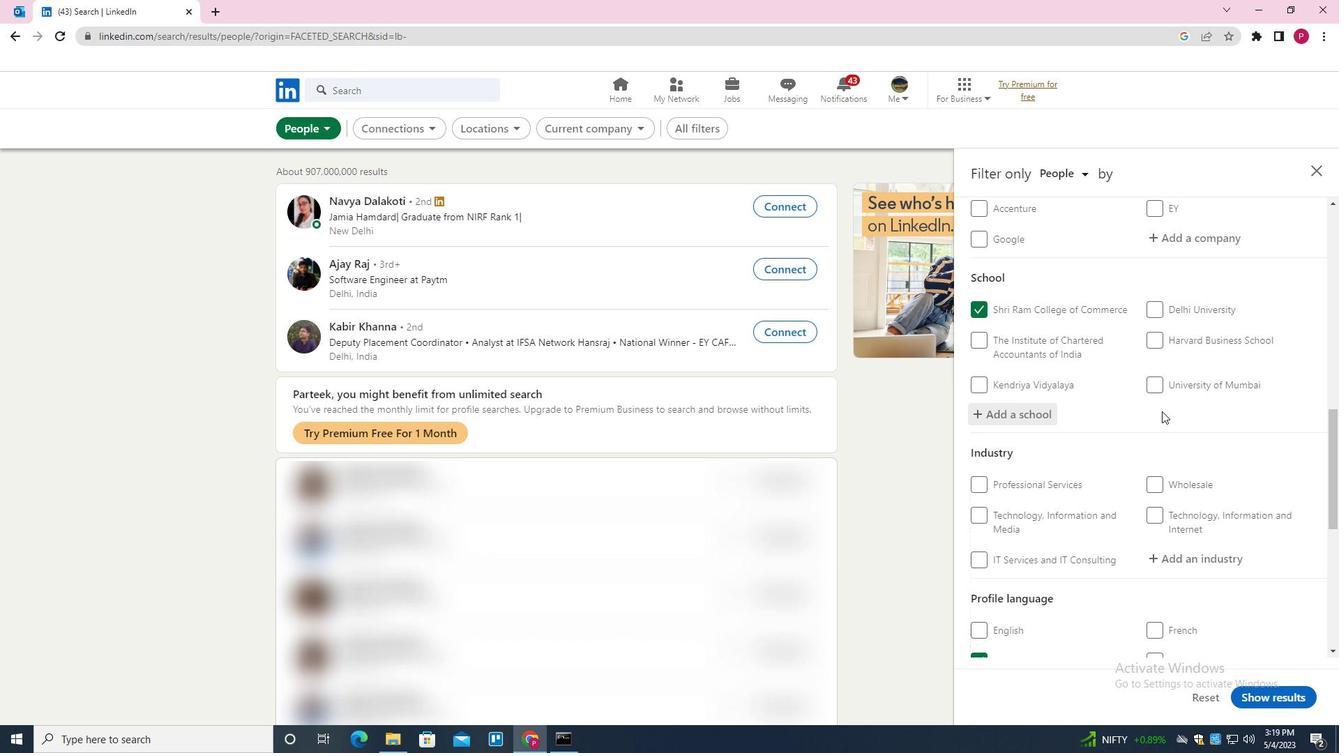 
Action: Mouse scrolled (1163, 410) with delta (0, 0)
Screenshot: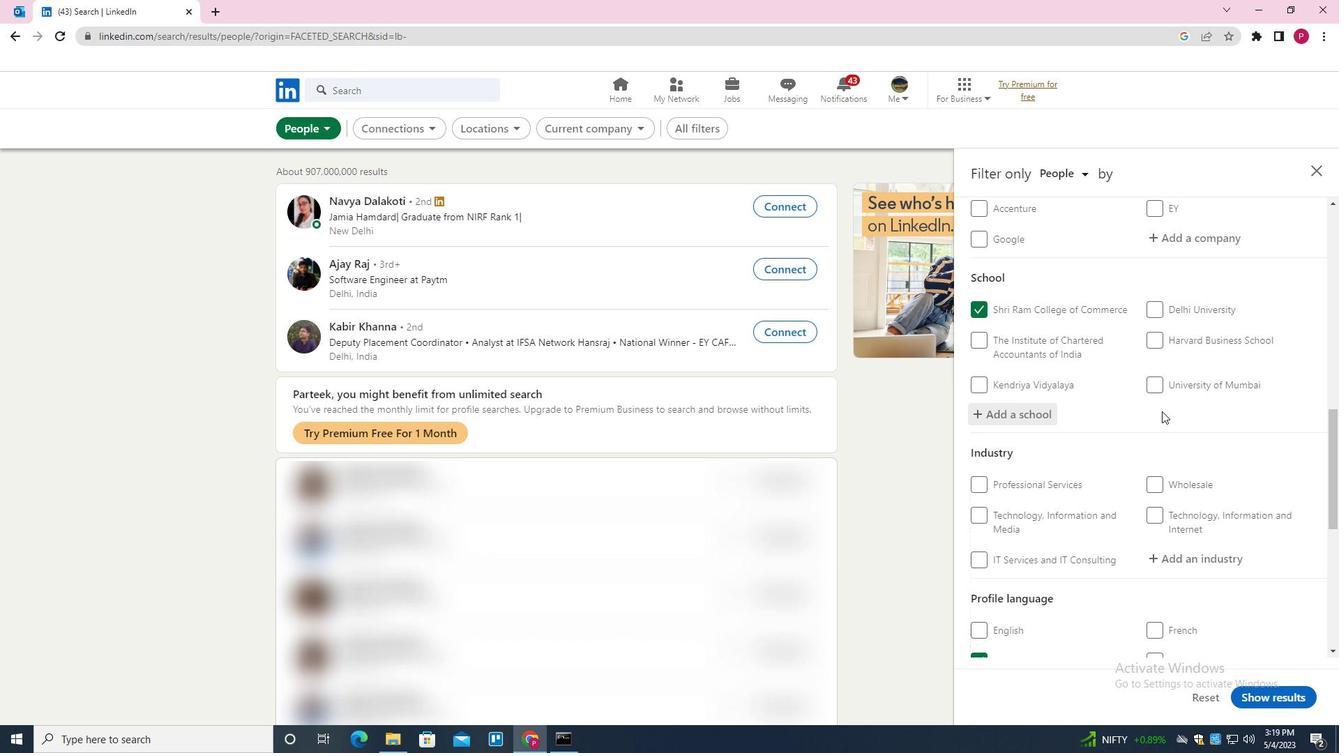 
Action: Mouse moved to (1185, 347)
Screenshot: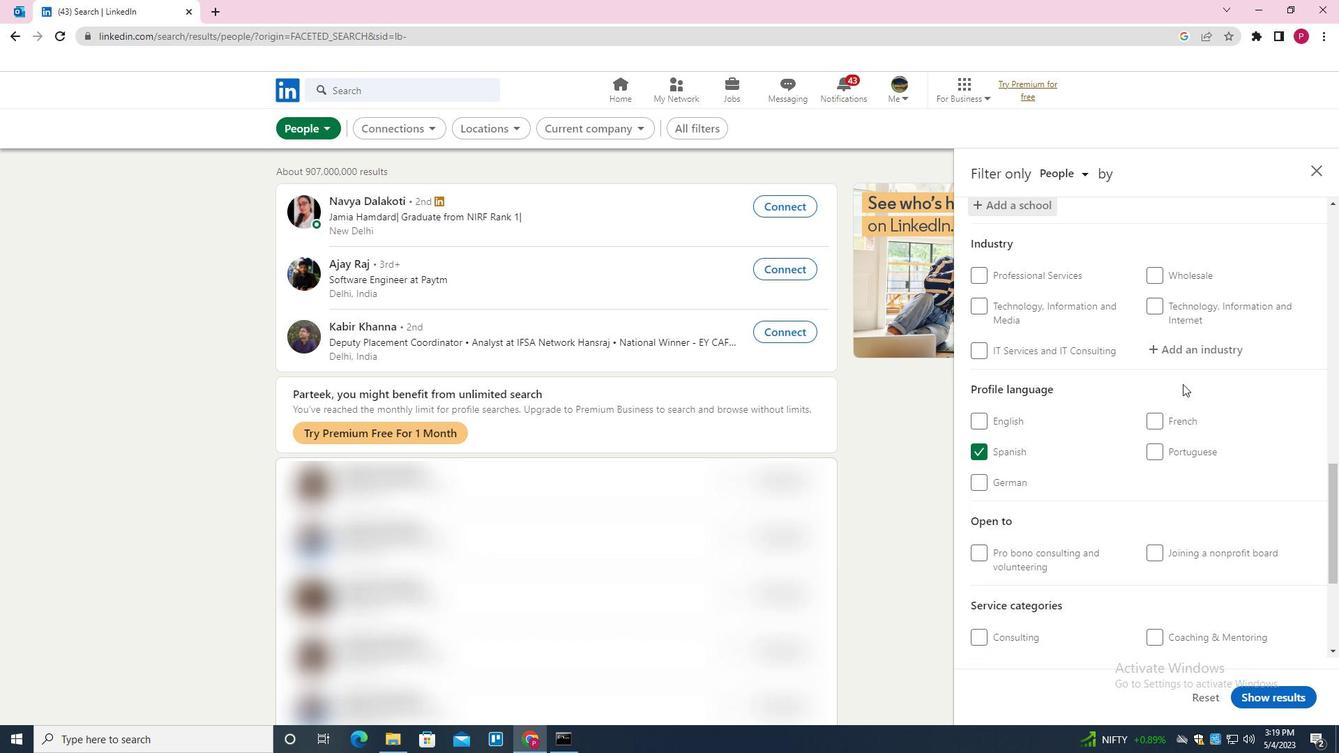 
Action: Mouse pressed left at (1185, 347)
Screenshot: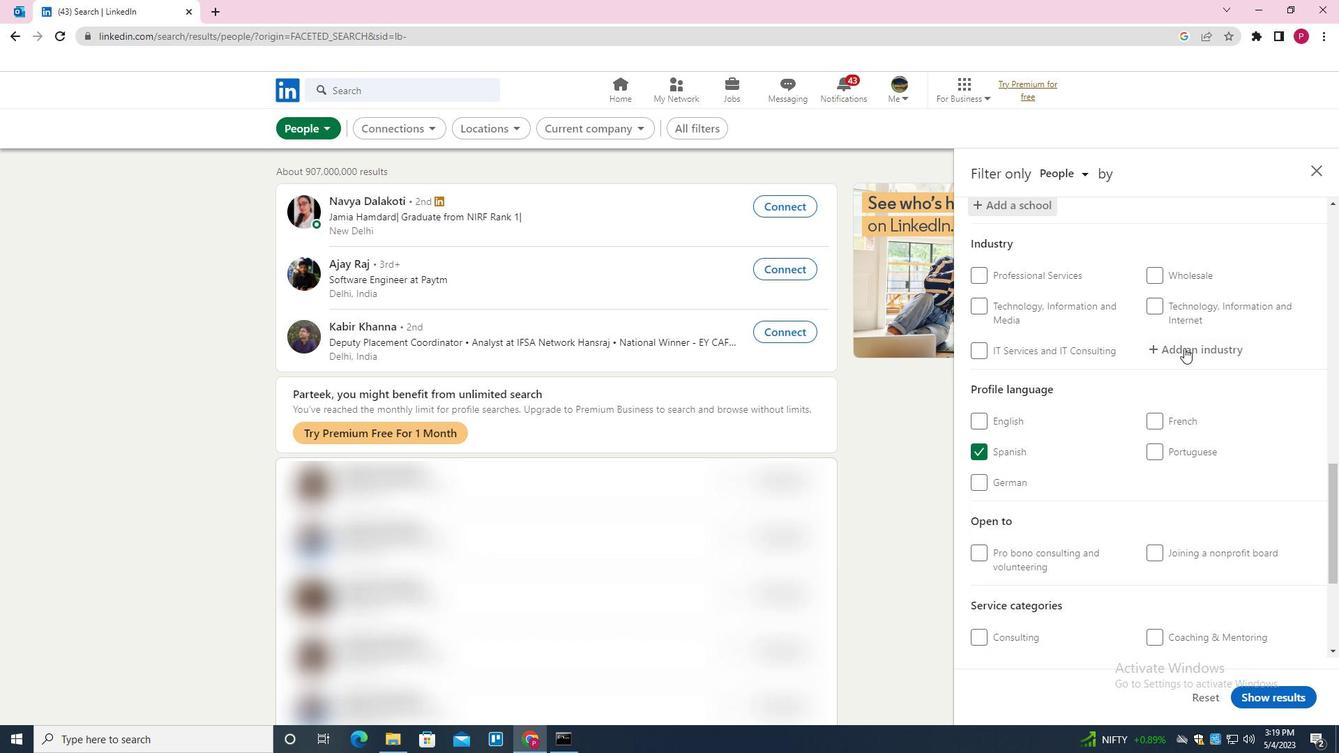 
Action: Key pressed <Key.shift><Key.shift><Key.shift><Key.shift><Key.shift><Key.shift><Key.shift><Key.shift>RUBBER<Key.space><Key.shift><Key.shift><Key.shift><Key.shift><Key.shift>PRODUCTS<Key.space><Key.shift>MANUFACTURING<Key.down><Key.enter>
Screenshot: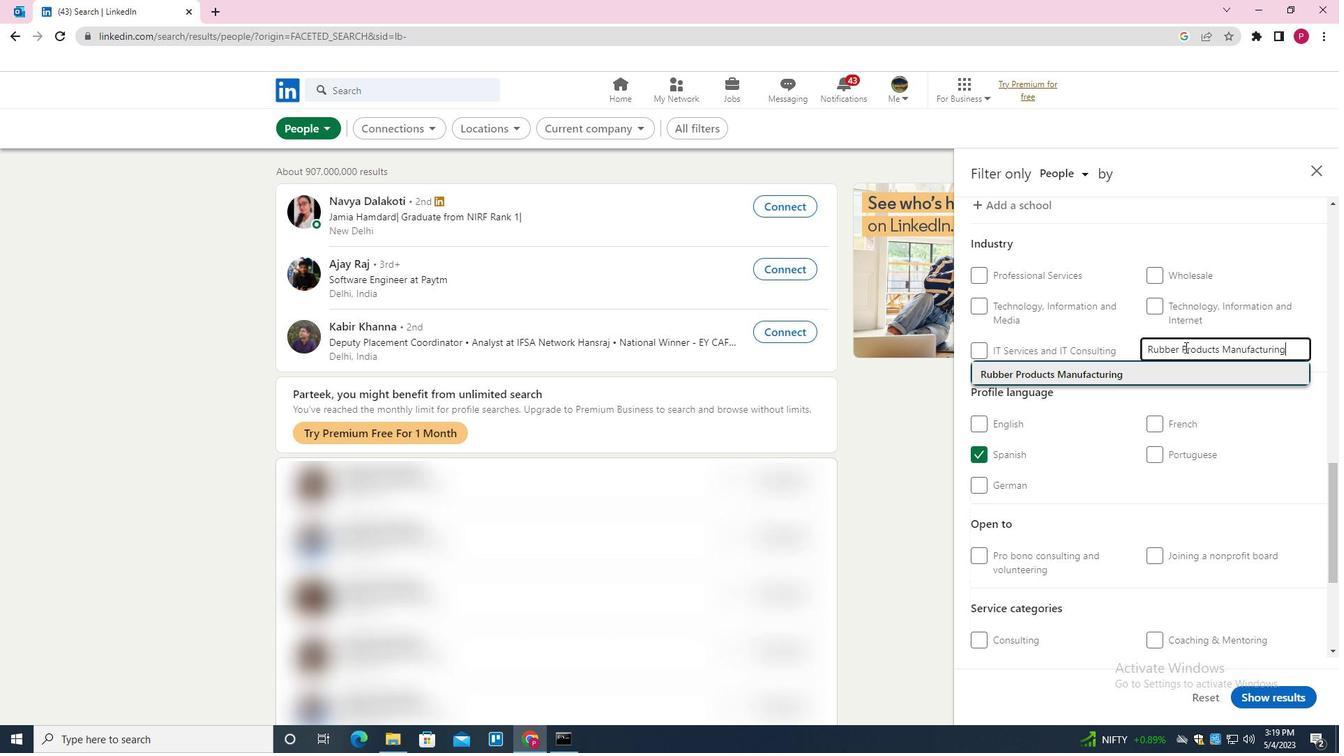 
Action: Mouse moved to (1140, 424)
Screenshot: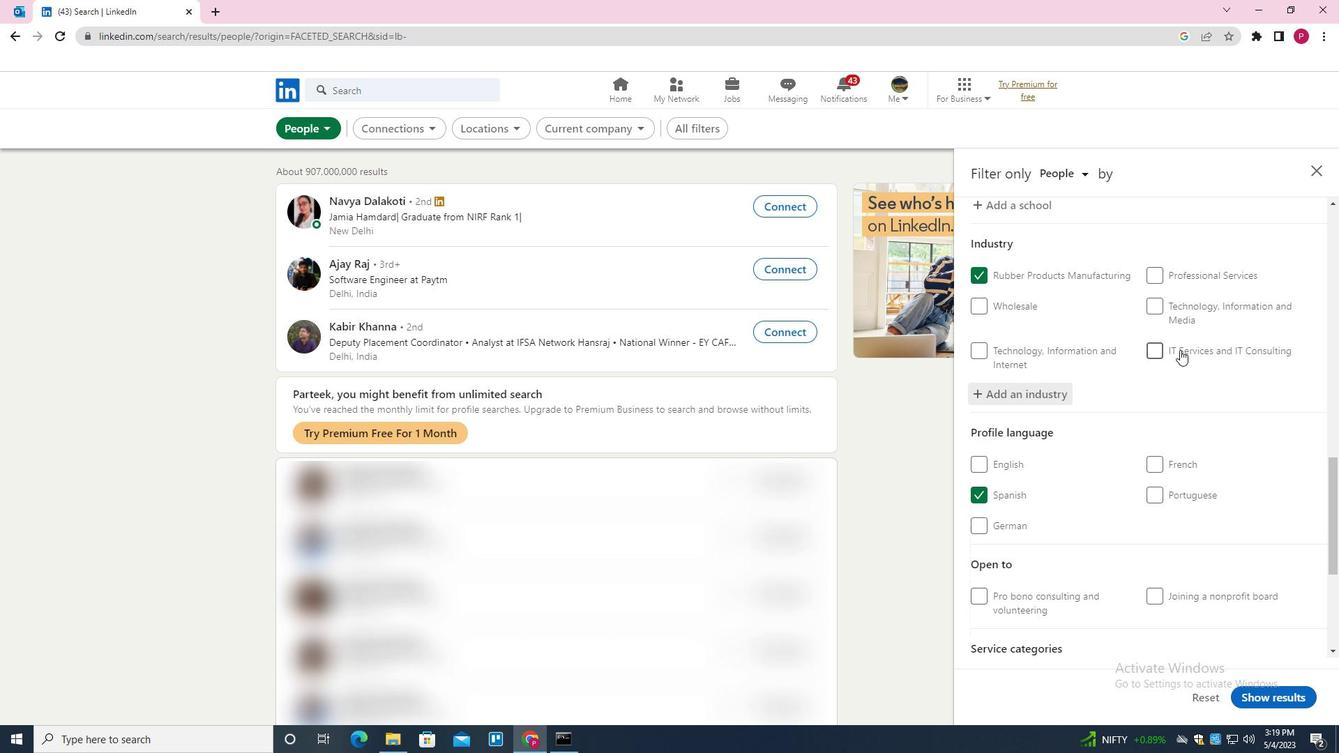 
Action: Mouse scrolled (1140, 424) with delta (0, 0)
Screenshot: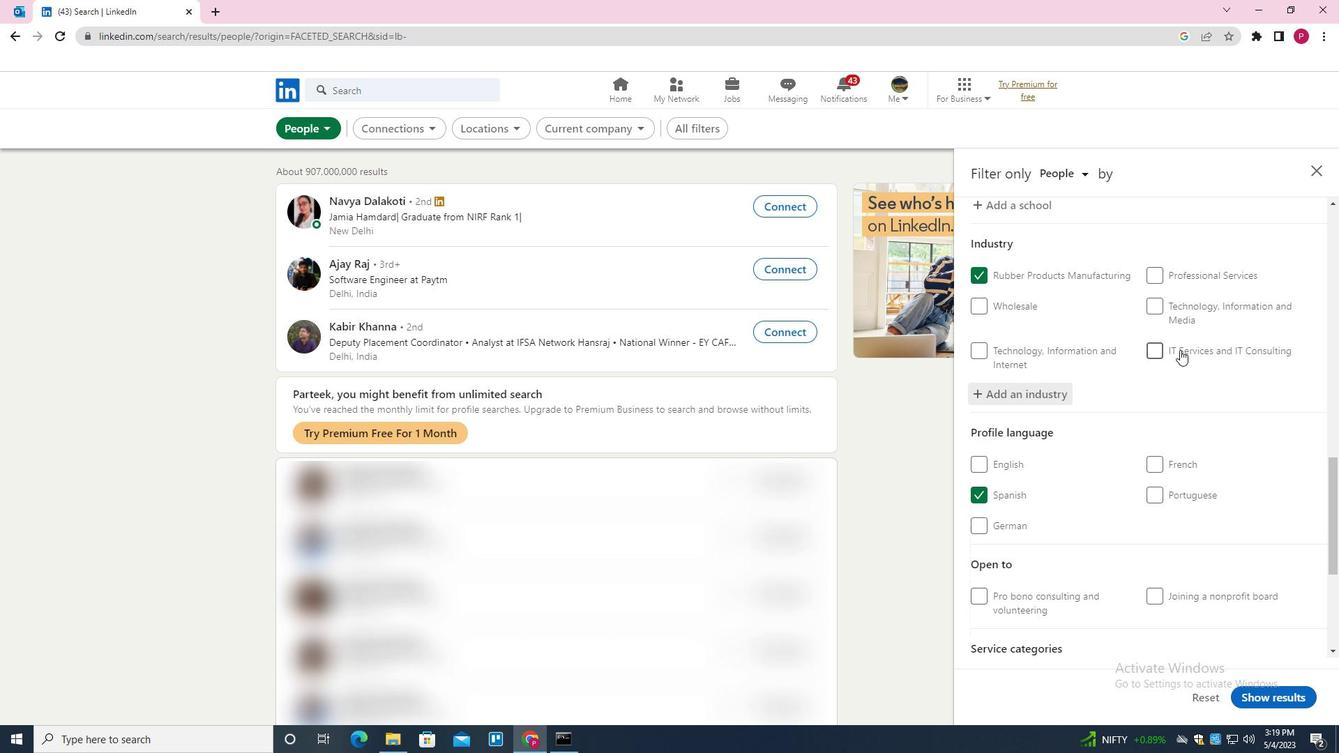 
Action: Mouse moved to (1133, 436)
Screenshot: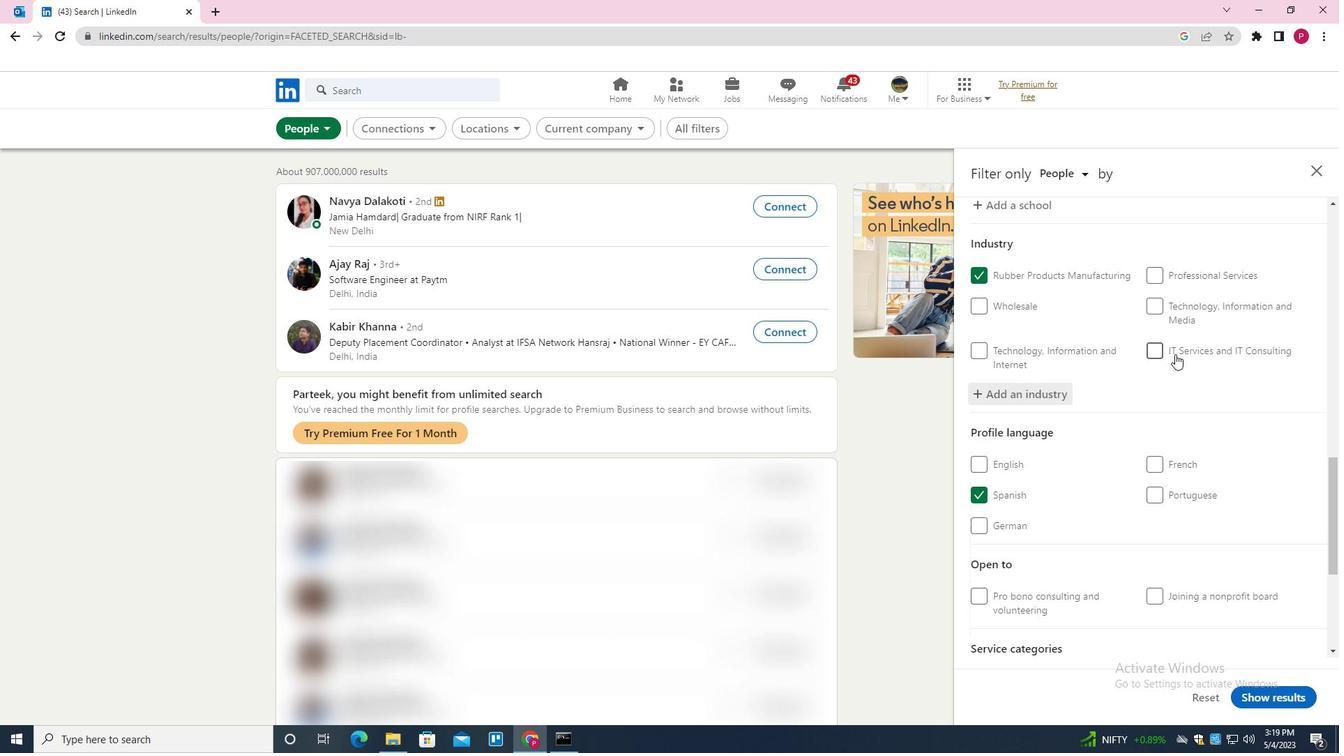 
Action: Mouse scrolled (1133, 435) with delta (0, 0)
Screenshot: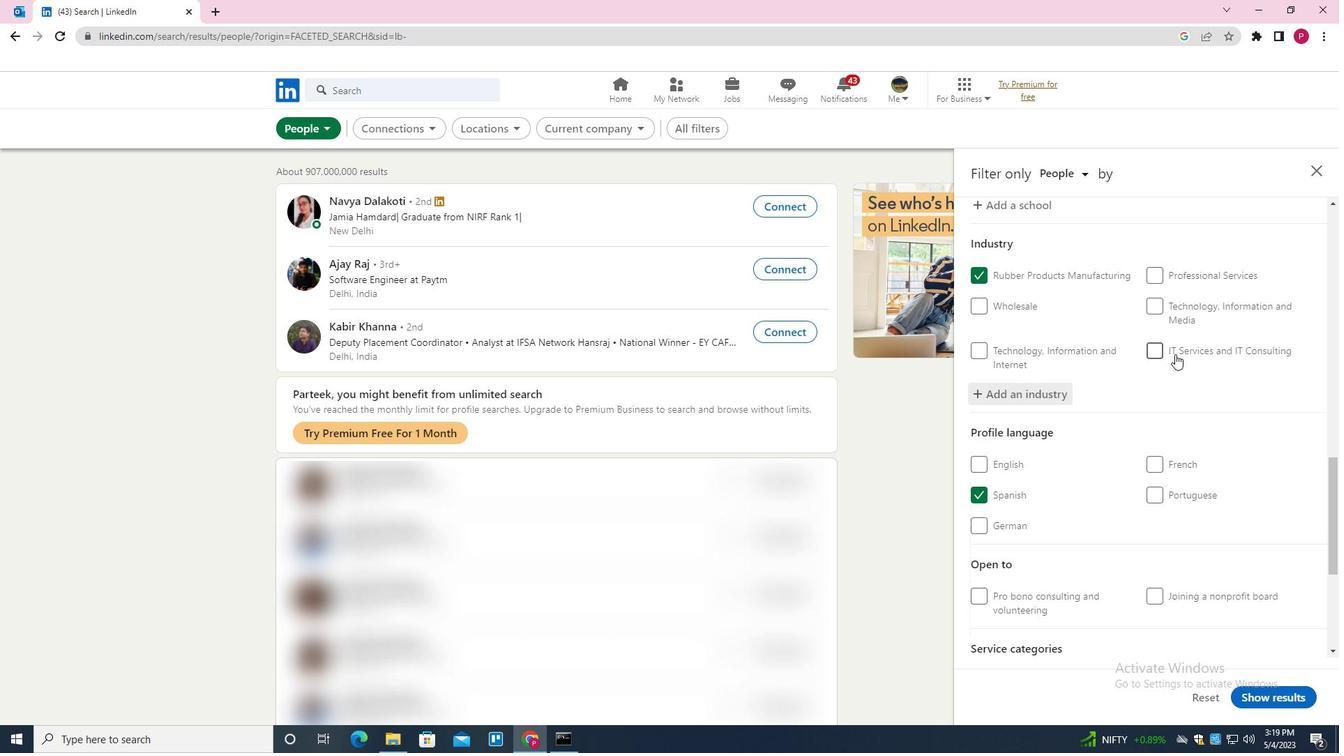 
Action: Mouse moved to (1119, 443)
Screenshot: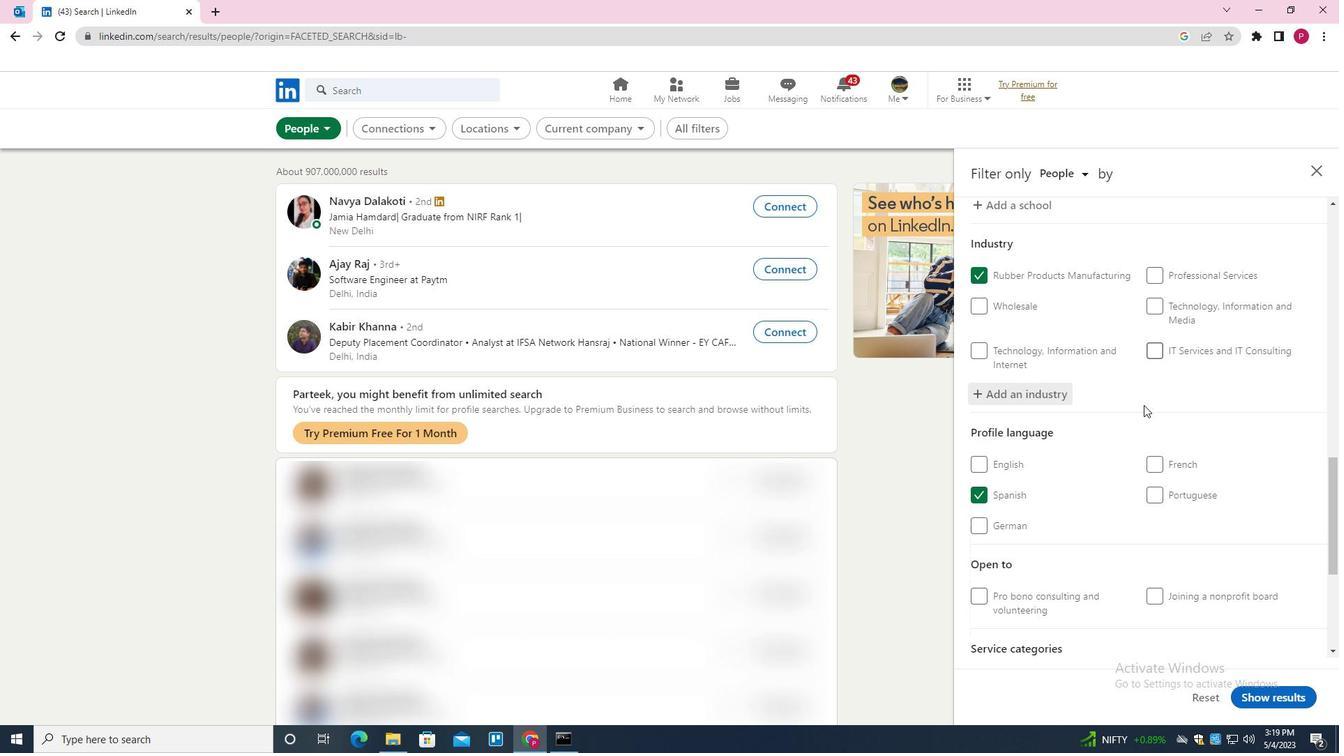 
Action: Mouse scrolled (1119, 442) with delta (0, 0)
Screenshot: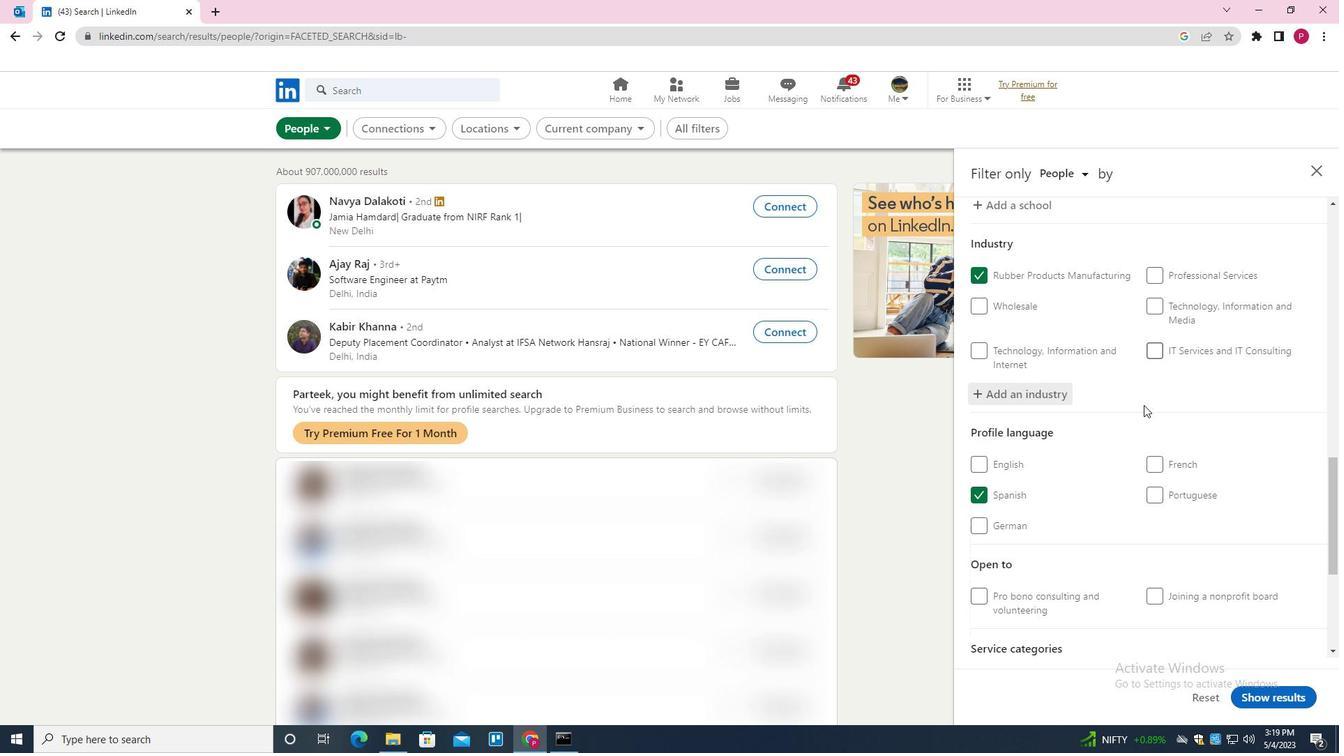 
Action: Mouse moved to (1119, 443)
Screenshot: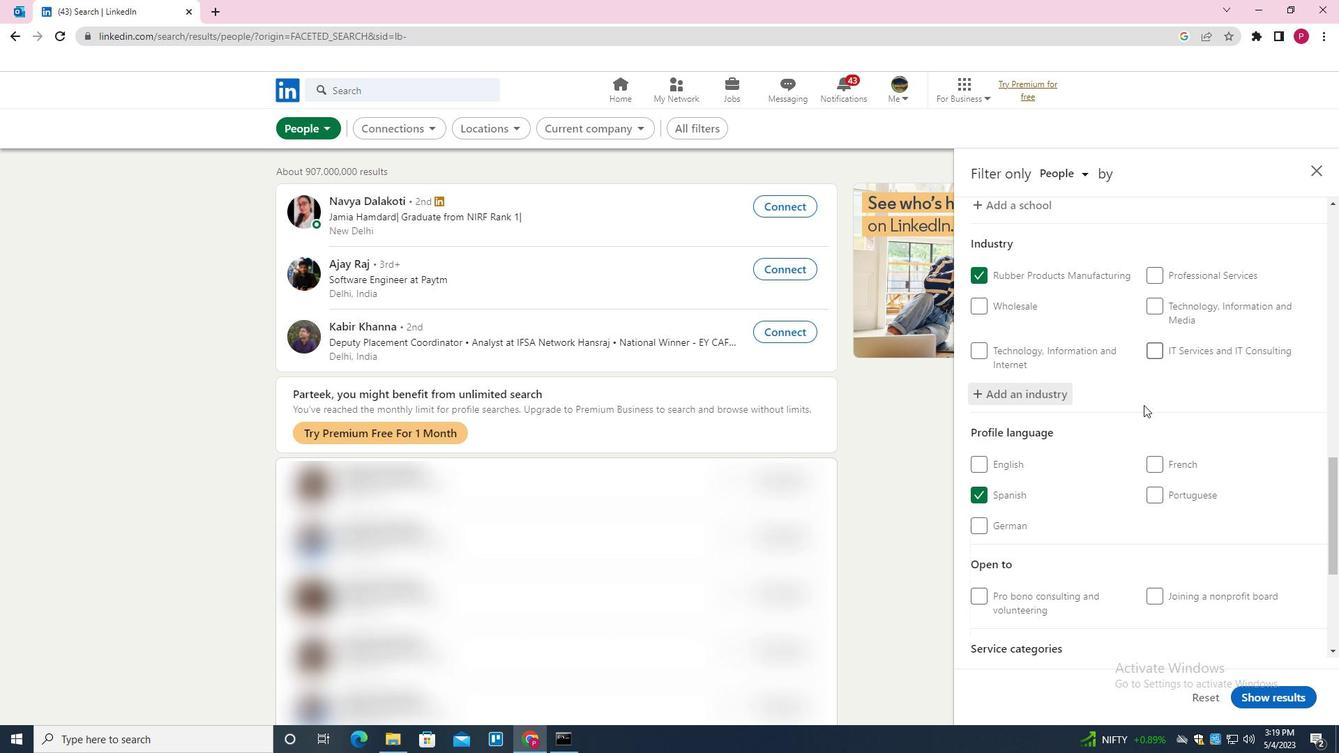 
Action: Mouse scrolled (1119, 443) with delta (0, 0)
Screenshot: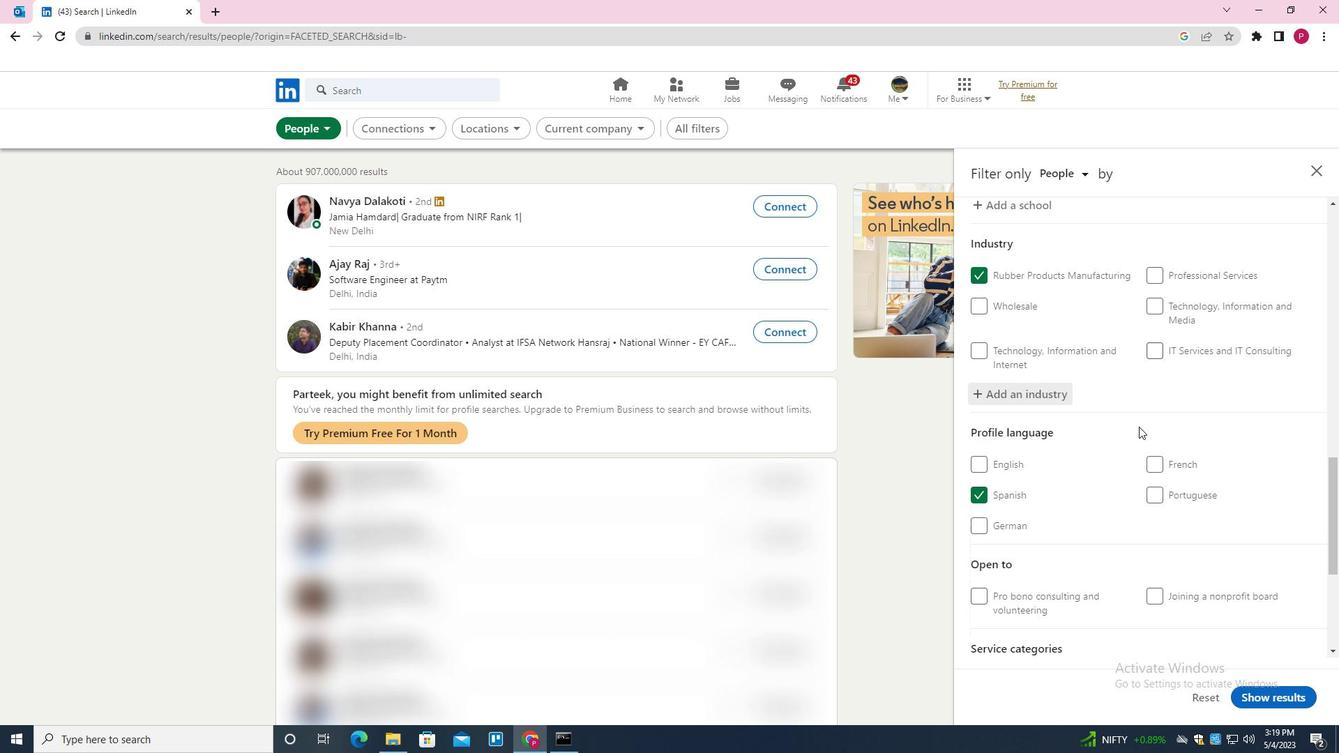 
Action: Mouse moved to (1220, 455)
Screenshot: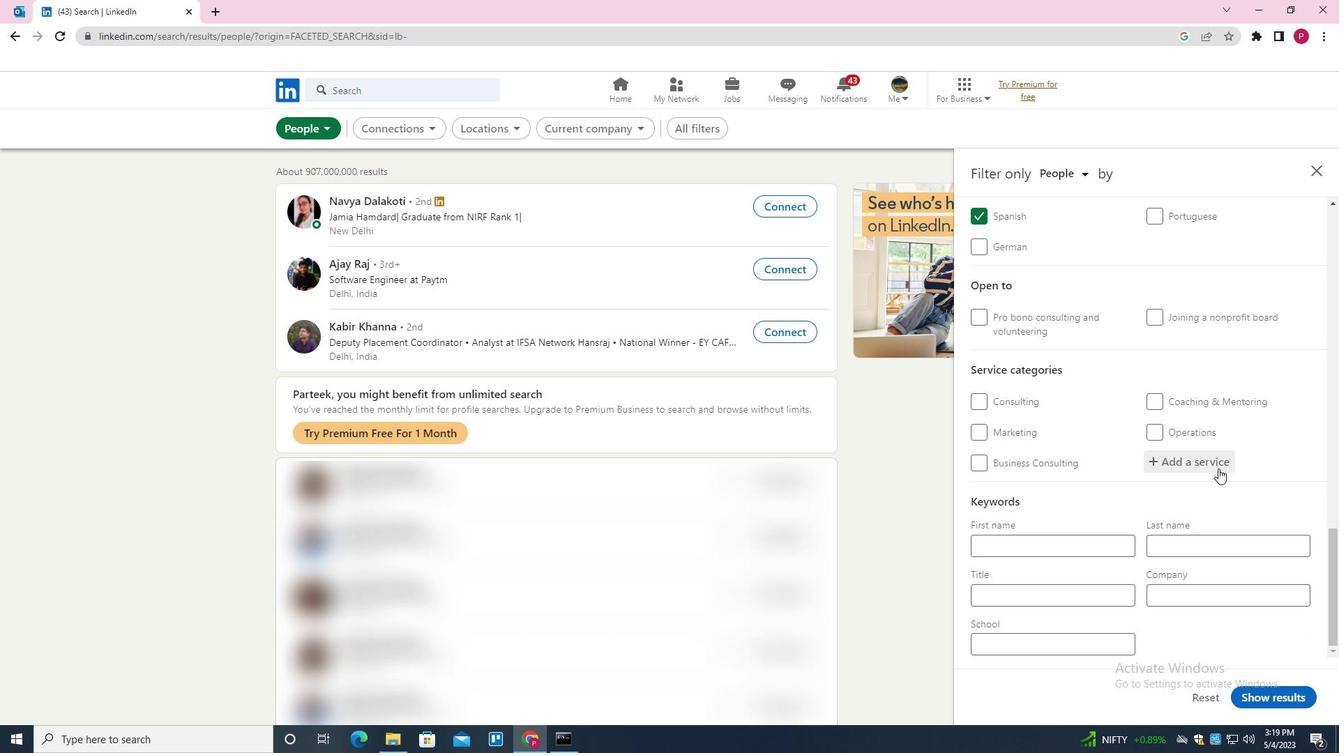 
Action: Mouse pressed left at (1220, 455)
Screenshot: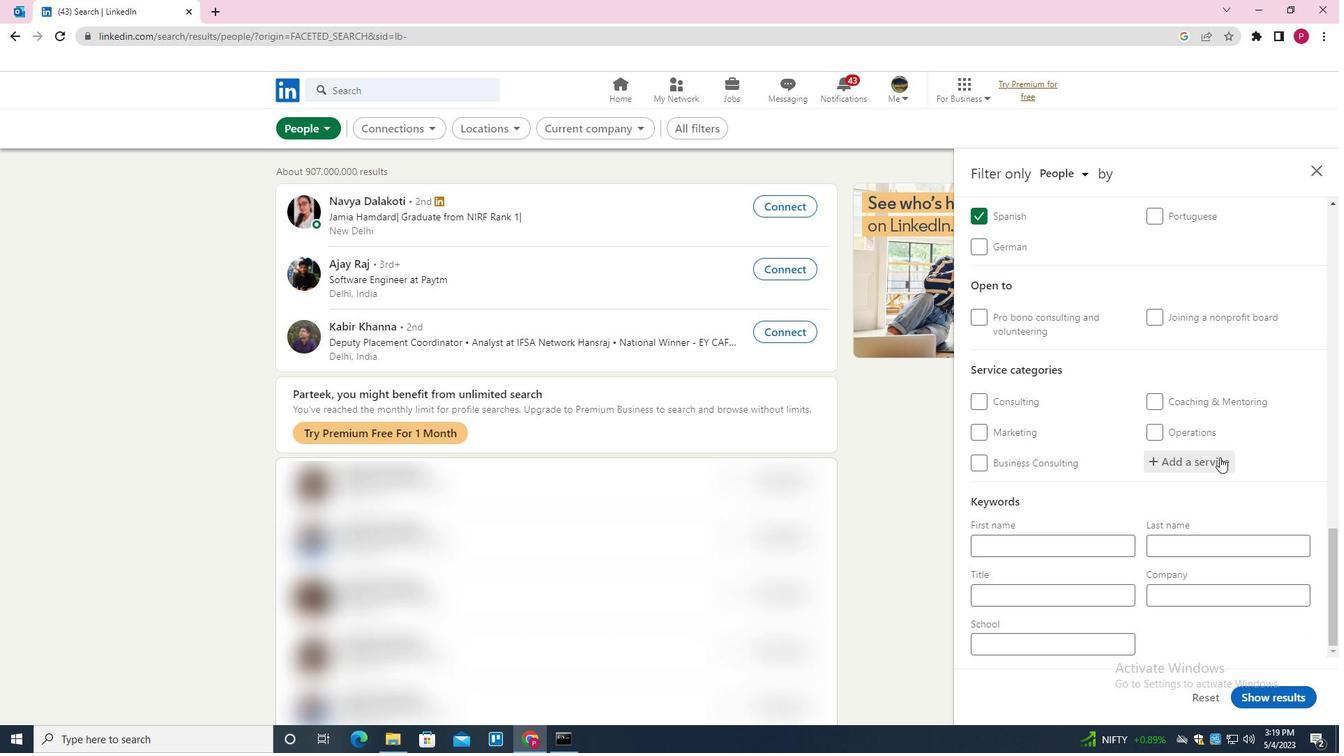 
Action: Key pressed <Key.shift>NONPROFIT<Key.down><Key.down><Key.enter>
Screenshot: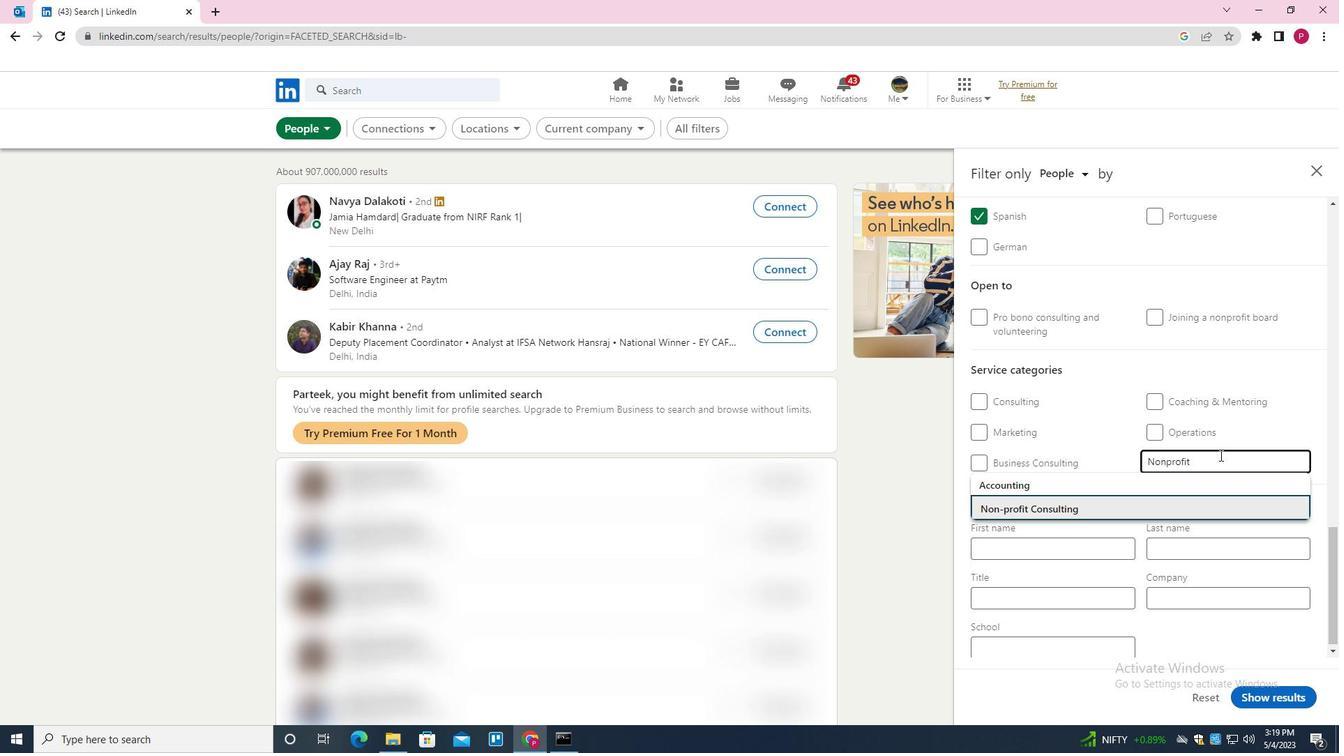 
Action: Mouse moved to (1200, 563)
Screenshot: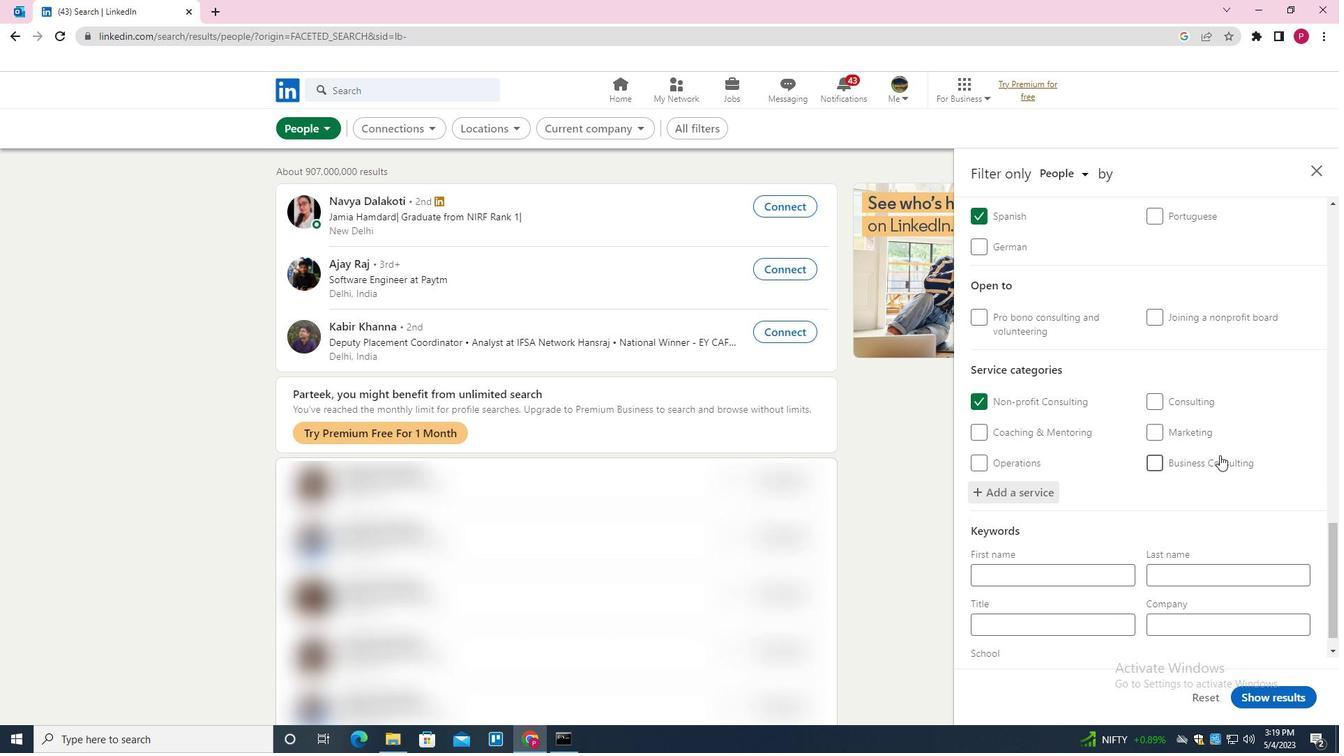 
Action: Mouse scrolled (1200, 562) with delta (0, 0)
Screenshot: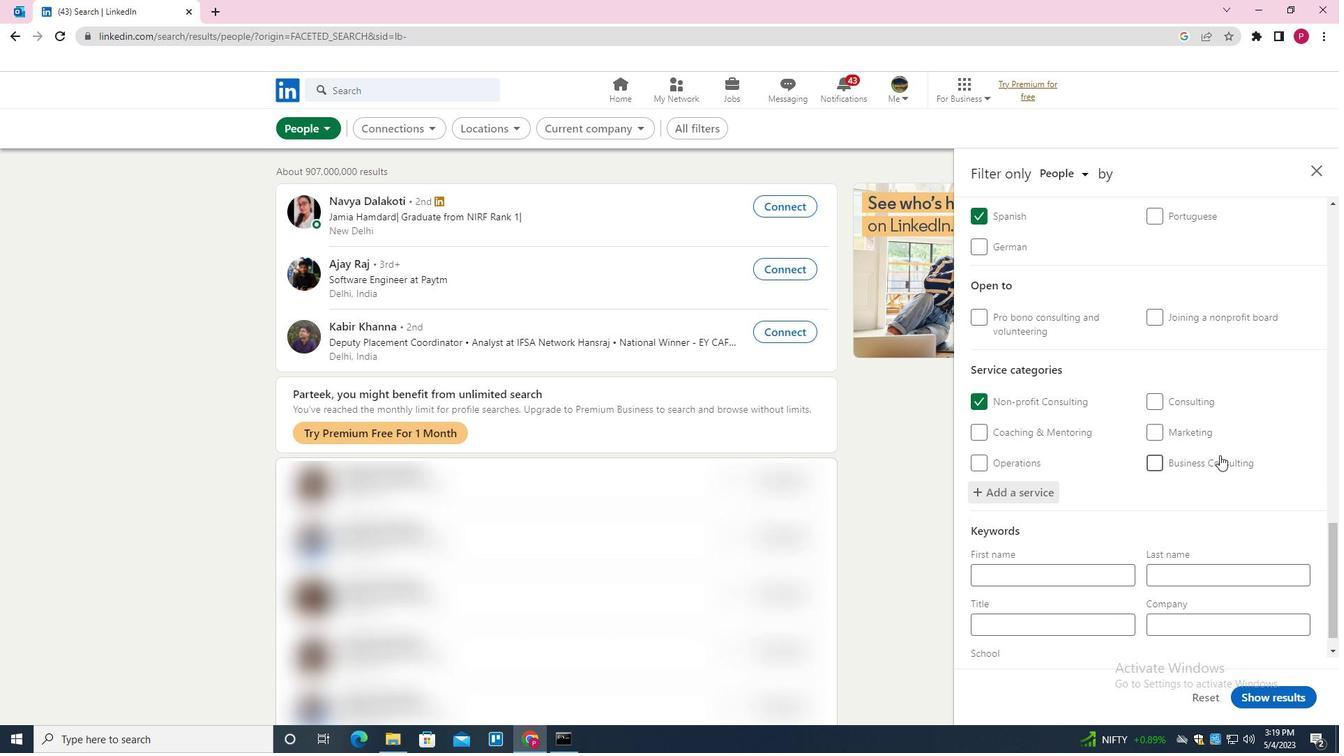 
Action: Mouse moved to (1189, 580)
Screenshot: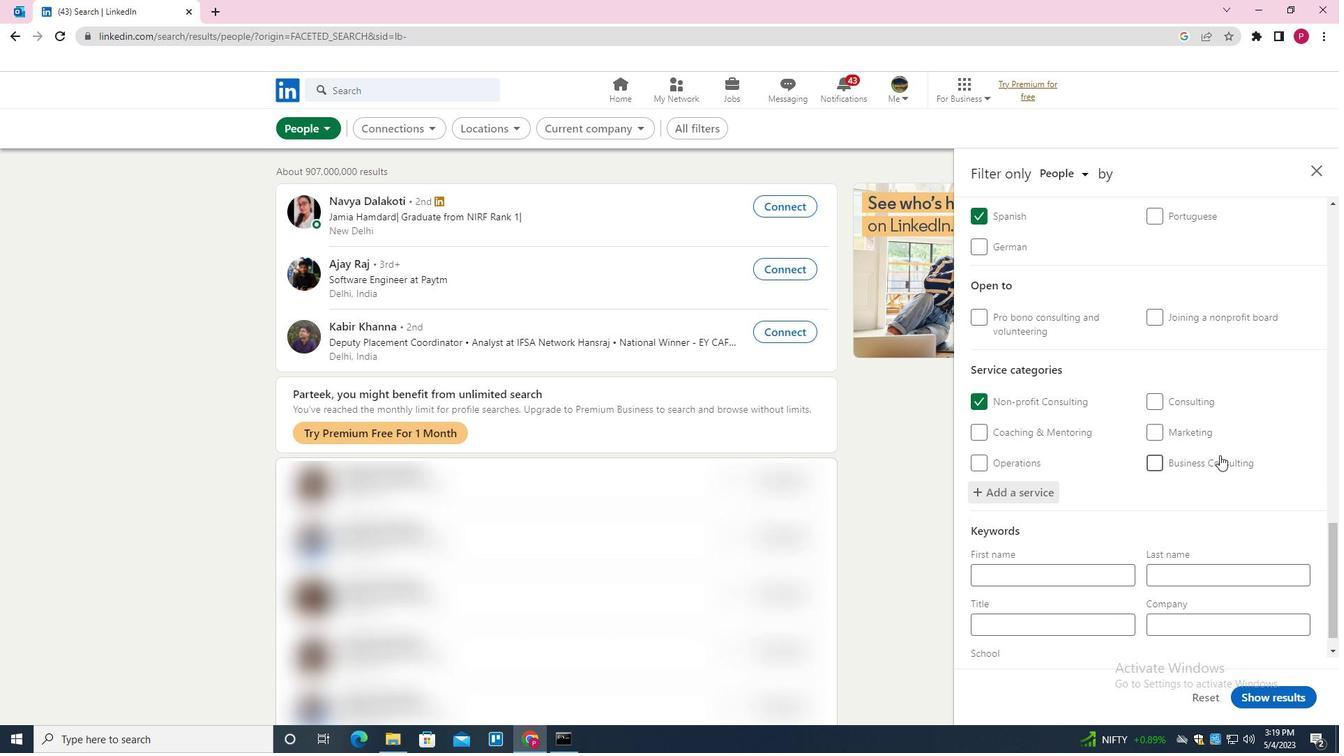 
Action: Mouse scrolled (1189, 579) with delta (0, 0)
Screenshot: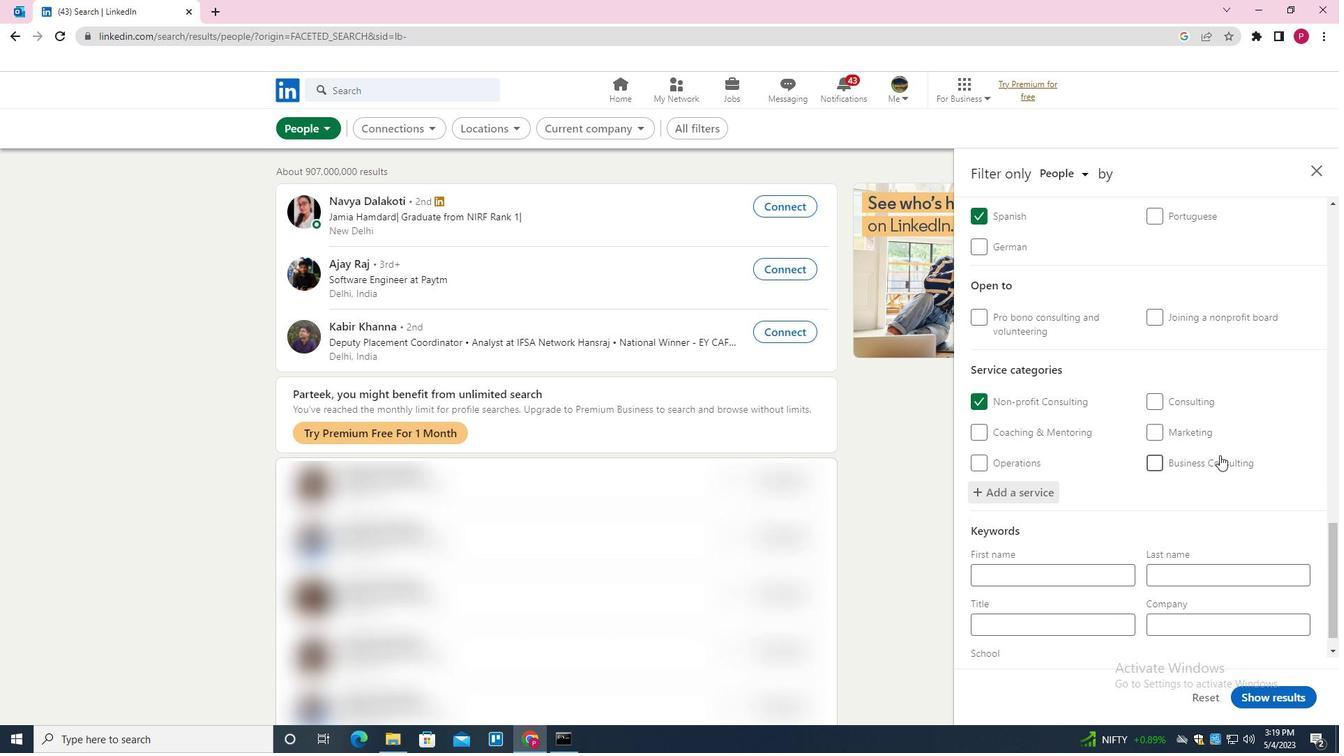 
Action: Mouse moved to (1183, 591)
Screenshot: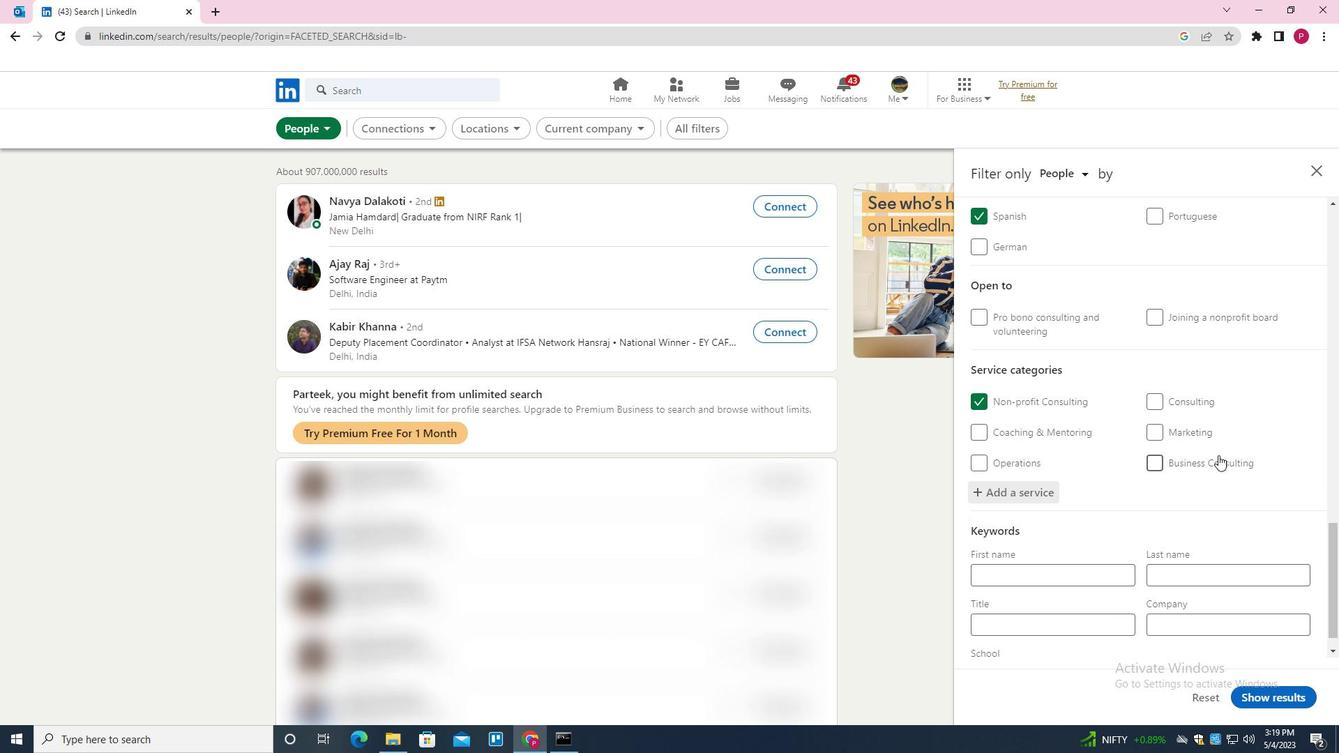 
Action: Mouse scrolled (1183, 591) with delta (0, 0)
Screenshot: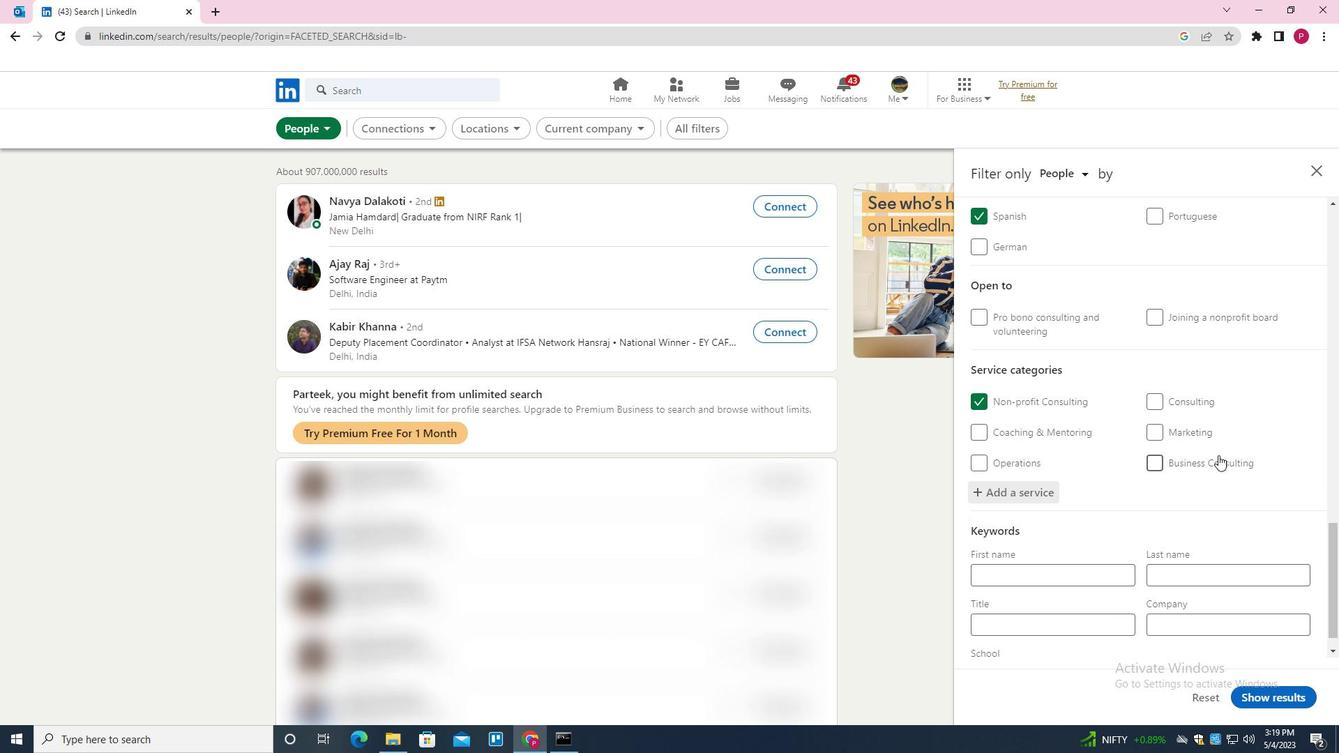 
Action: Mouse moved to (1101, 600)
Screenshot: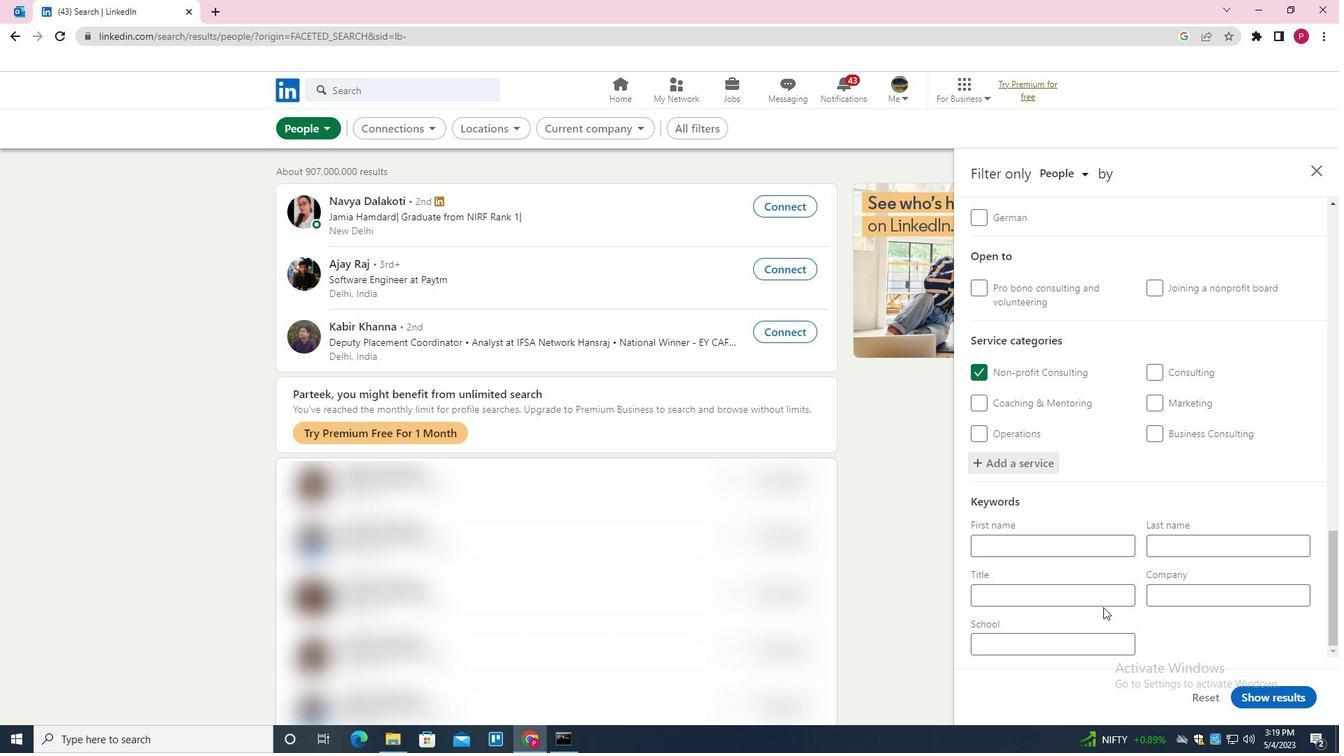 
Action: Mouse pressed left at (1101, 600)
Screenshot: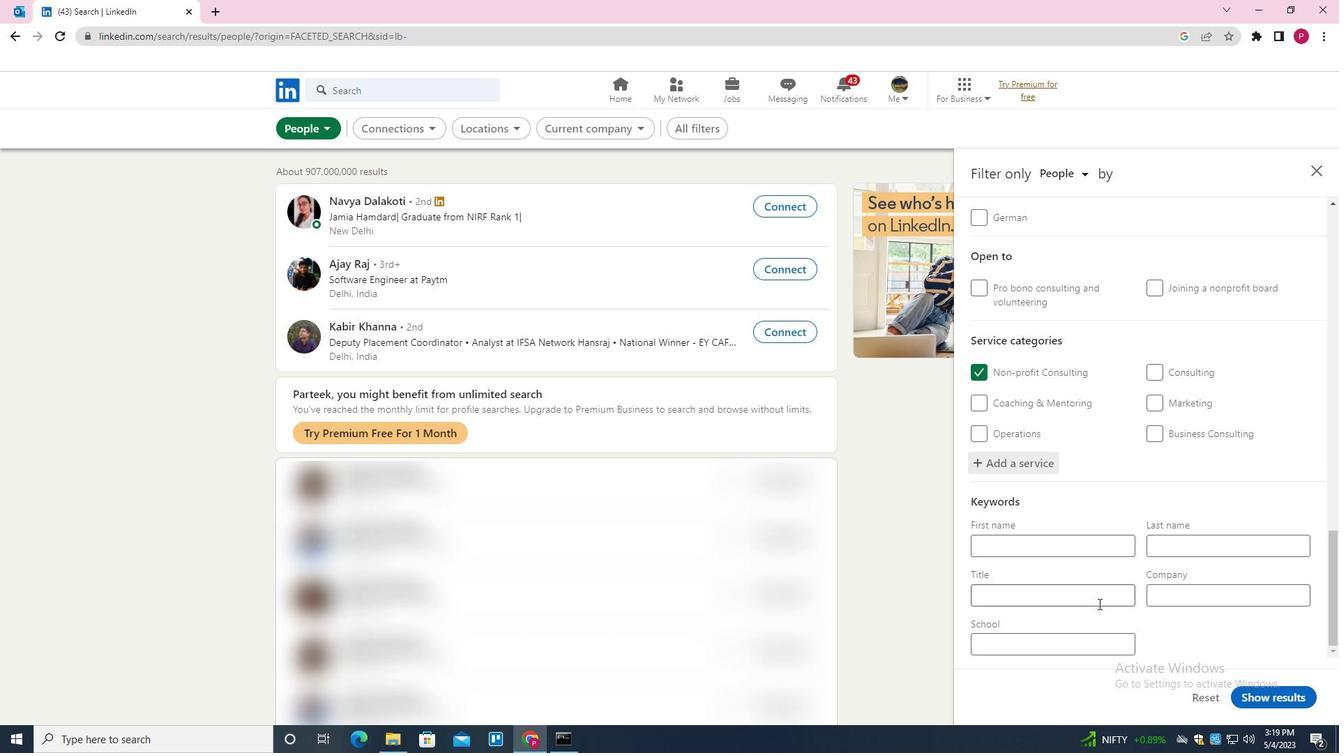 
Action: Mouse moved to (1103, 600)
Screenshot: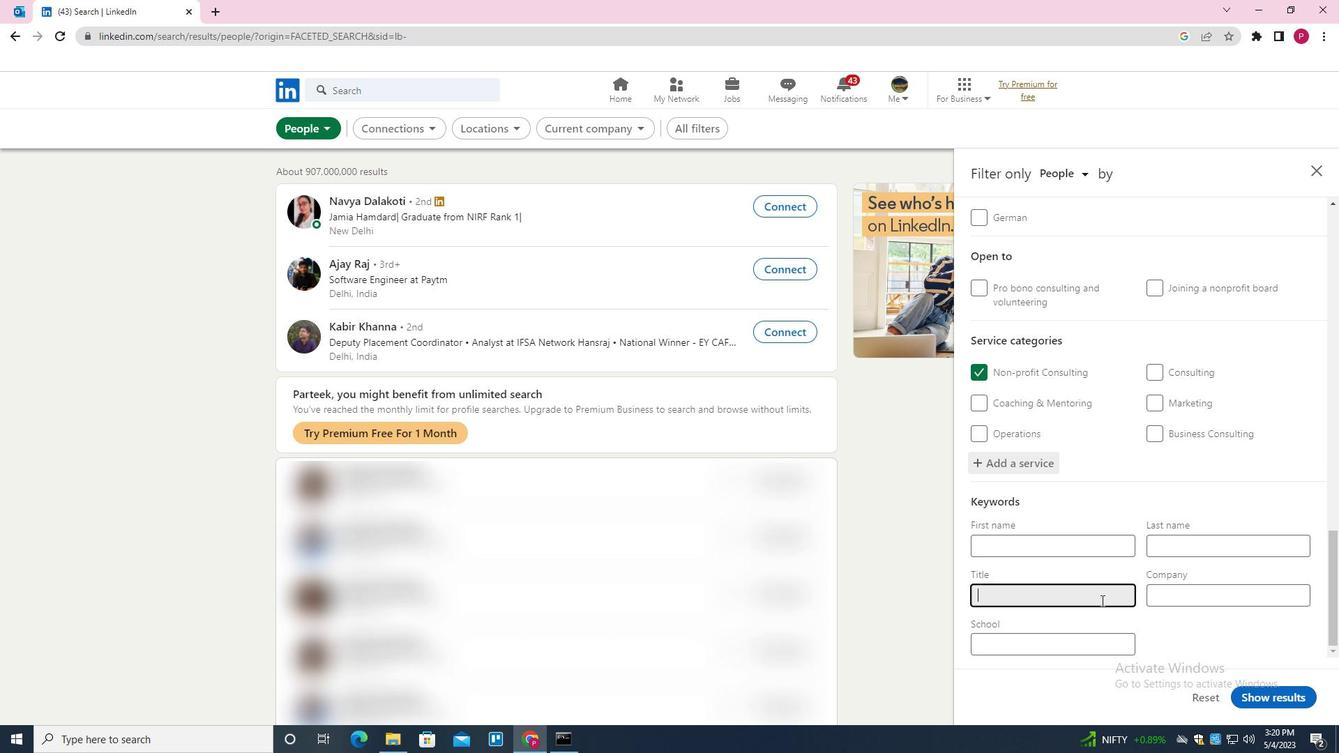 
Action: Key pressed <Key.shift>PARALEGAL
Screenshot: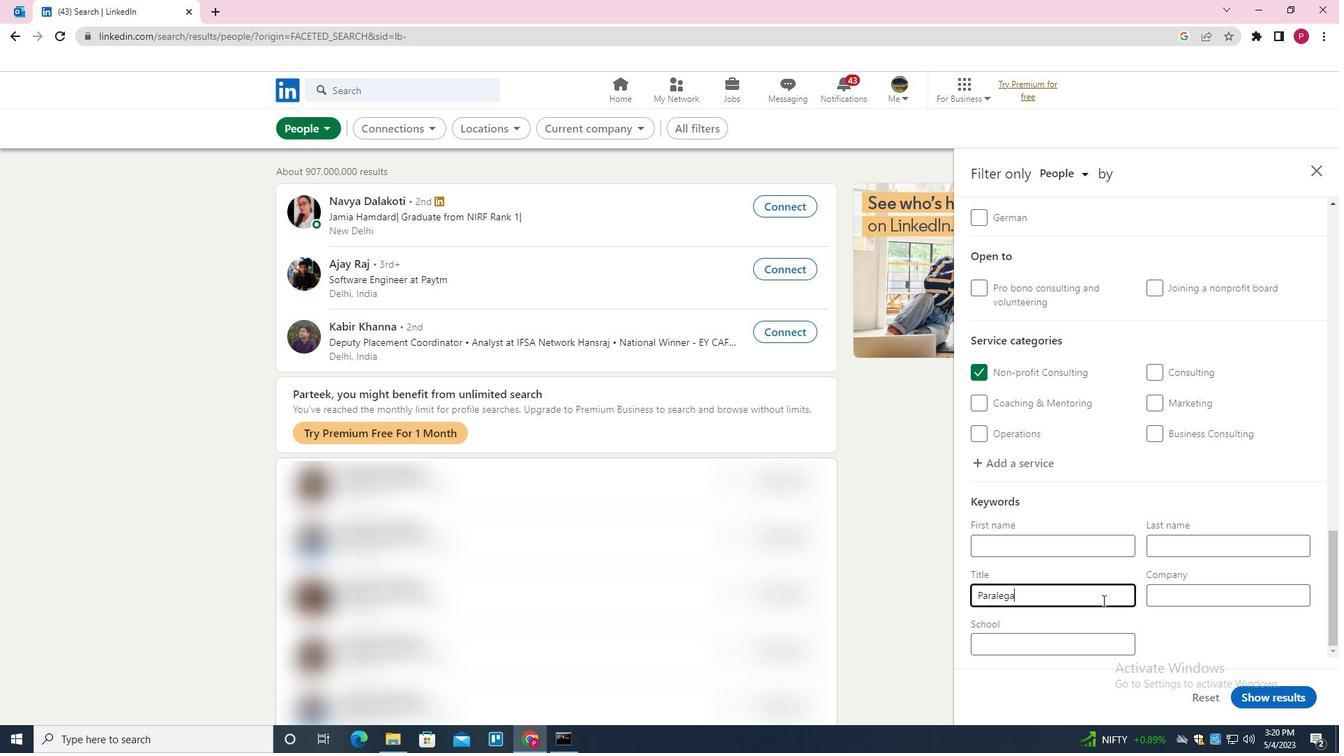 
Action: Mouse moved to (1142, 630)
Screenshot: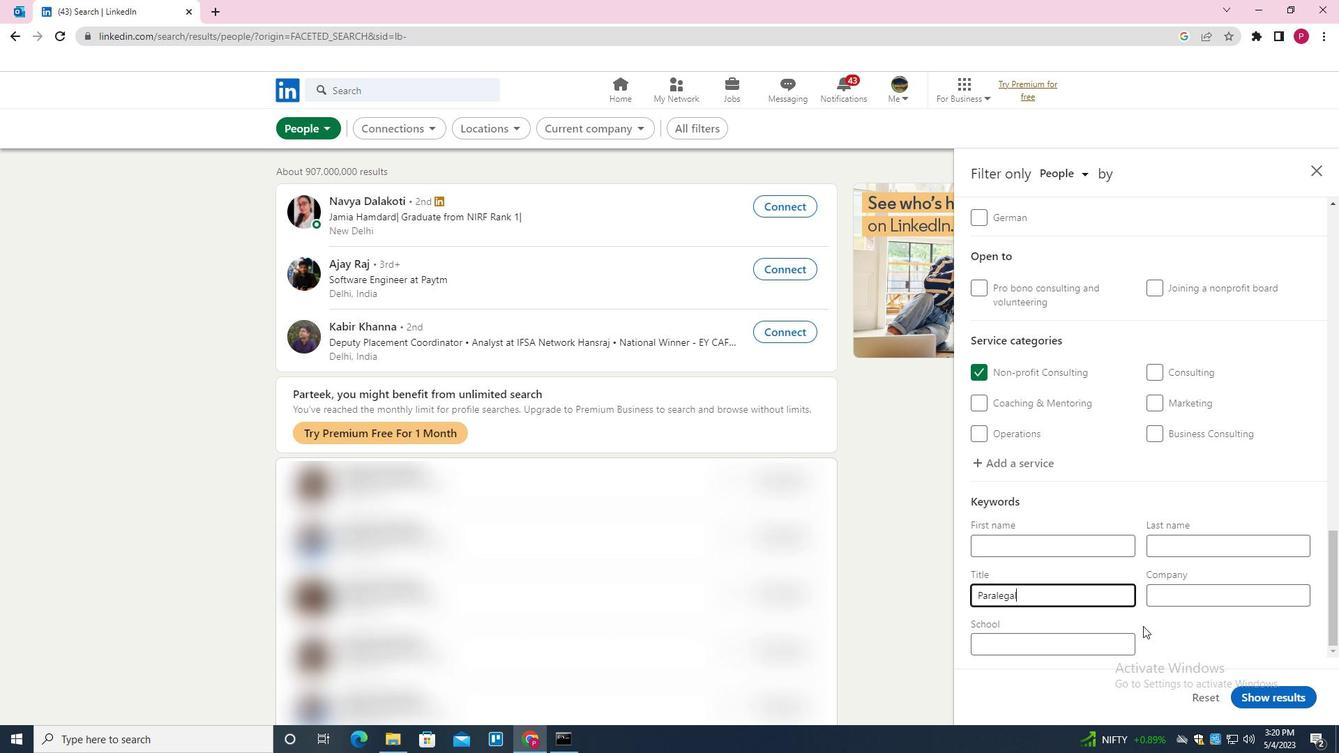 
Action: Mouse scrolled (1142, 629) with delta (0, 0)
Screenshot: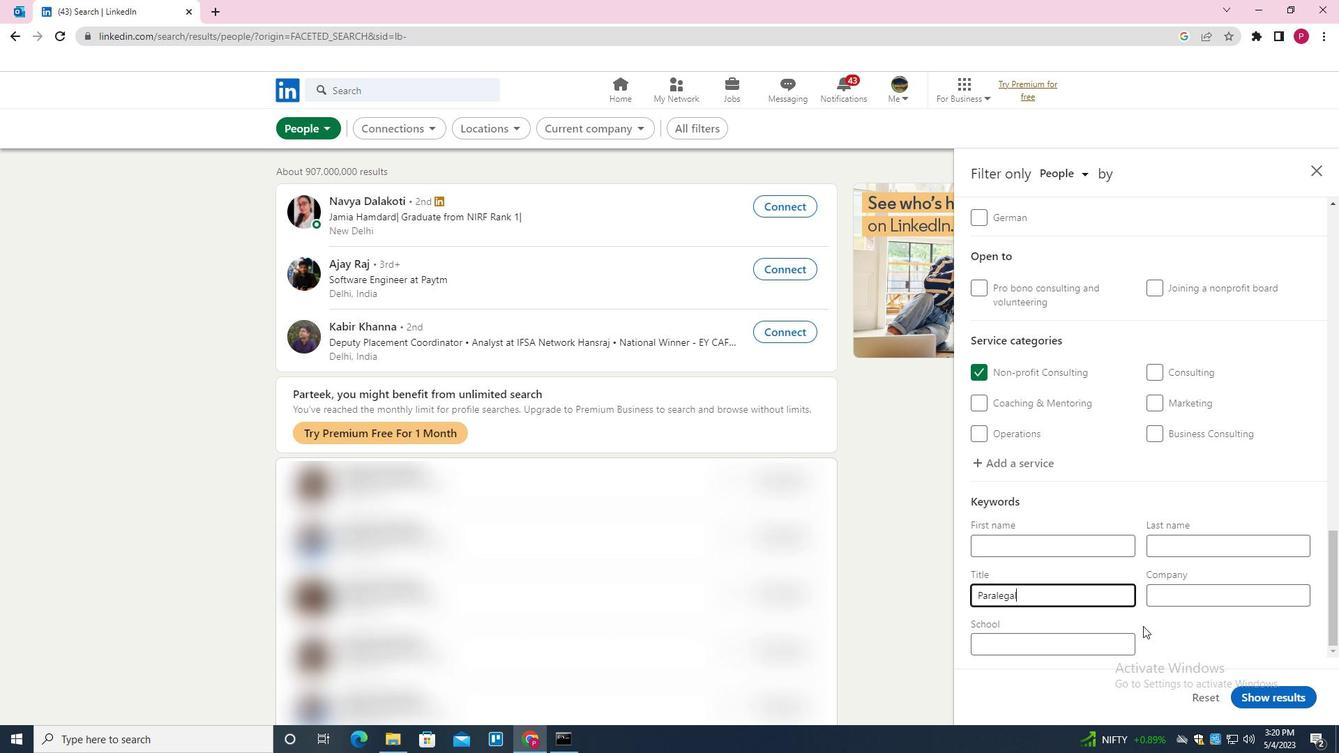 
Action: Mouse scrolled (1142, 629) with delta (0, 0)
Screenshot: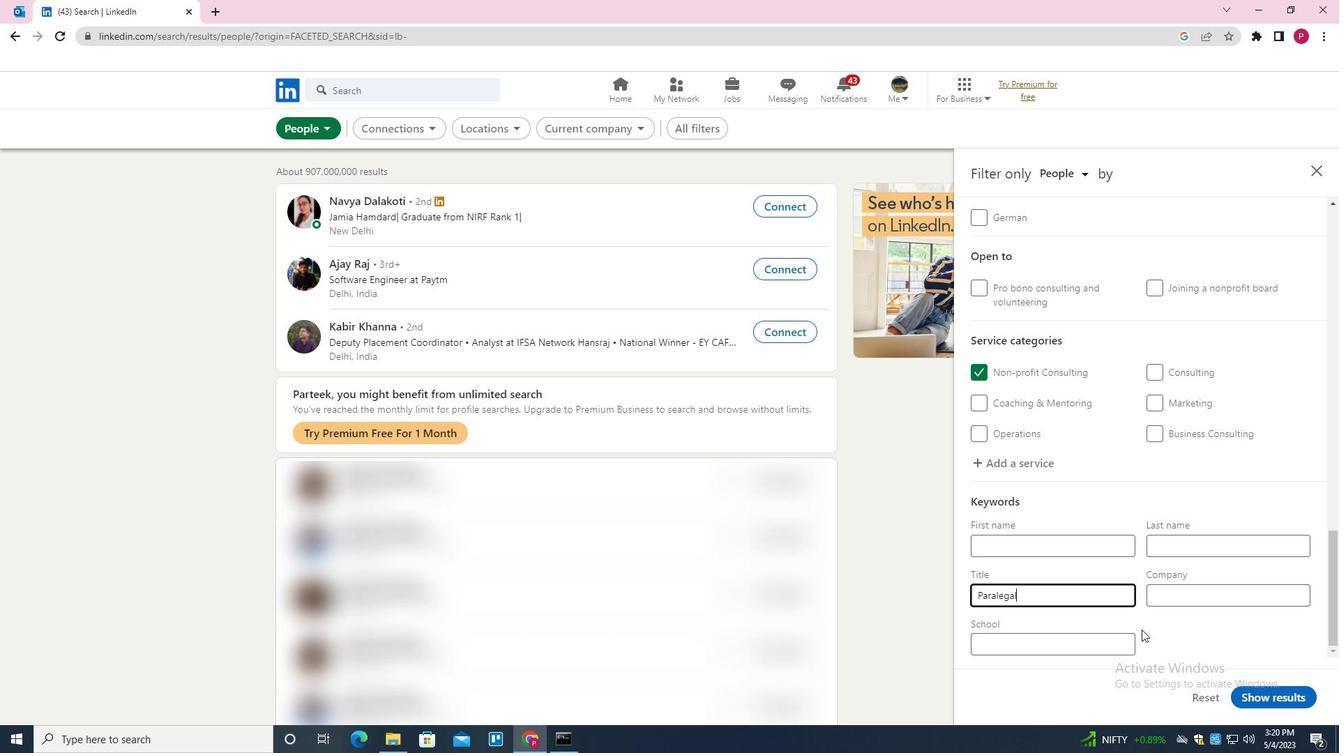 
Action: Mouse scrolled (1142, 629) with delta (0, 0)
Screenshot: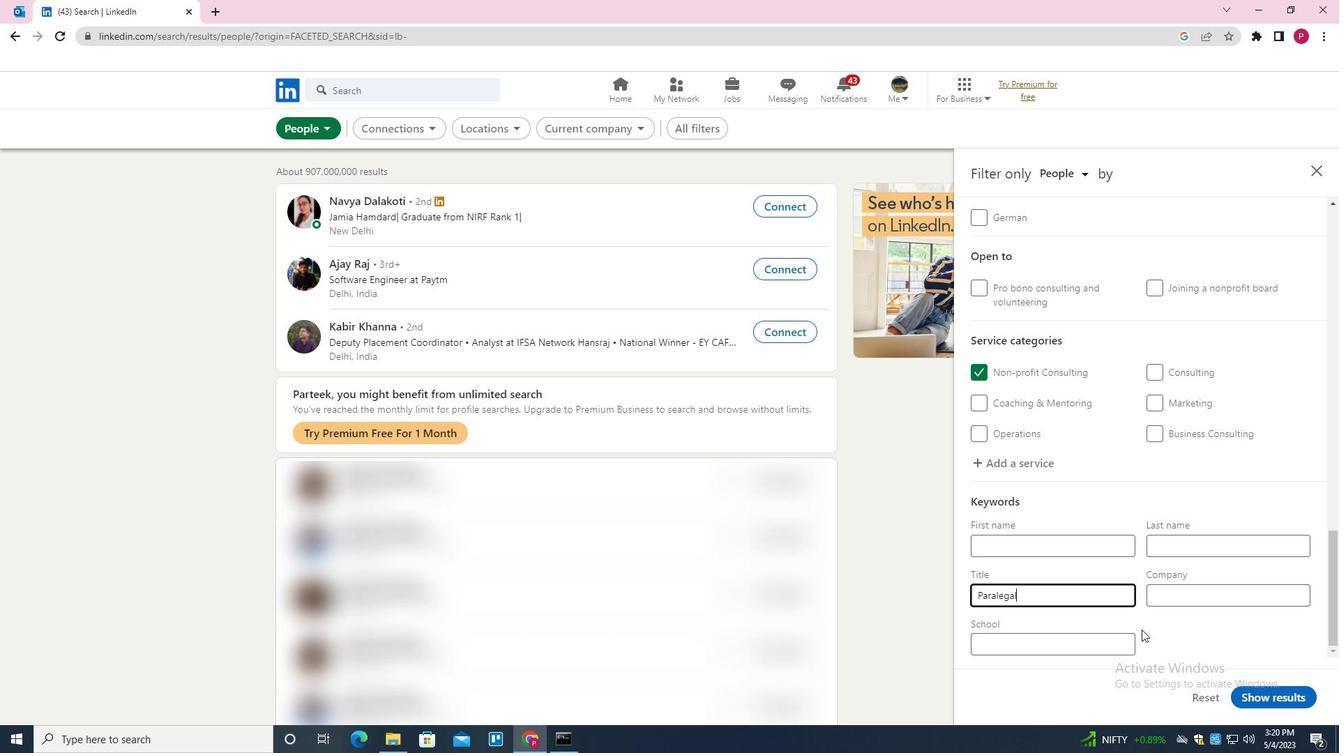 
Action: Mouse scrolled (1142, 629) with delta (0, 0)
Screenshot: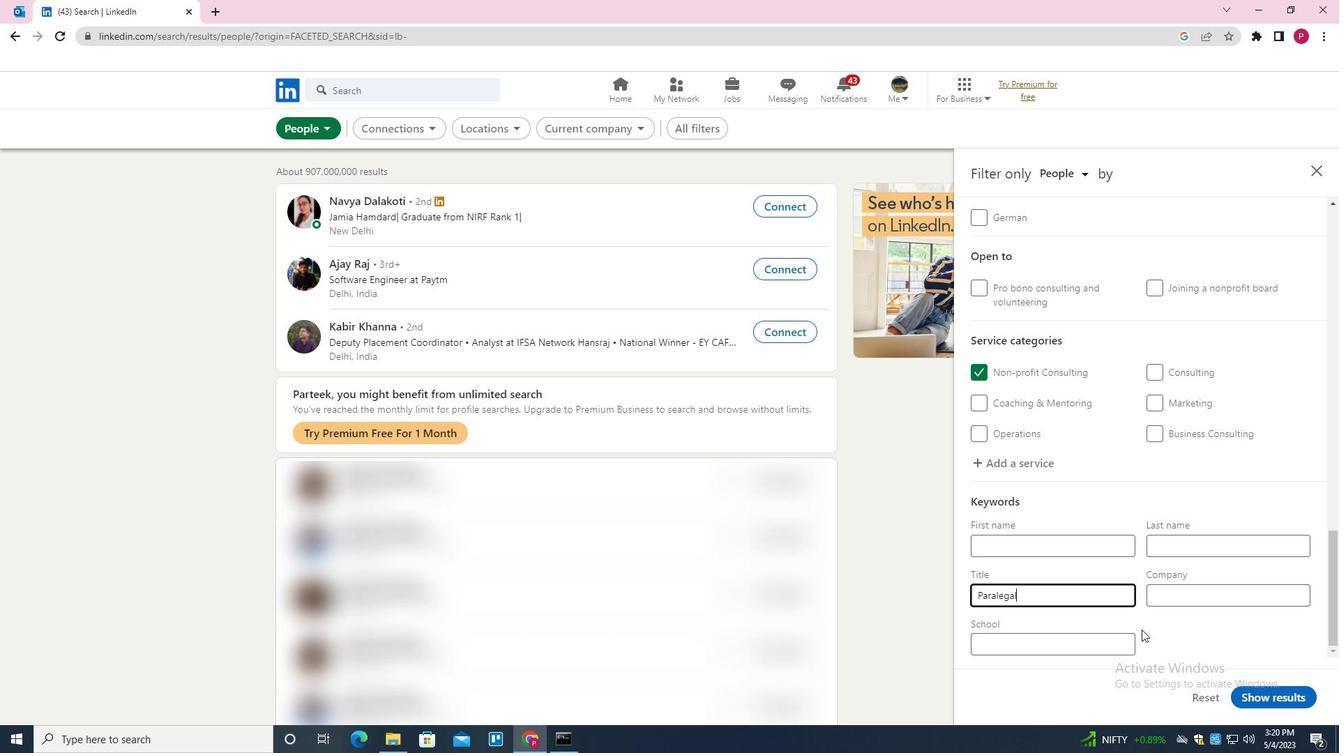 
Action: Mouse scrolled (1142, 629) with delta (0, 0)
Screenshot: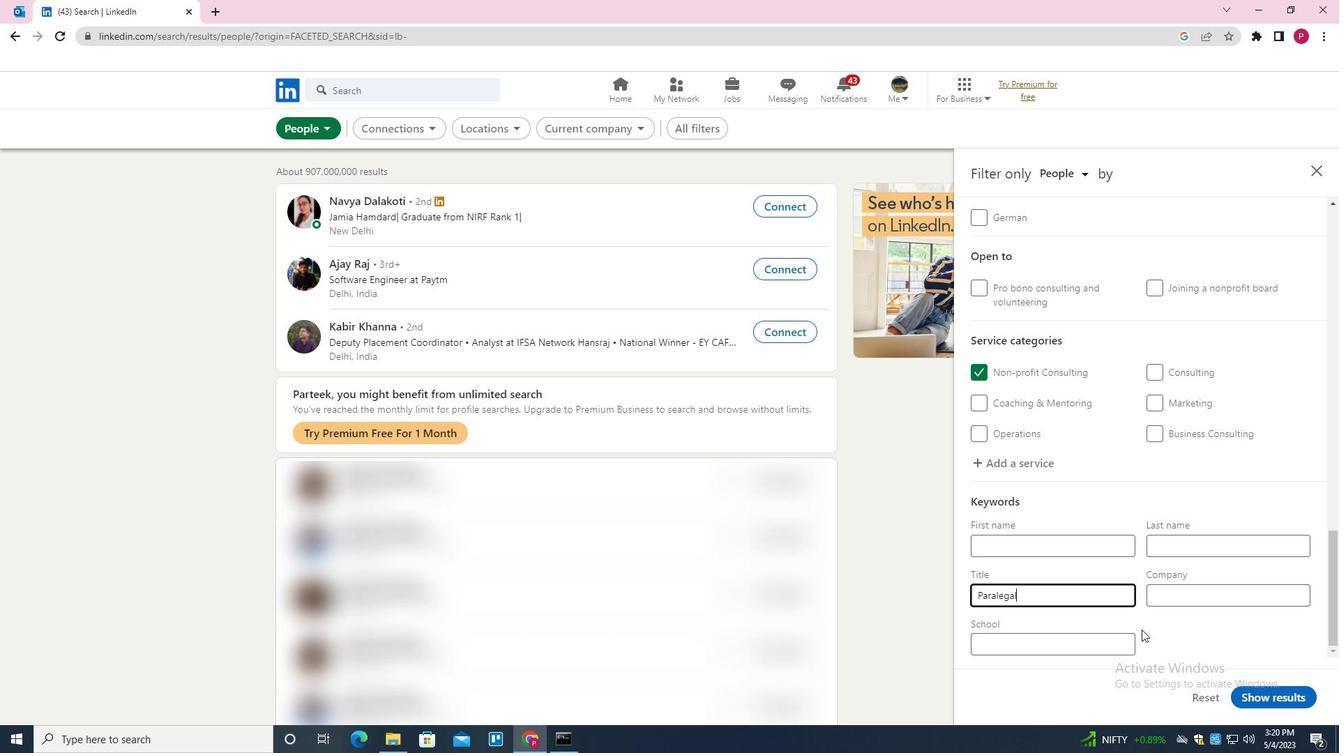 
Action: Mouse moved to (1281, 701)
Screenshot: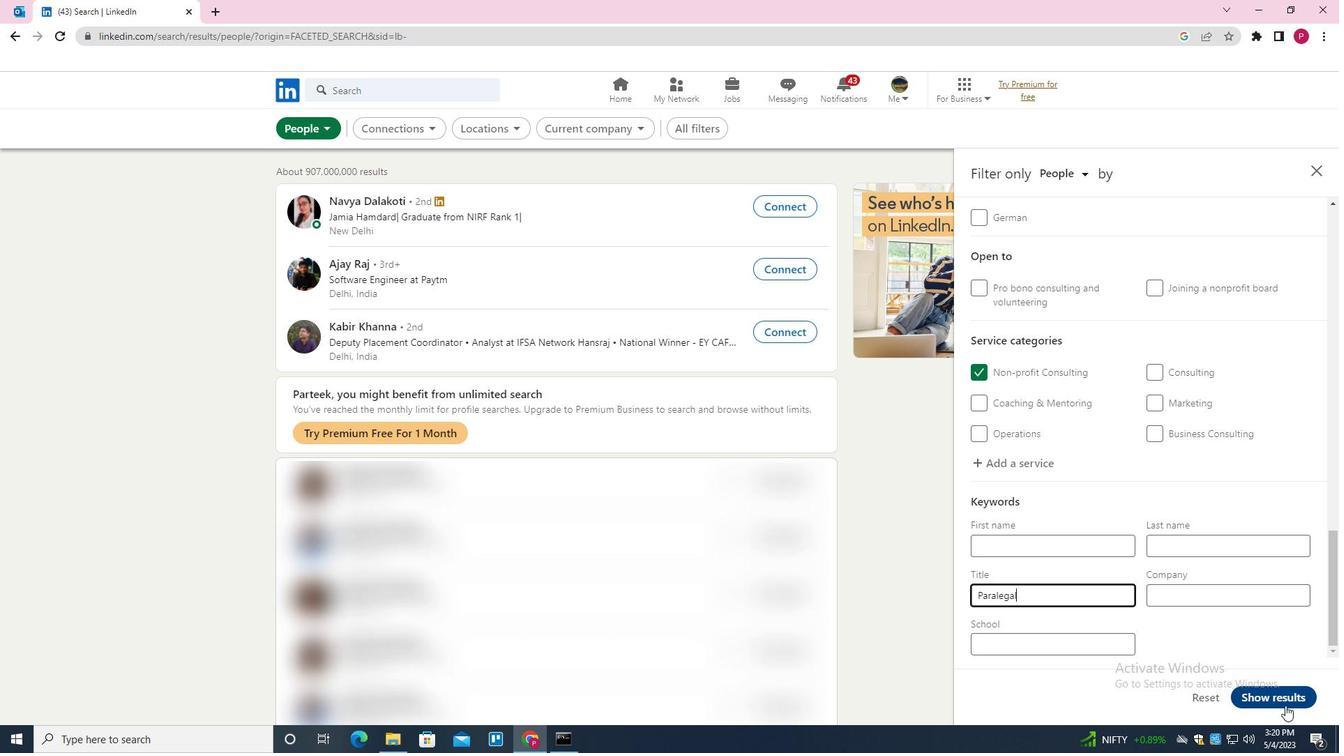 
Action: Mouse pressed left at (1281, 701)
Screenshot: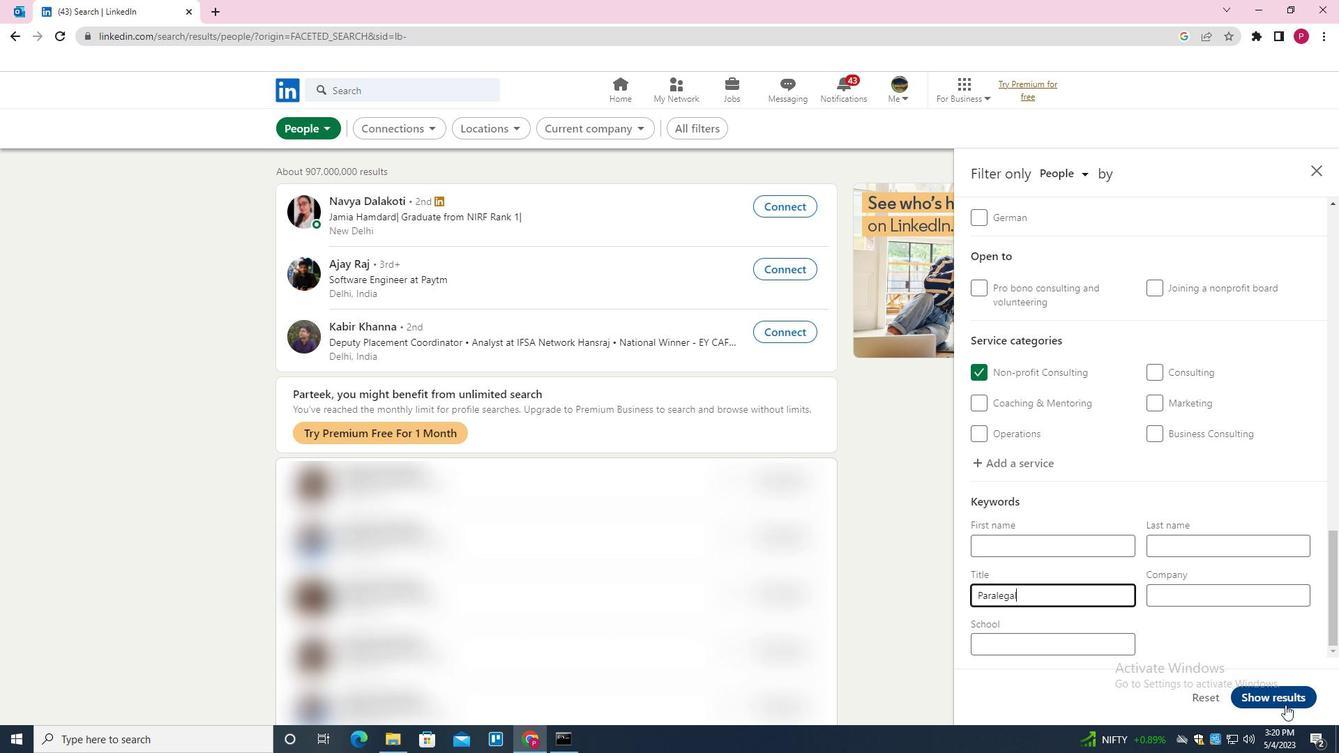 
